 Task: Buy 3 Brake Pedal Position from Brake System section under best seller category for shipping address: Amanda Green, 1779 Jenna Lane, Cincinnati, Ohio 45202, Cell Number 5139250533. Pay from credit card ending with 6010, CVV 682
Action: Mouse moved to (290, 70)
Screenshot: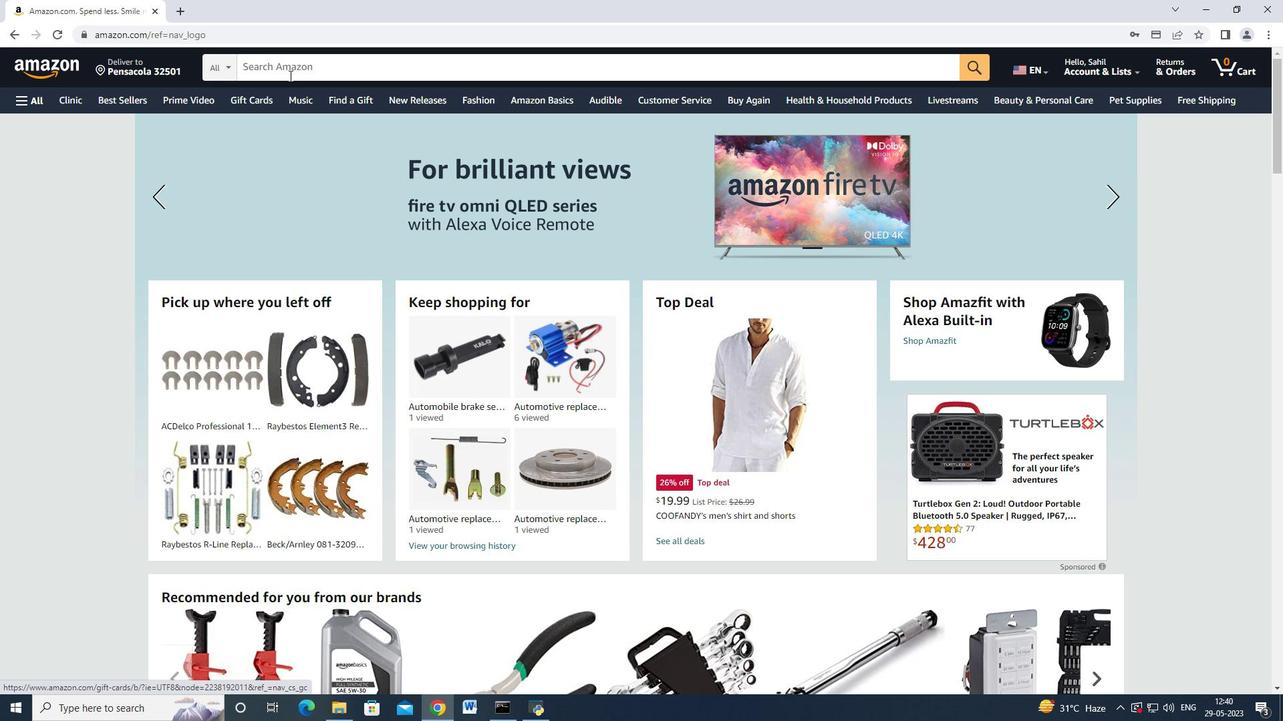 
Action: Mouse pressed left at (290, 70)
Screenshot: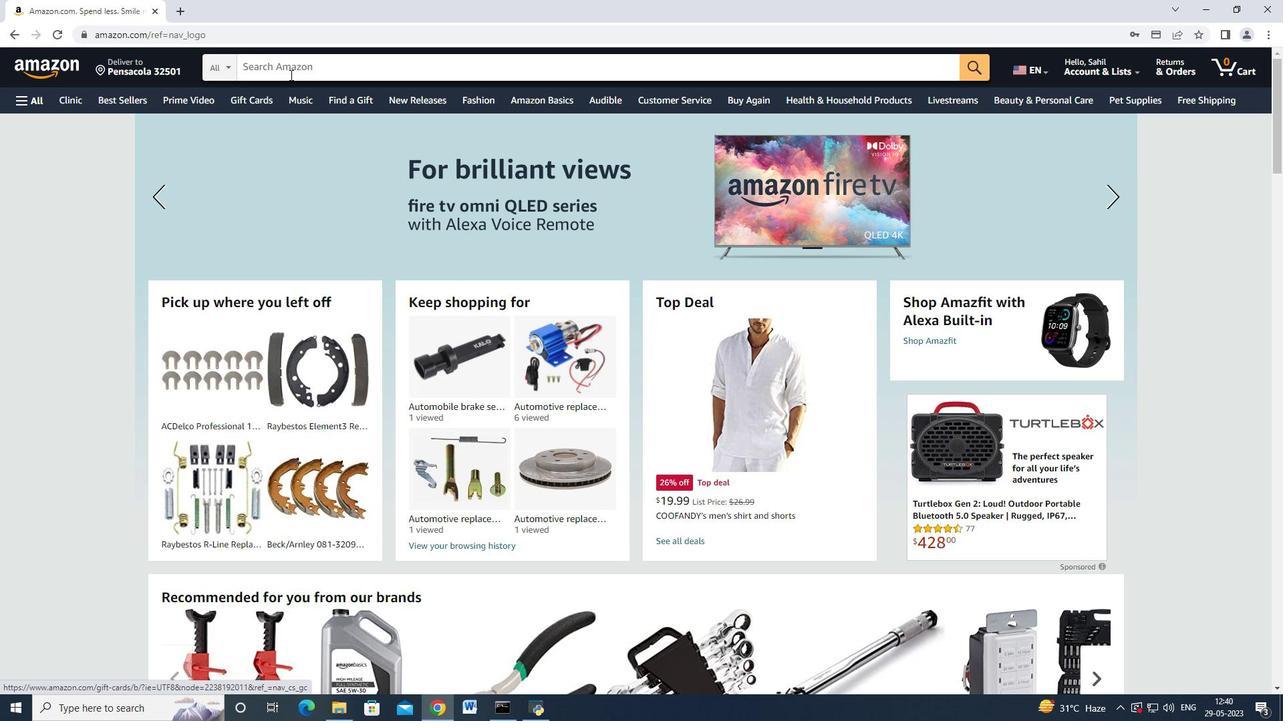 
Action: Mouse moved to (65, 144)
Screenshot: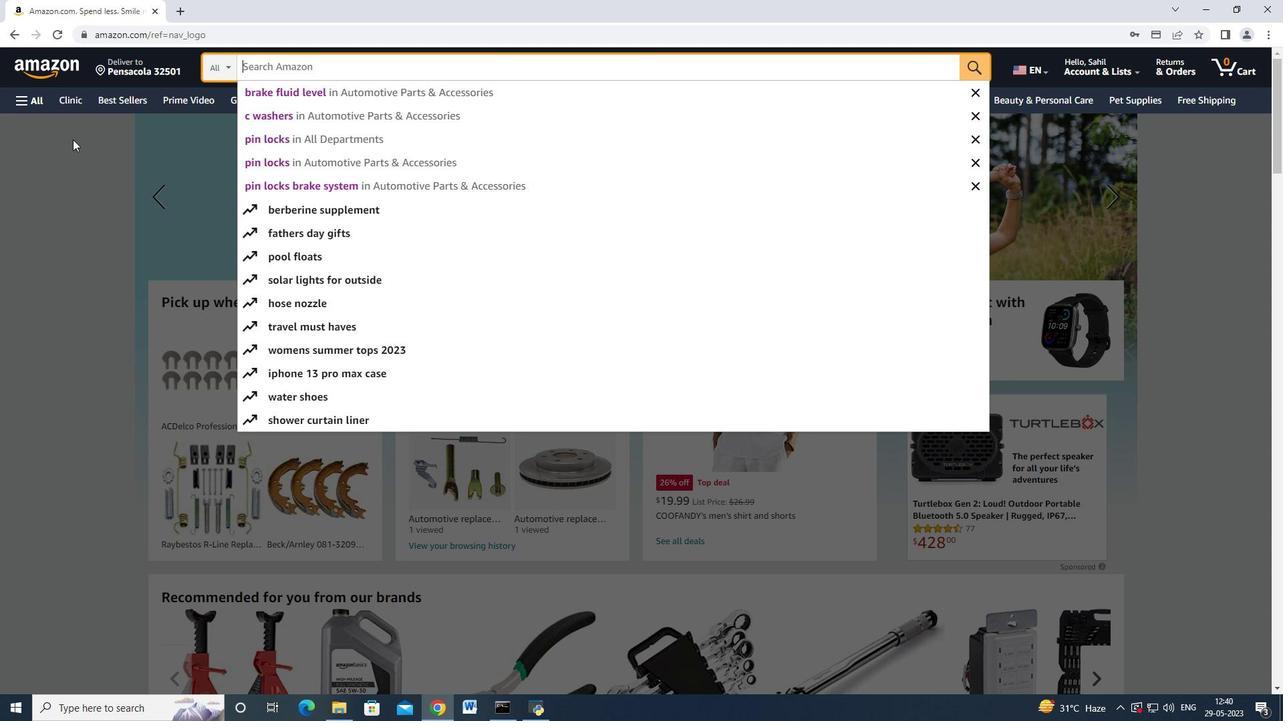
Action: Mouse pressed left at (65, 144)
Screenshot: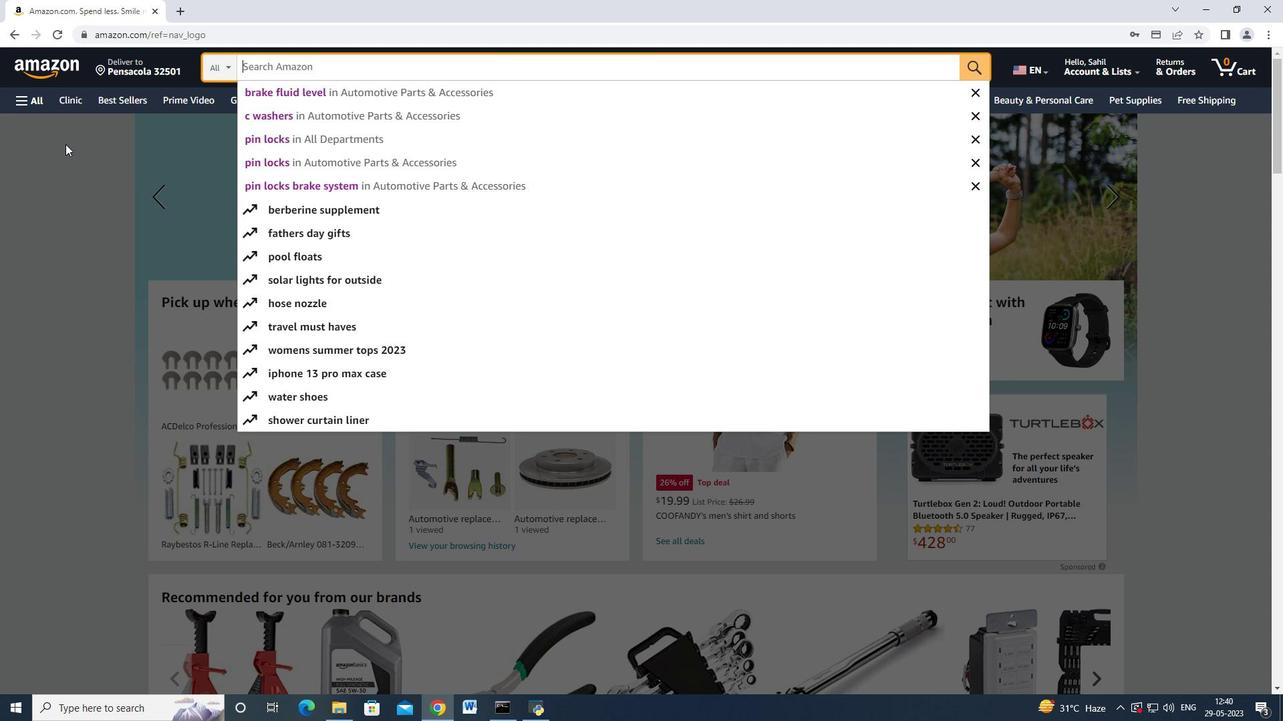 
Action: Mouse moved to (23, 102)
Screenshot: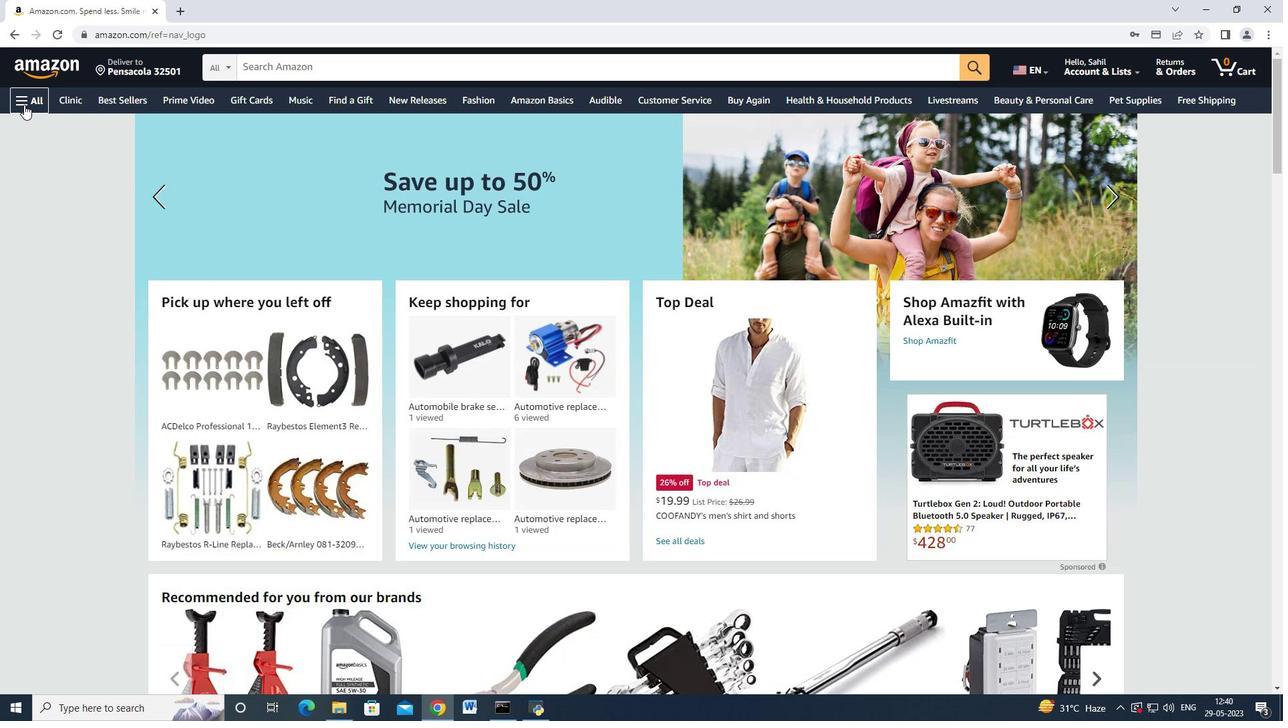 
Action: Mouse pressed left at (23, 102)
Screenshot: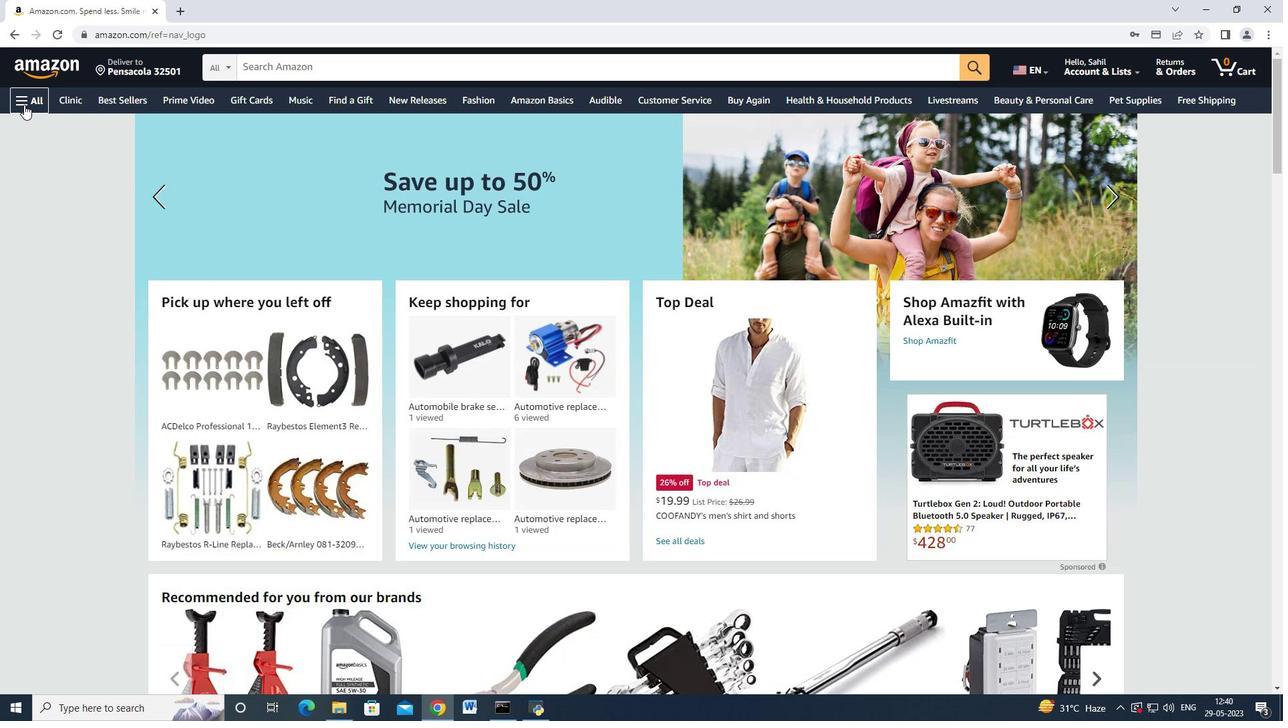
Action: Mouse moved to (88, 200)
Screenshot: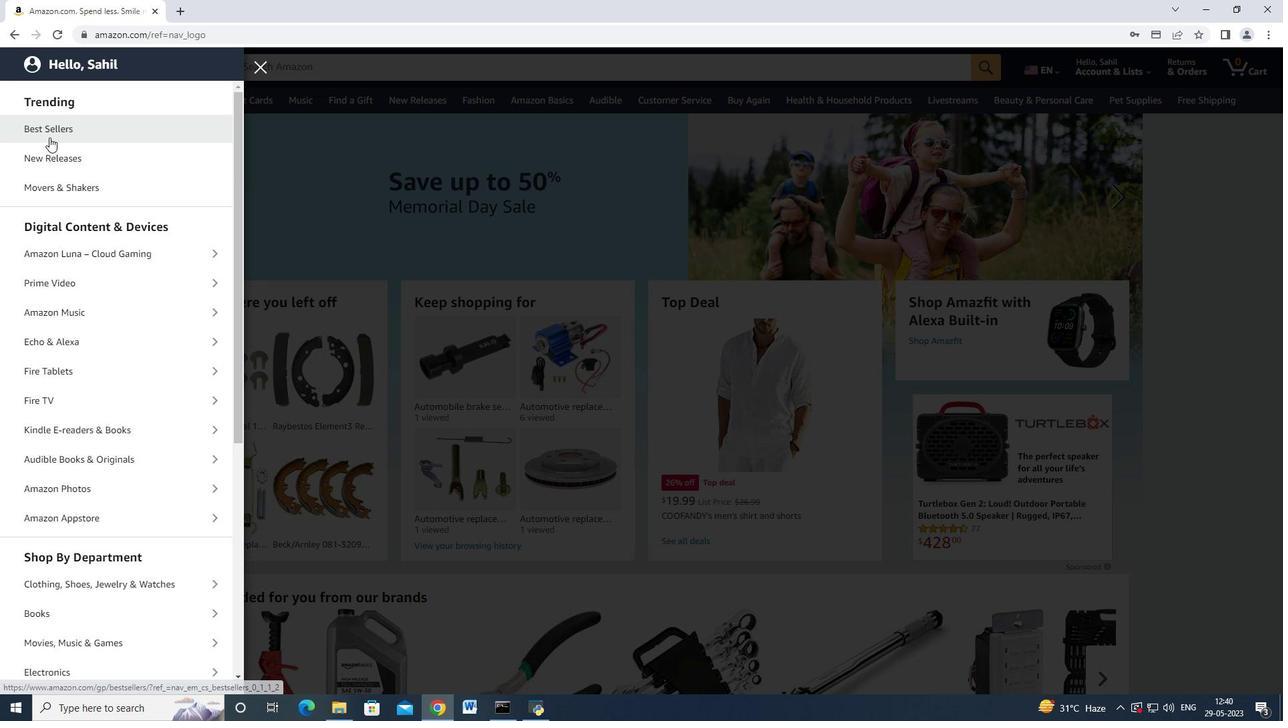 
Action: Mouse scrolled (88, 199) with delta (0, 0)
Screenshot: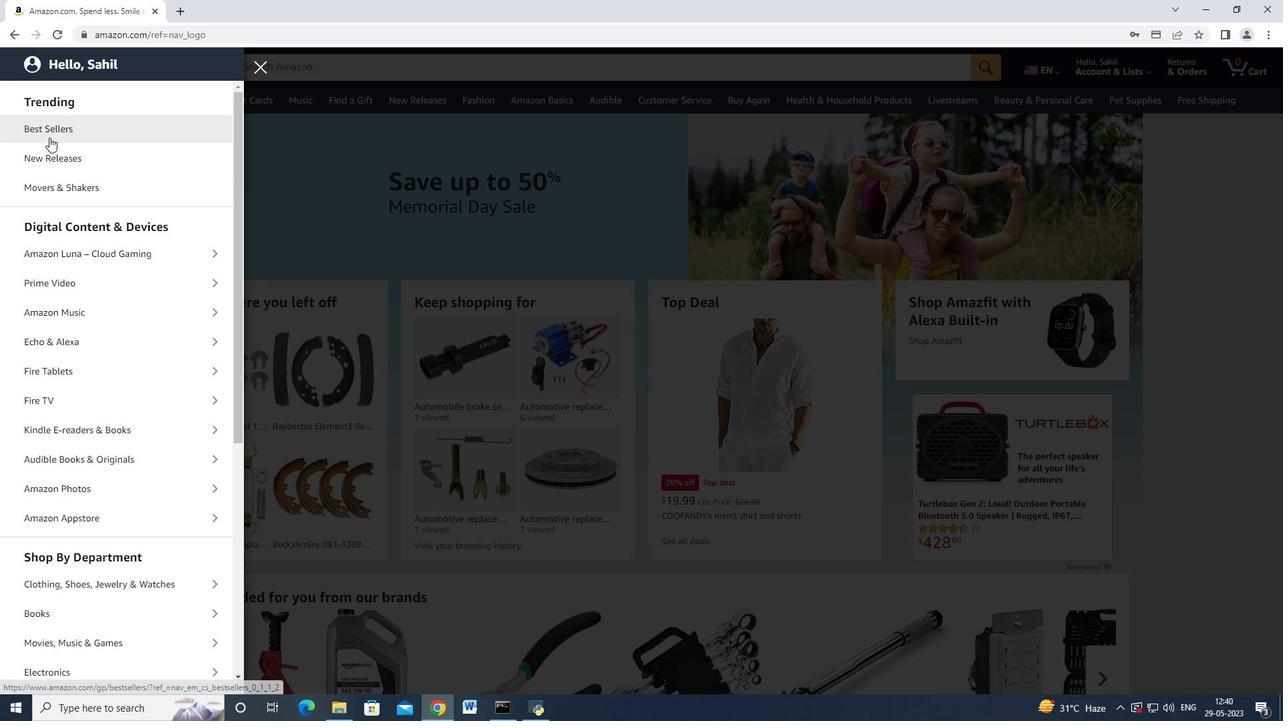 
Action: Mouse moved to (91, 230)
Screenshot: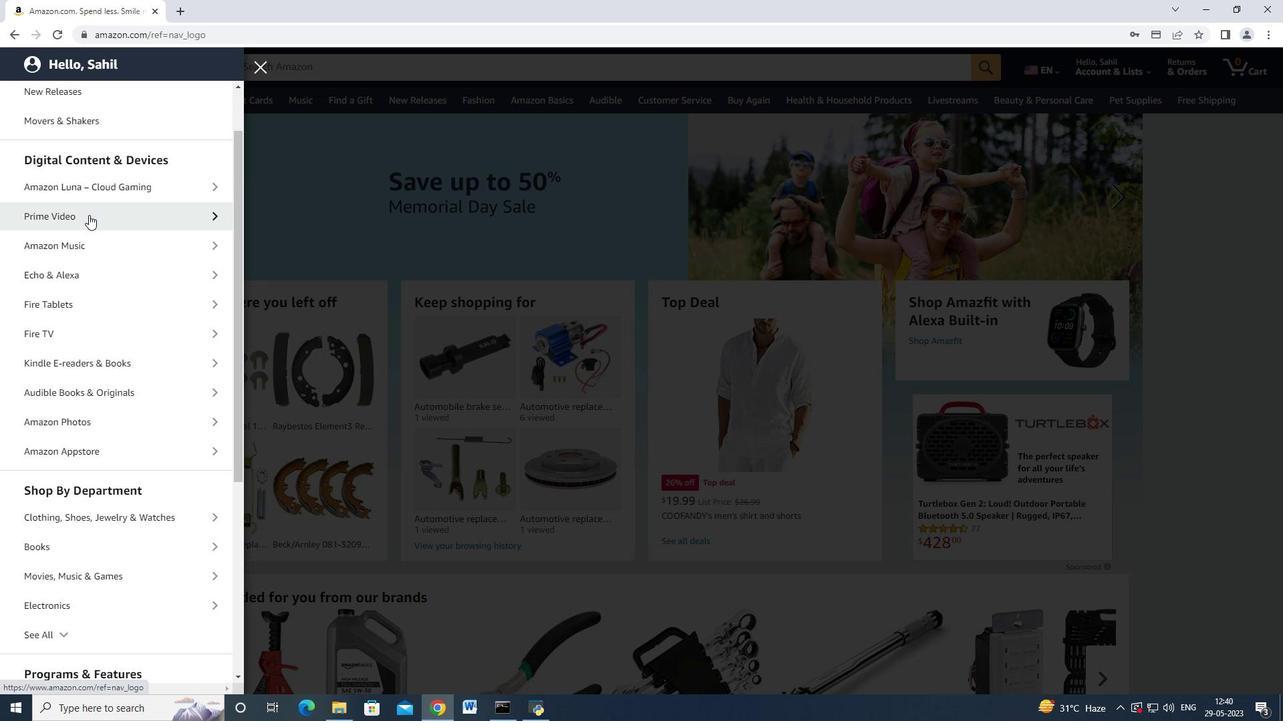 
Action: Mouse scrolled (91, 229) with delta (0, 0)
Screenshot: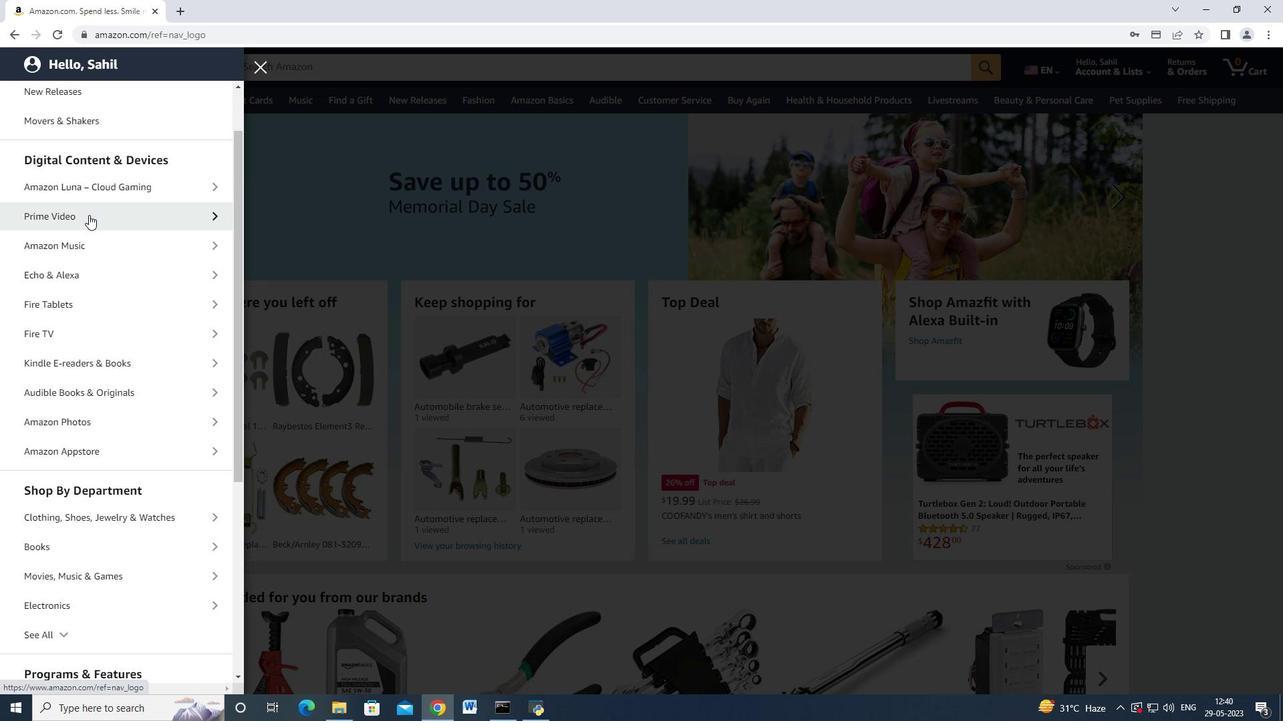
Action: Mouse moved to (91, 231)
Screenshot: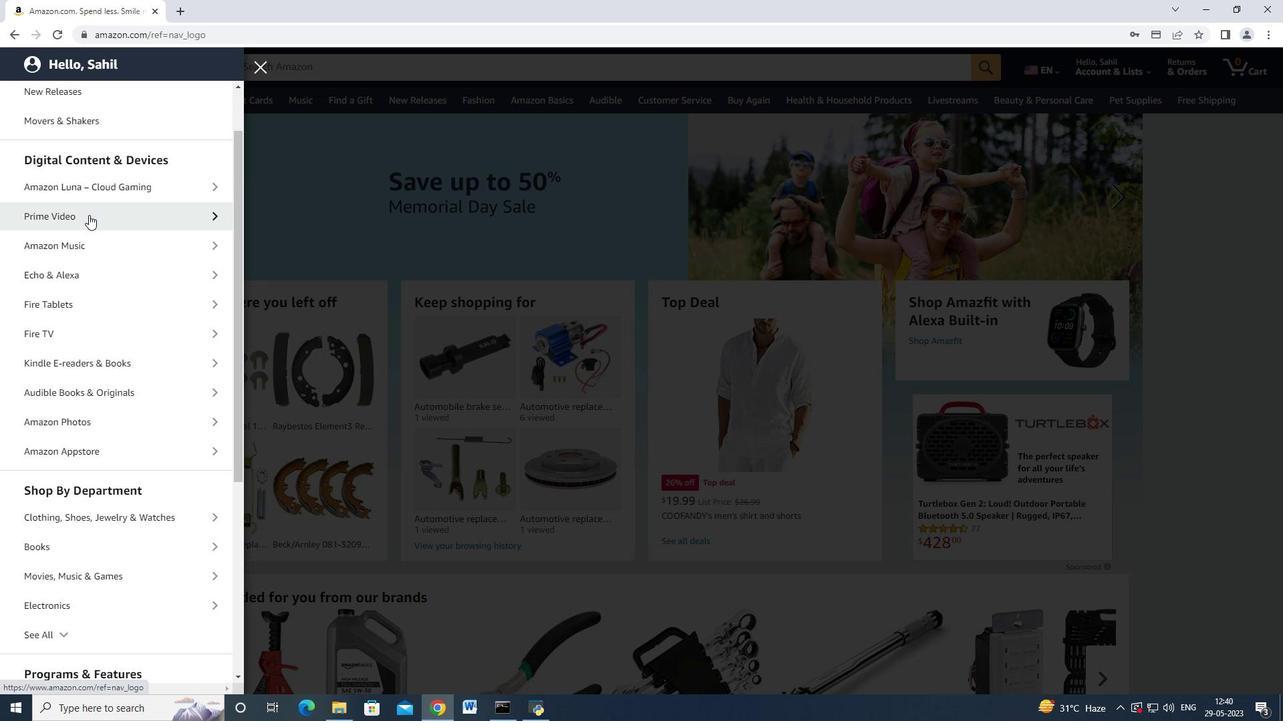 
Action: Mouse scrolled (91, 230) with delta (0, 0)
Screenshot: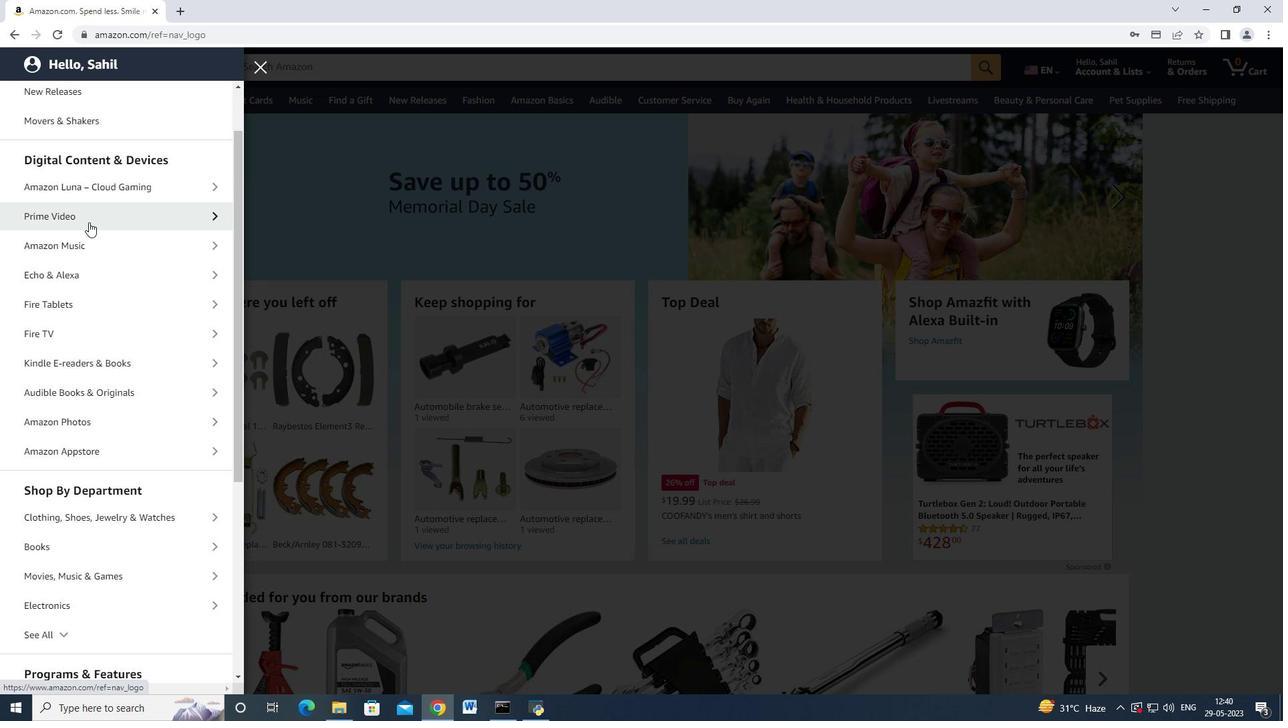 
Action: Mouse moved to (91, 237)
Screenshot: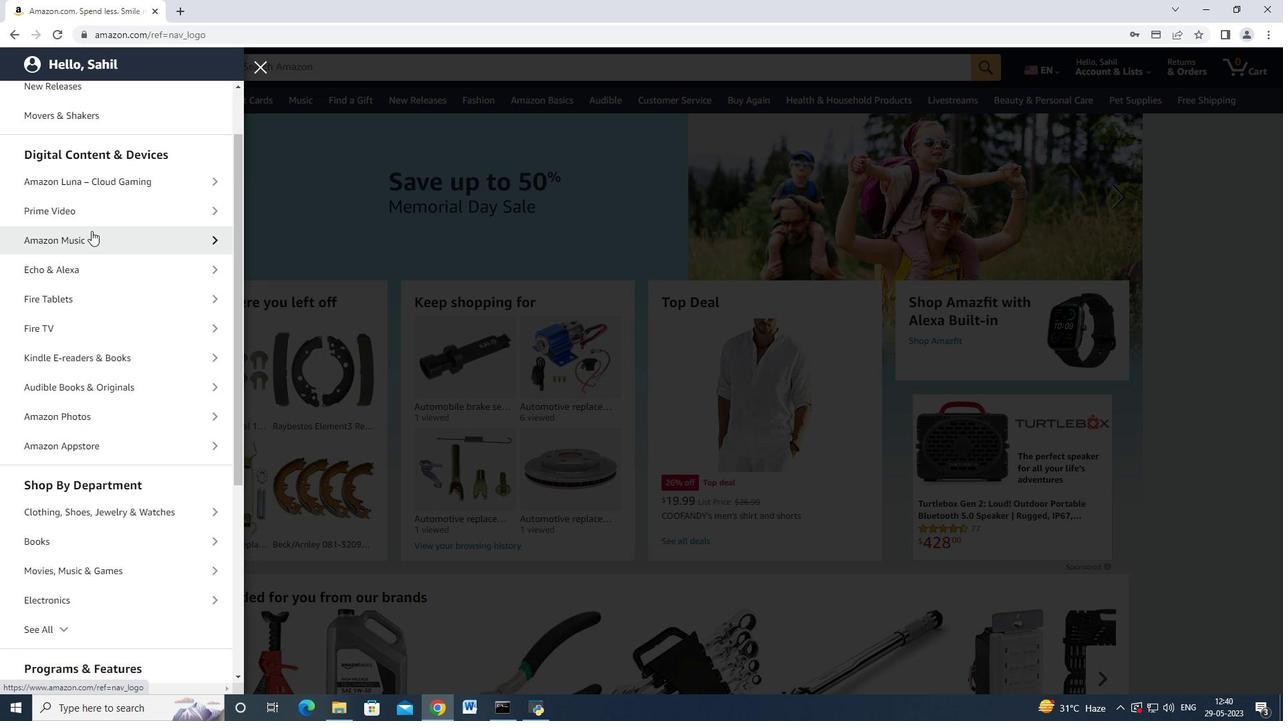 
Action: Mouse scrolled (91, 237) with delta (0, 0)
Screenshot: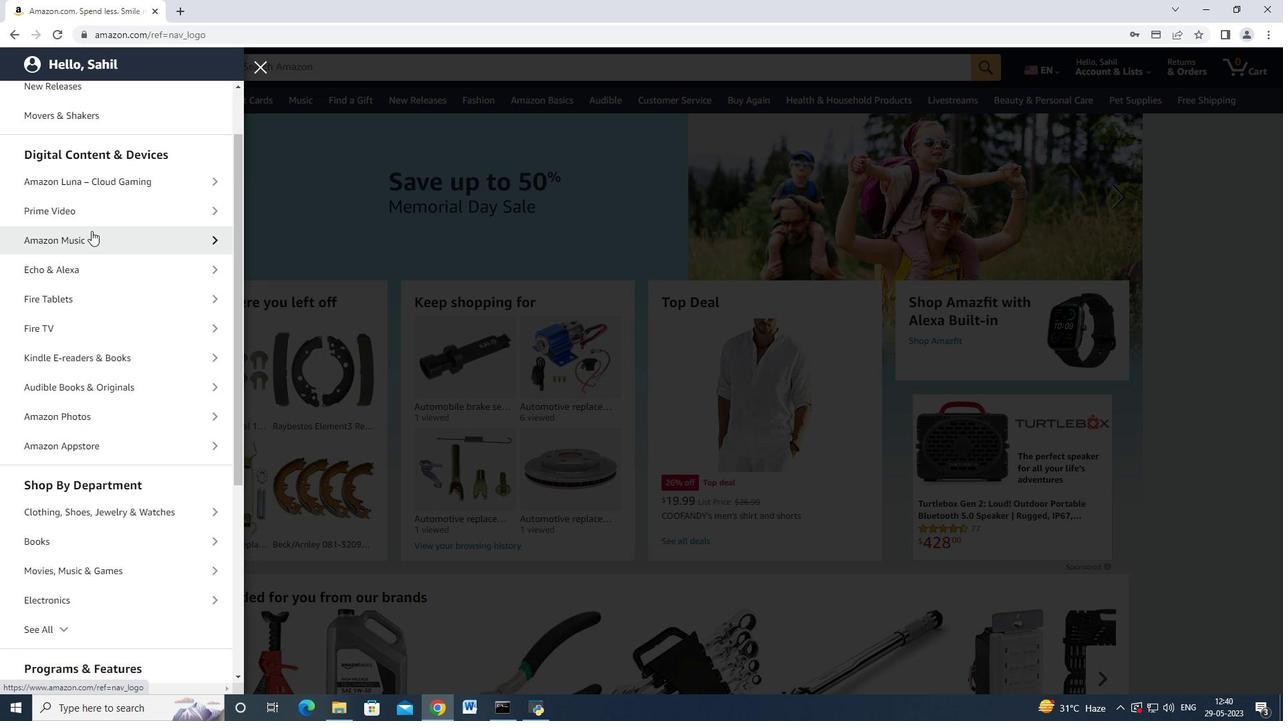 
Action: Mouse moved to (91, 243)
Screenshot: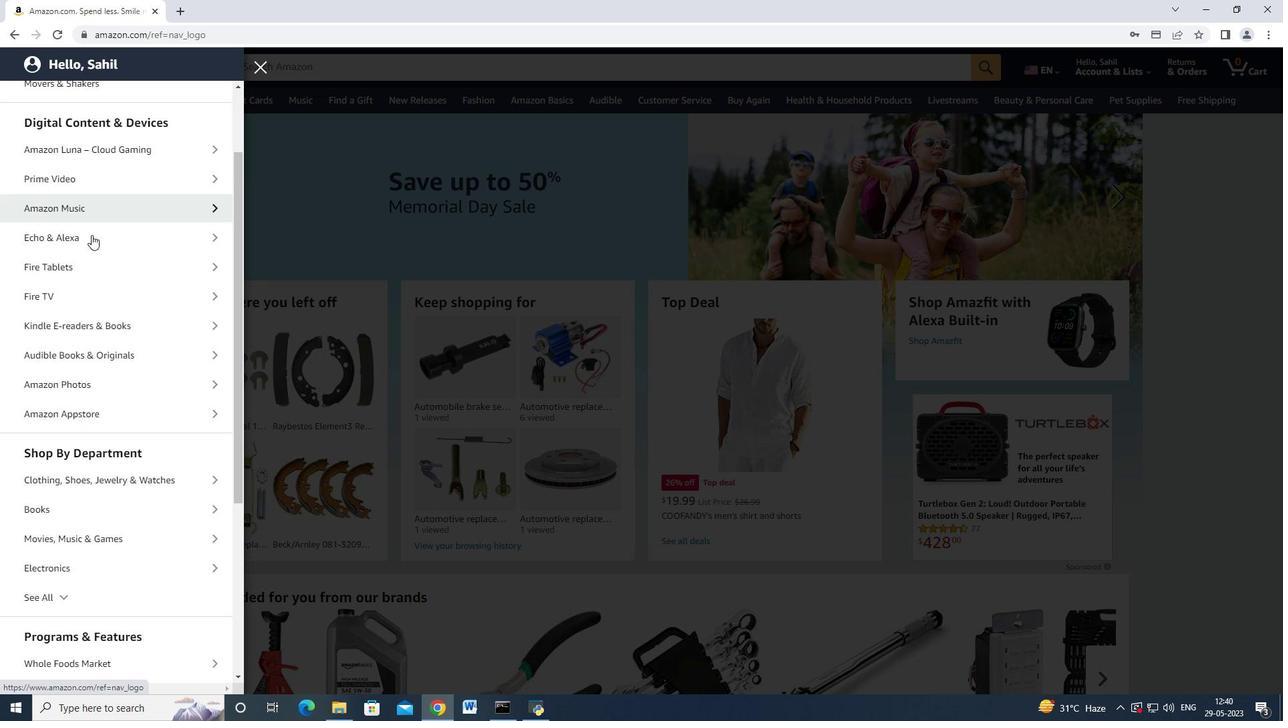 
Action: Mouse scrolled (91, 242) with delta (0, 0)
Screenshot: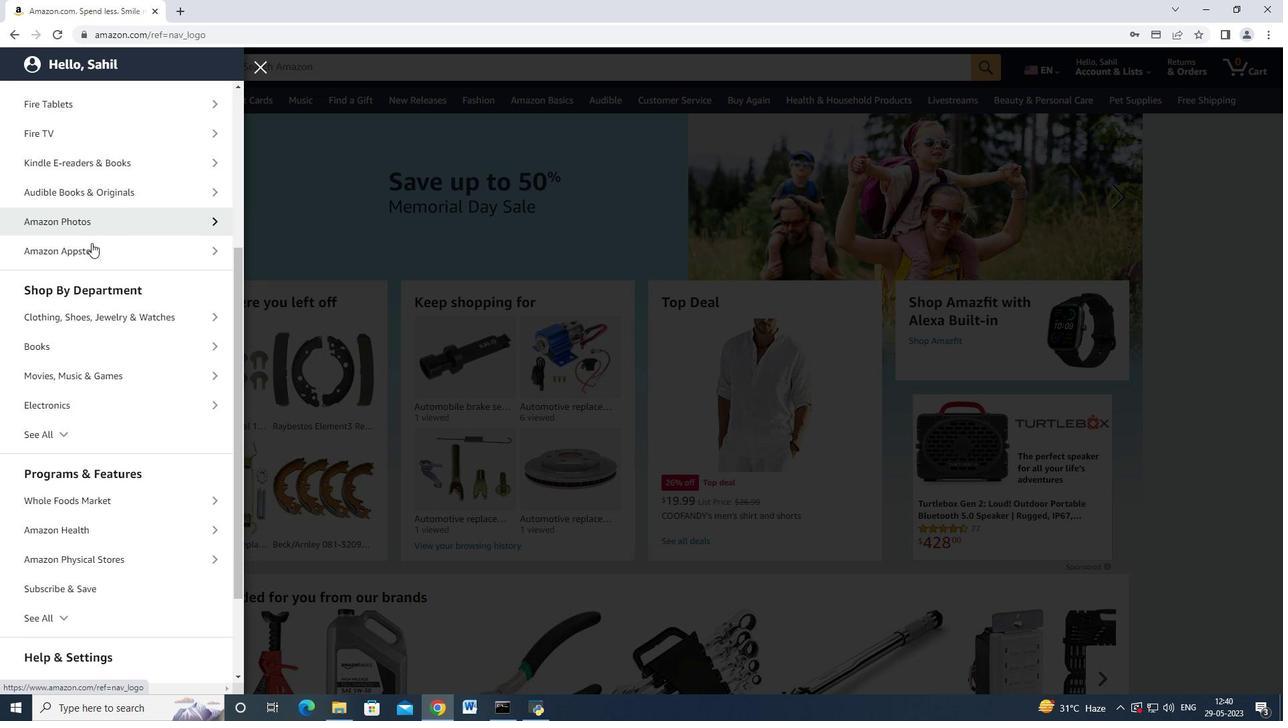 
Action: Mouse scrolled (91, 242) with delta (0, 0)
Screenshot: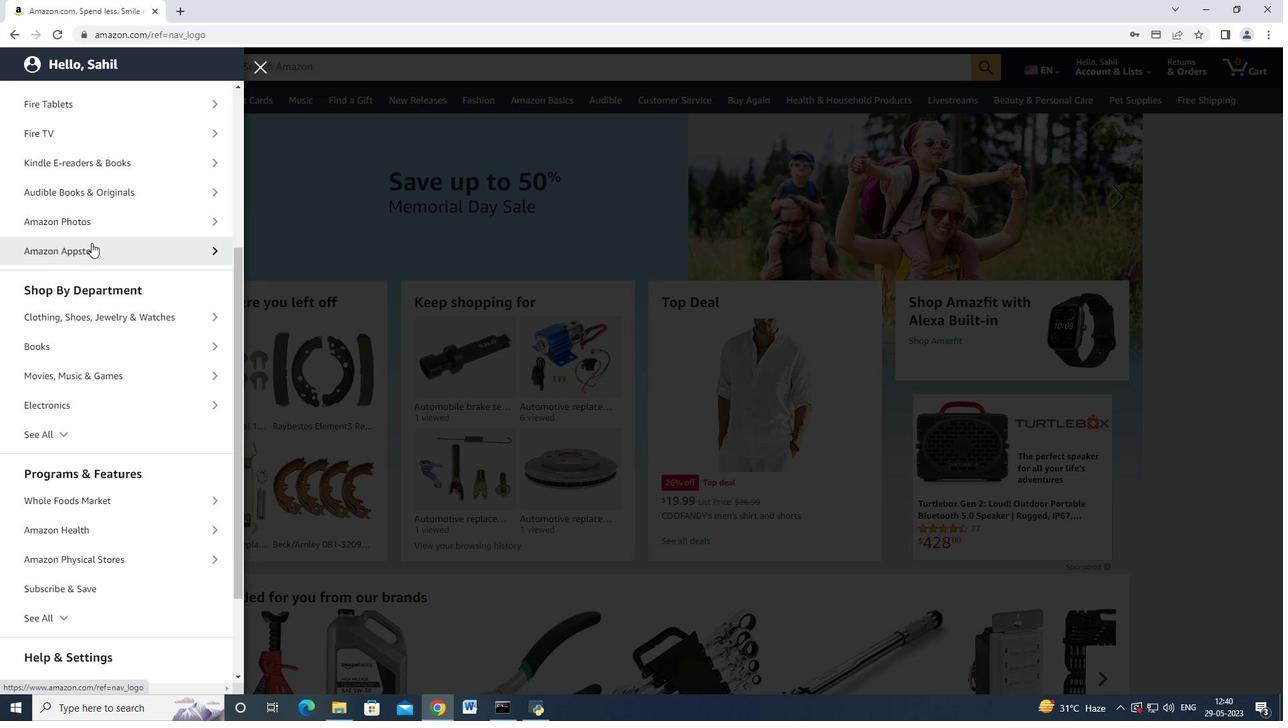 
Action: Mouse scrolled (91, 242) with delta (0, 0)
Screenshot: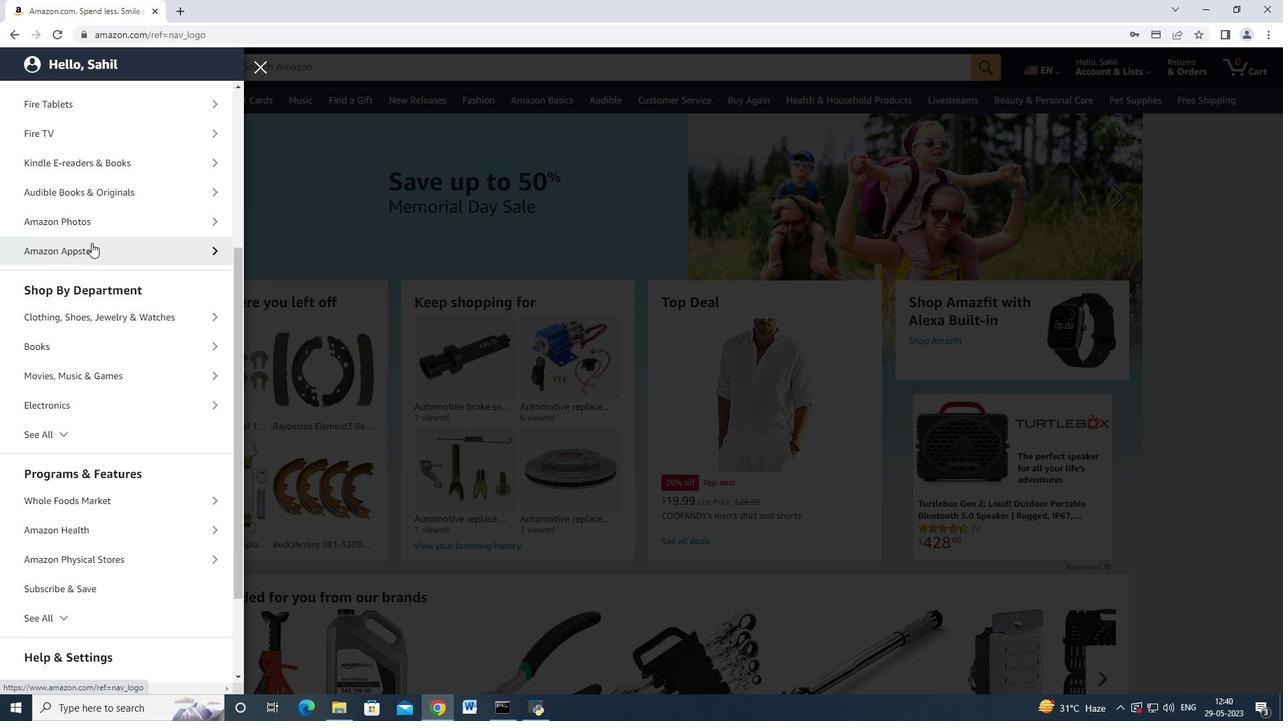
Action: Mouse moved to (52, 307)
Screenshot: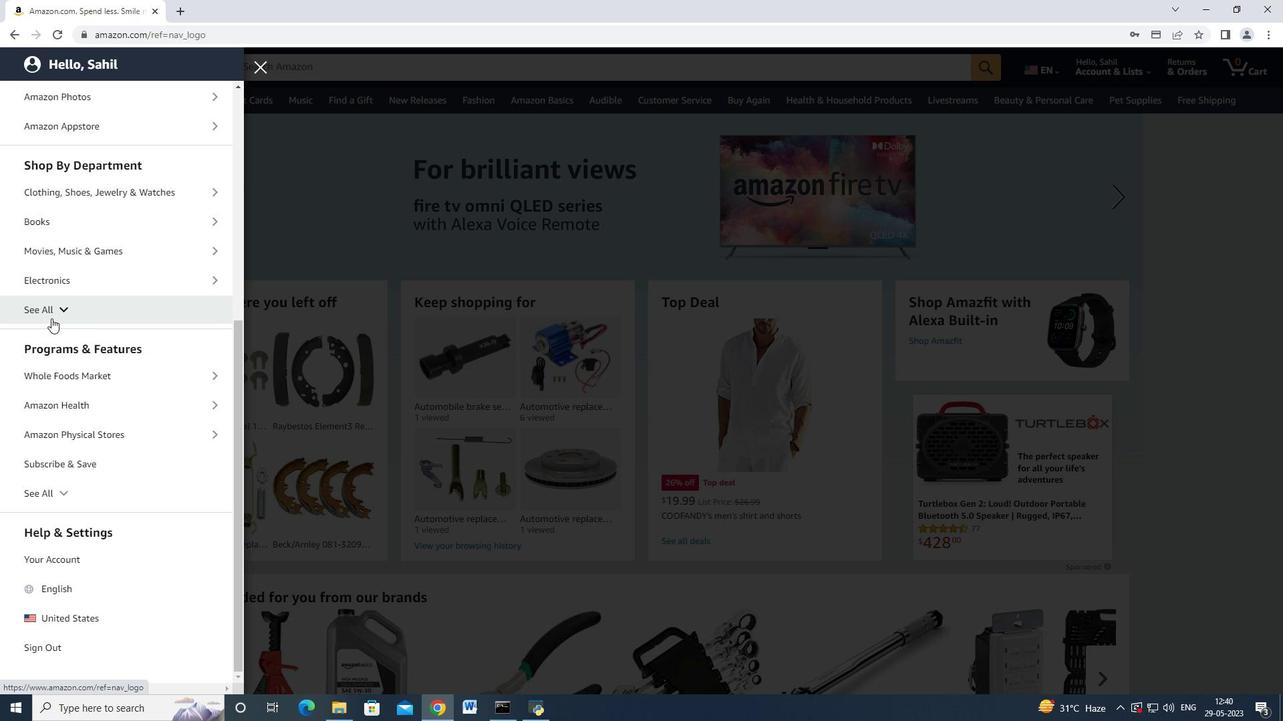 
Action: Mouse pressed left at (52, 307)
Screenshot: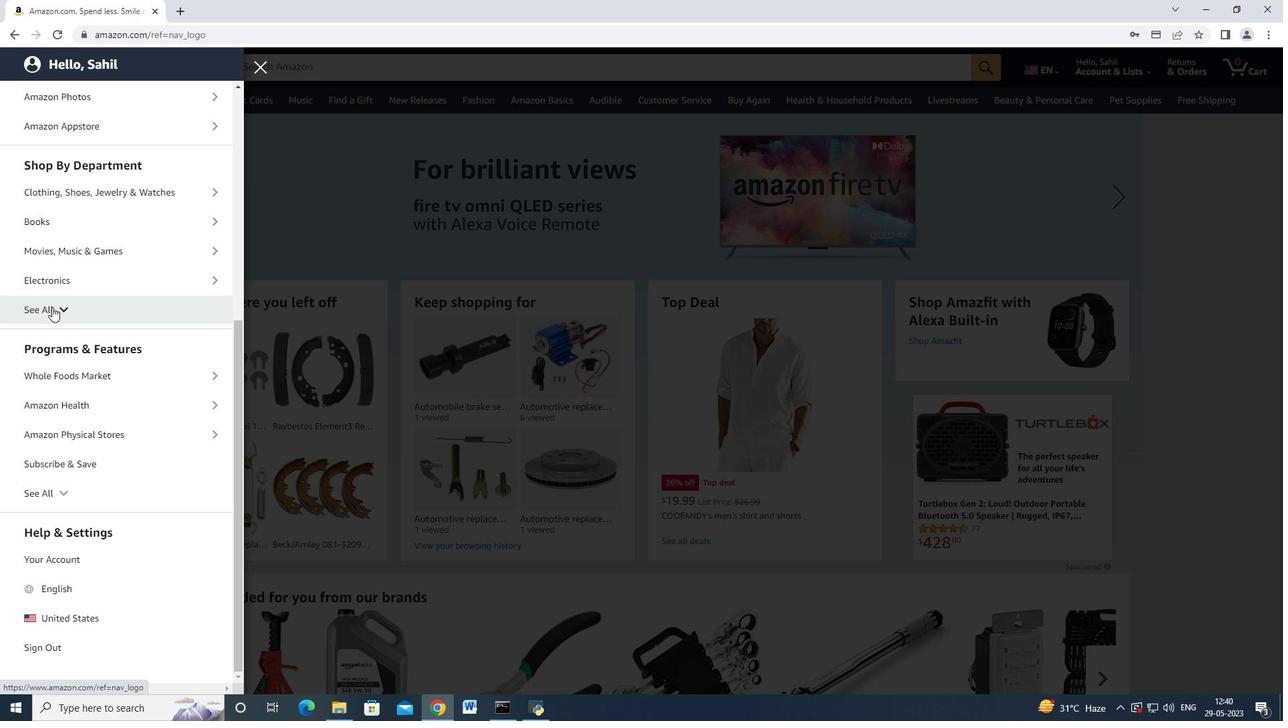 
Action: Mouse moved to (52, 307)
Screenshot: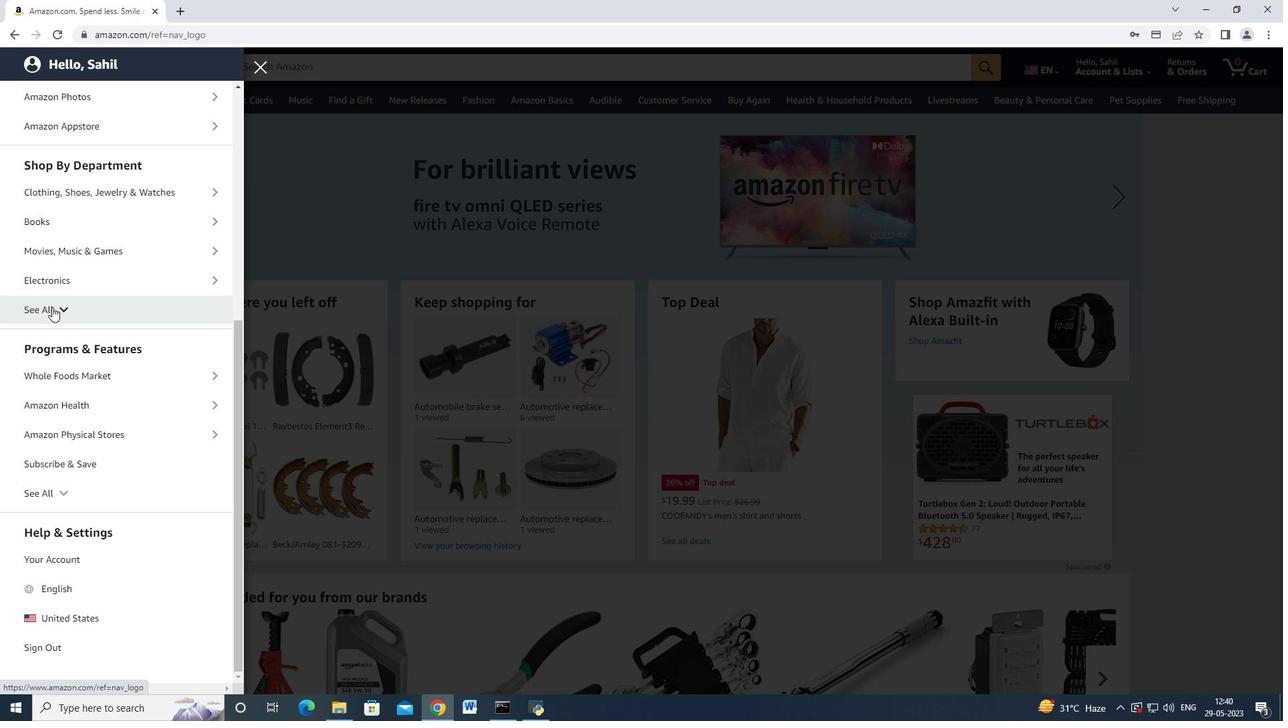 
Action: Mouse scrolled (52, 306) with delta (0, 0)
Screenshot: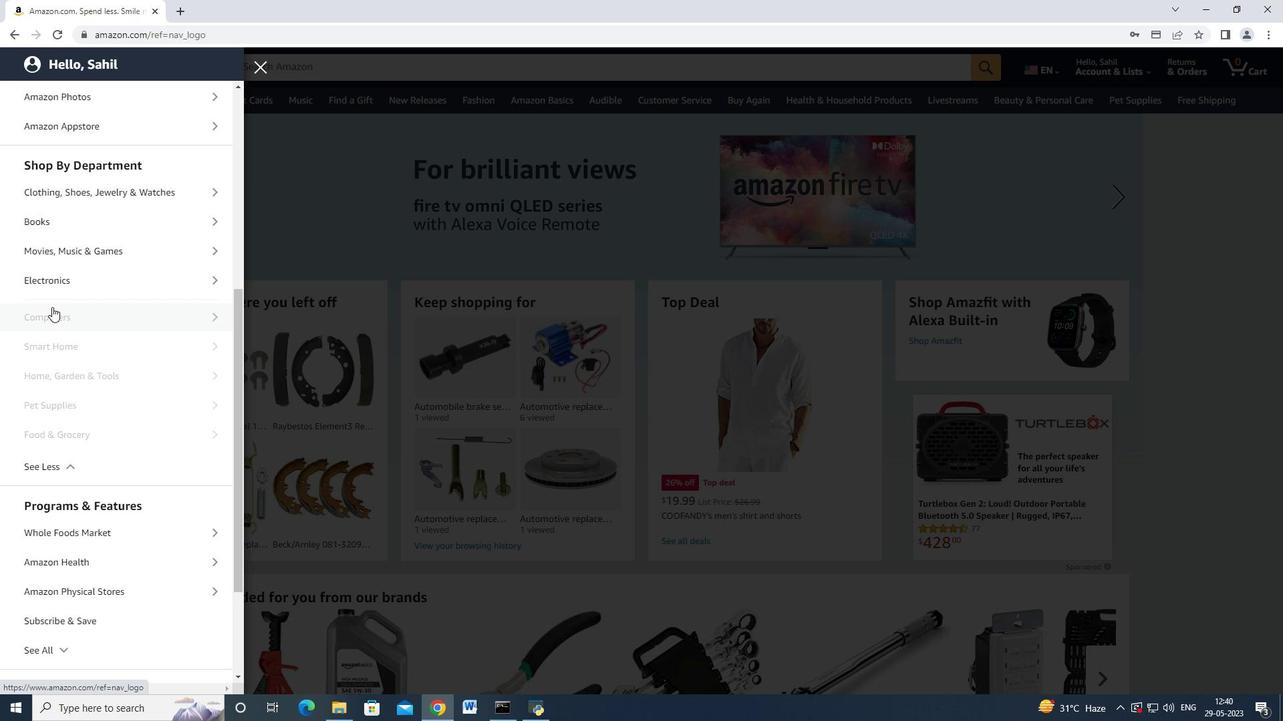 
Action: Mouse moved to (52, 309)
Screenshot: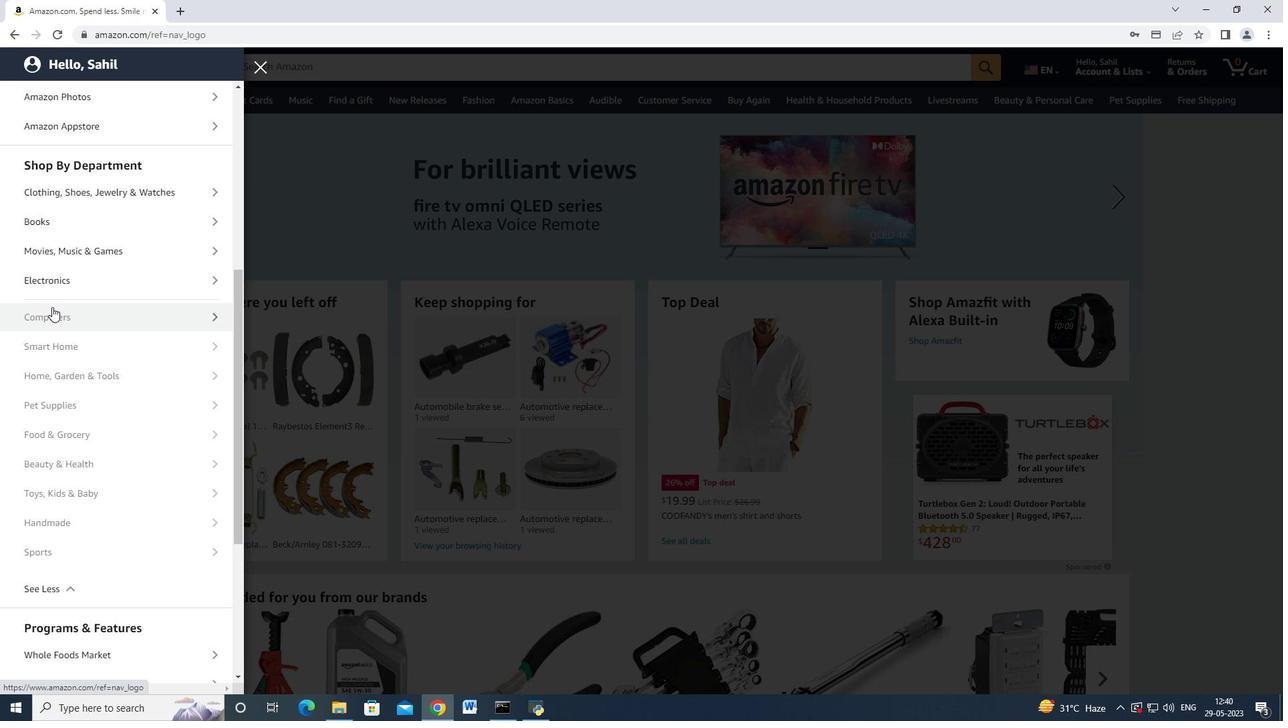 
Action: Mouse scrolled (52, 308) with delta (0, 0)
Screenshot: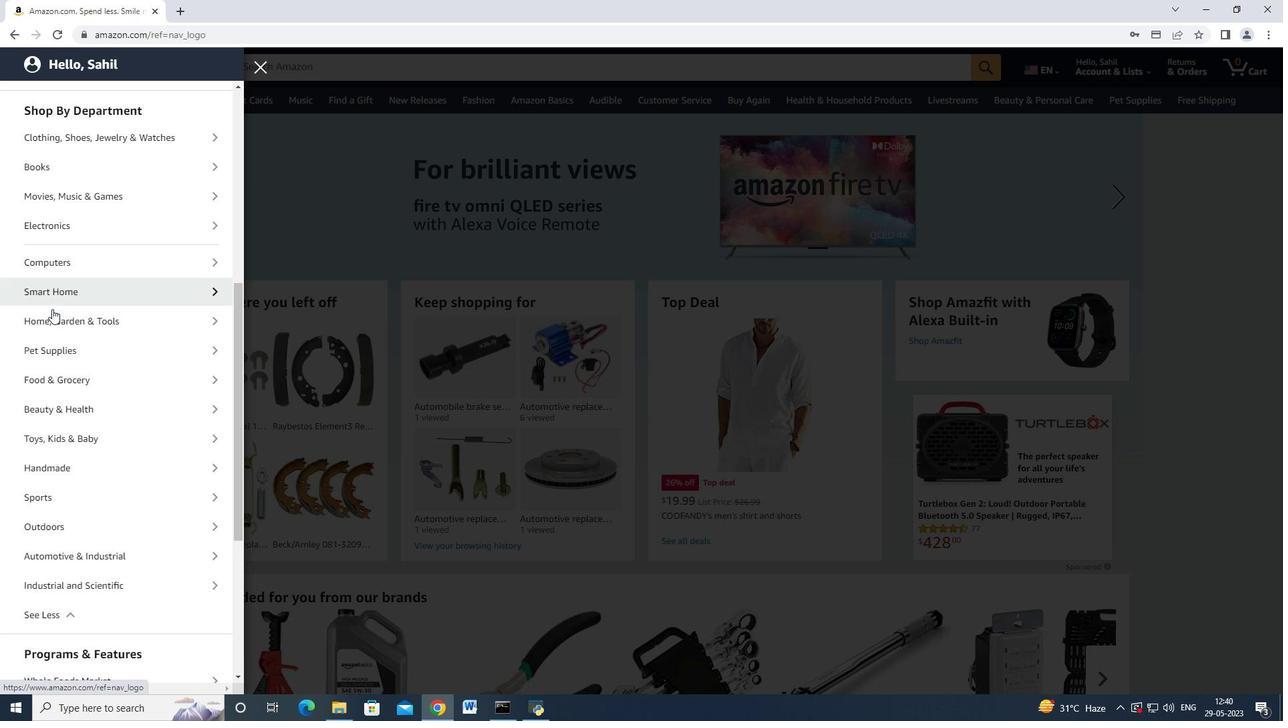 
Action: Mouse moved to (52, 311)
Screenshot: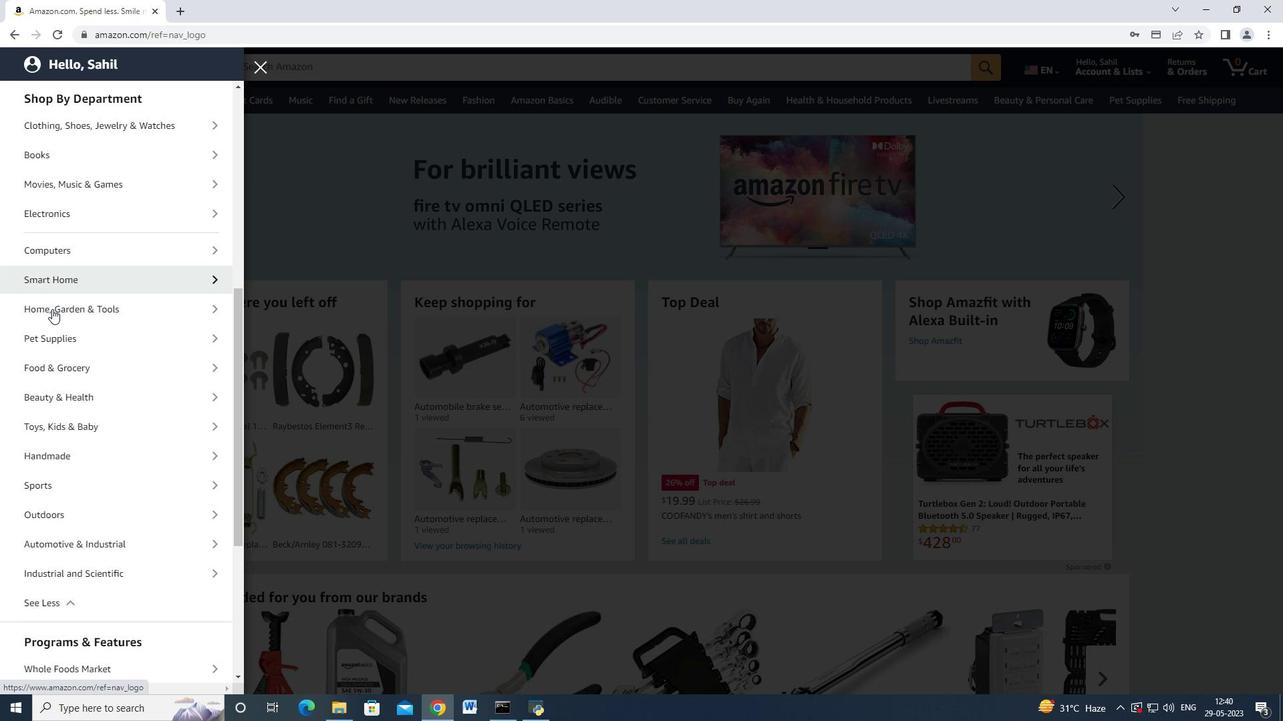 
Action: Mouse scrolled (52, 310) with delta (0, 0)
Screenshot: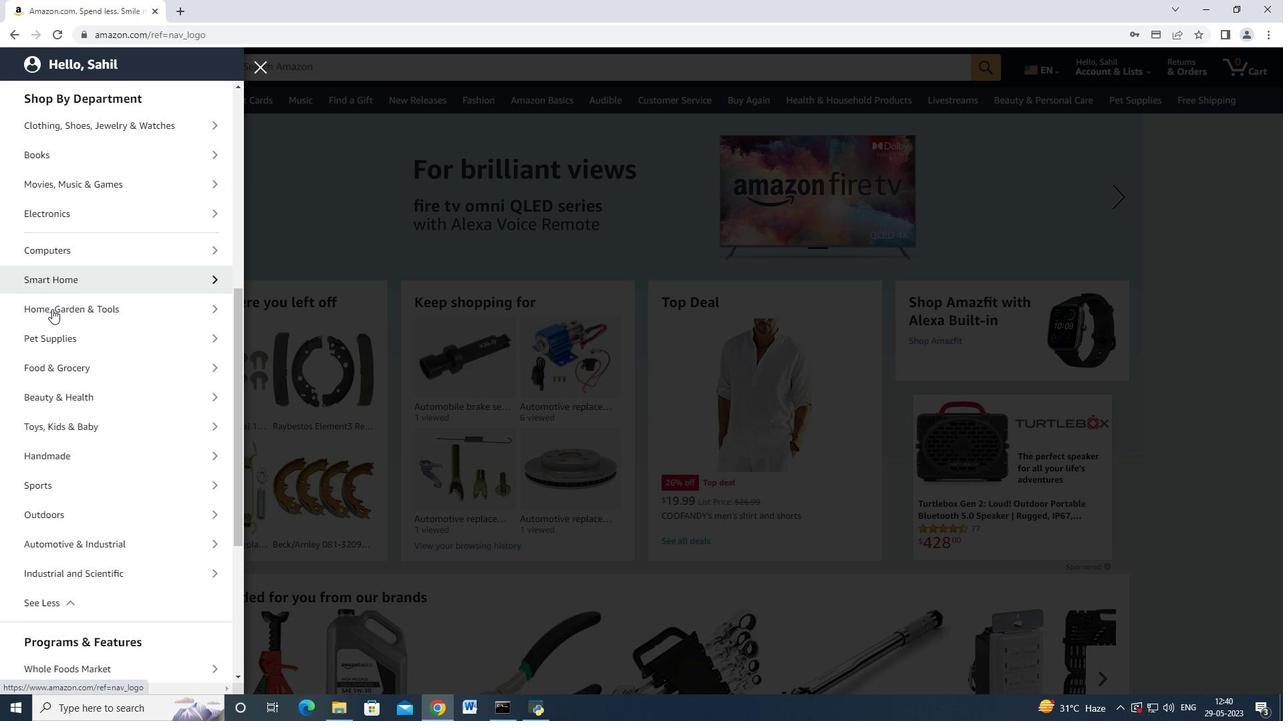 
Action: Mouse scrolled (52, 310) with delta (0, 0)
Screenshot: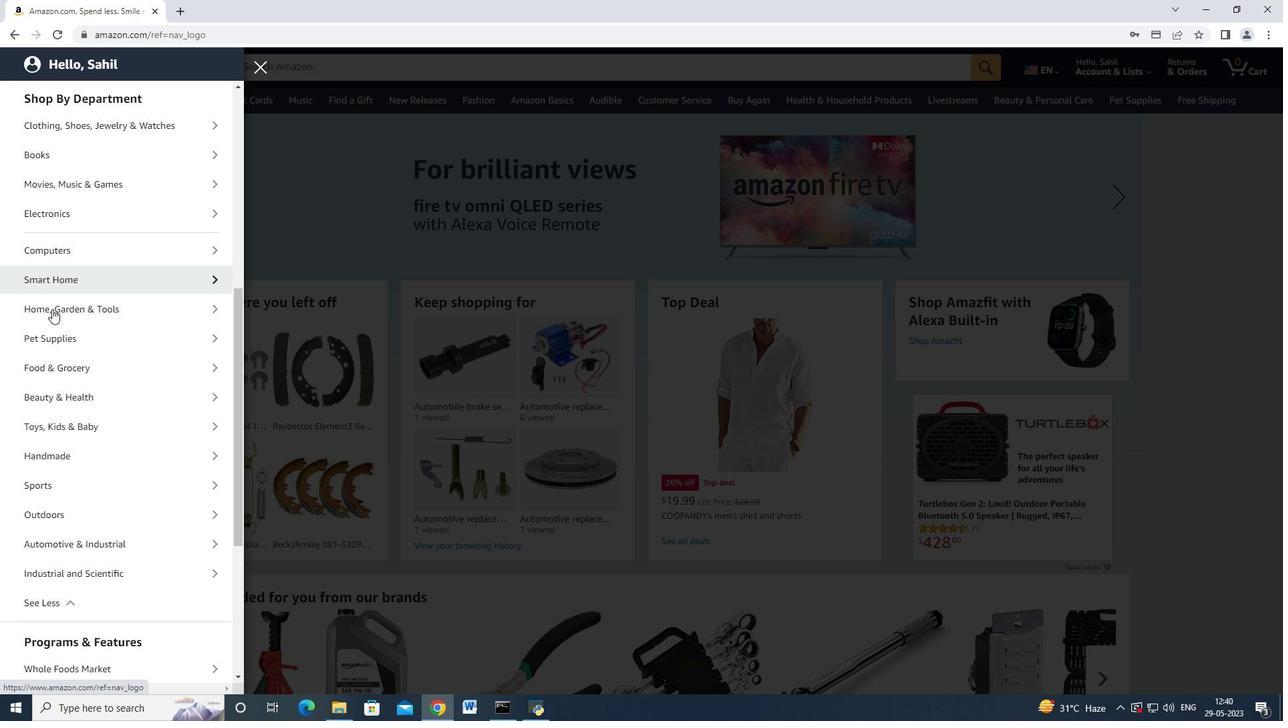 
Action: Mouse moved to (75, 336)
Screenshot: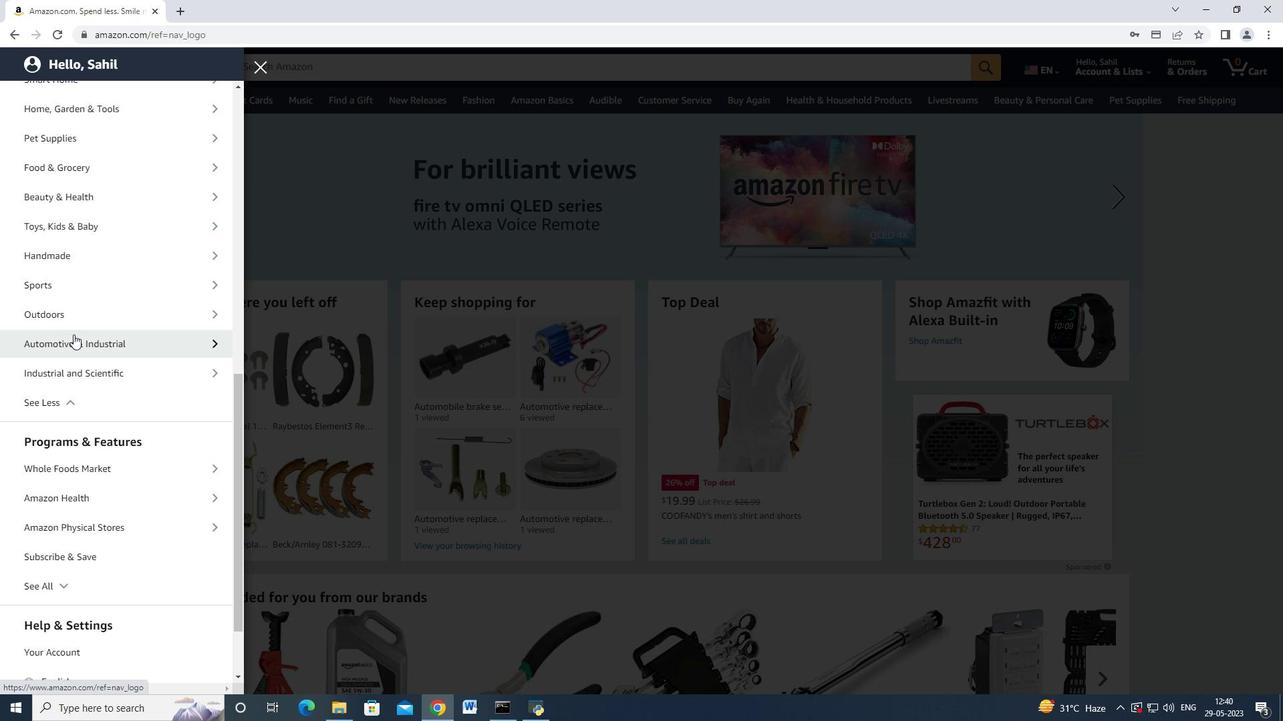 
Action: Mouse pressed left at (75, 336)
Screenshot: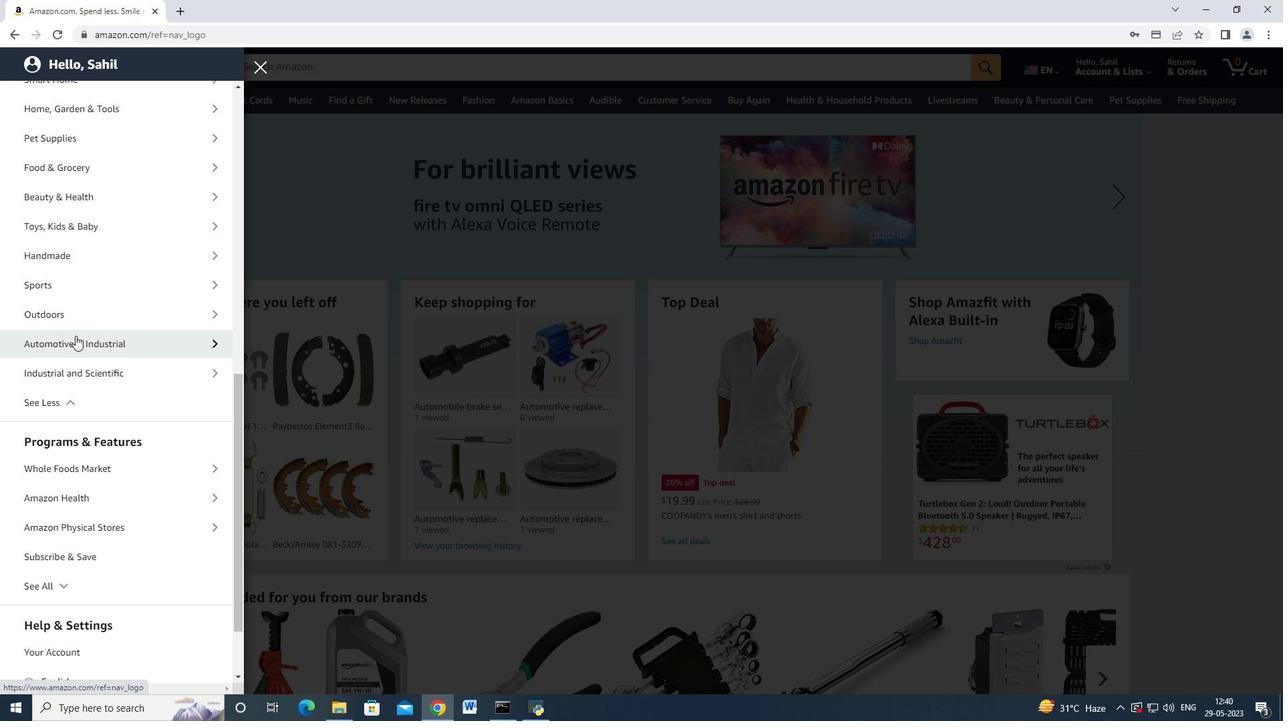 
Action: Mouse moved to (88, 167)
Screenshot: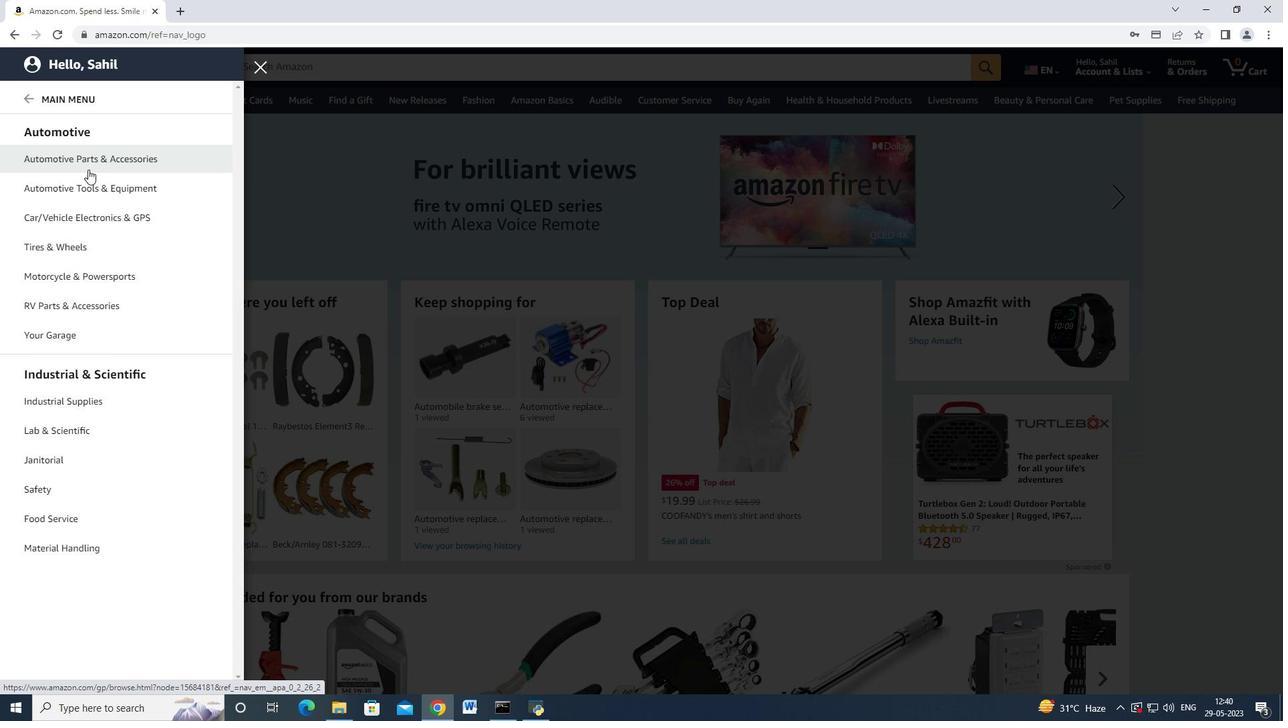 
Action: Mouse pressed left at (88, 167)
Screenshot: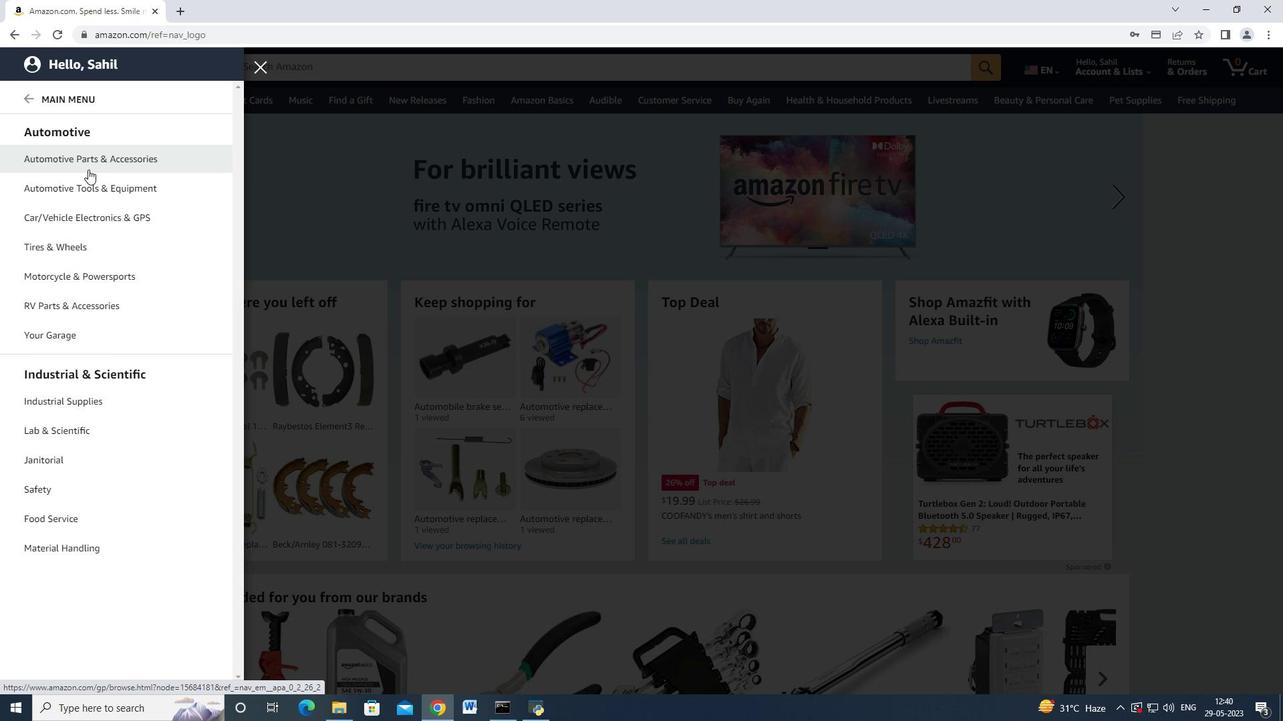 
Action: Mouse moved to (217, 124)
Screenshot: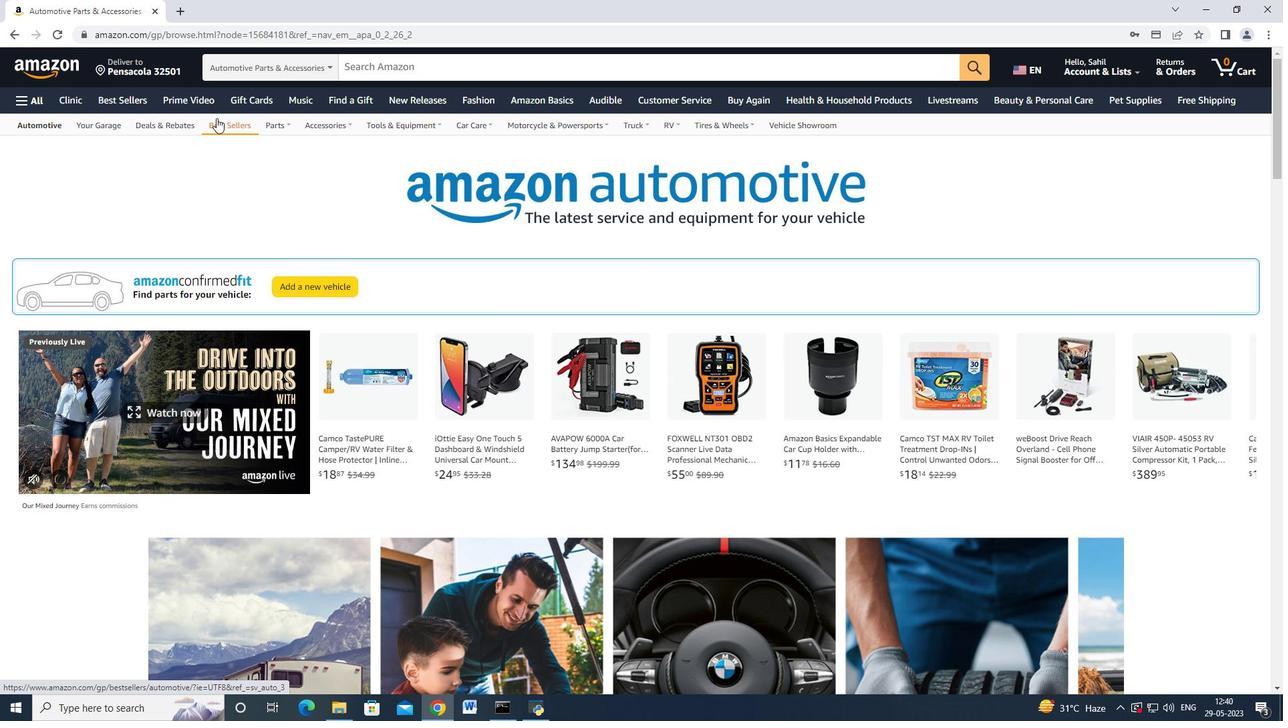 
Action: Mouse pressed left at (217, 124)
Screenshot: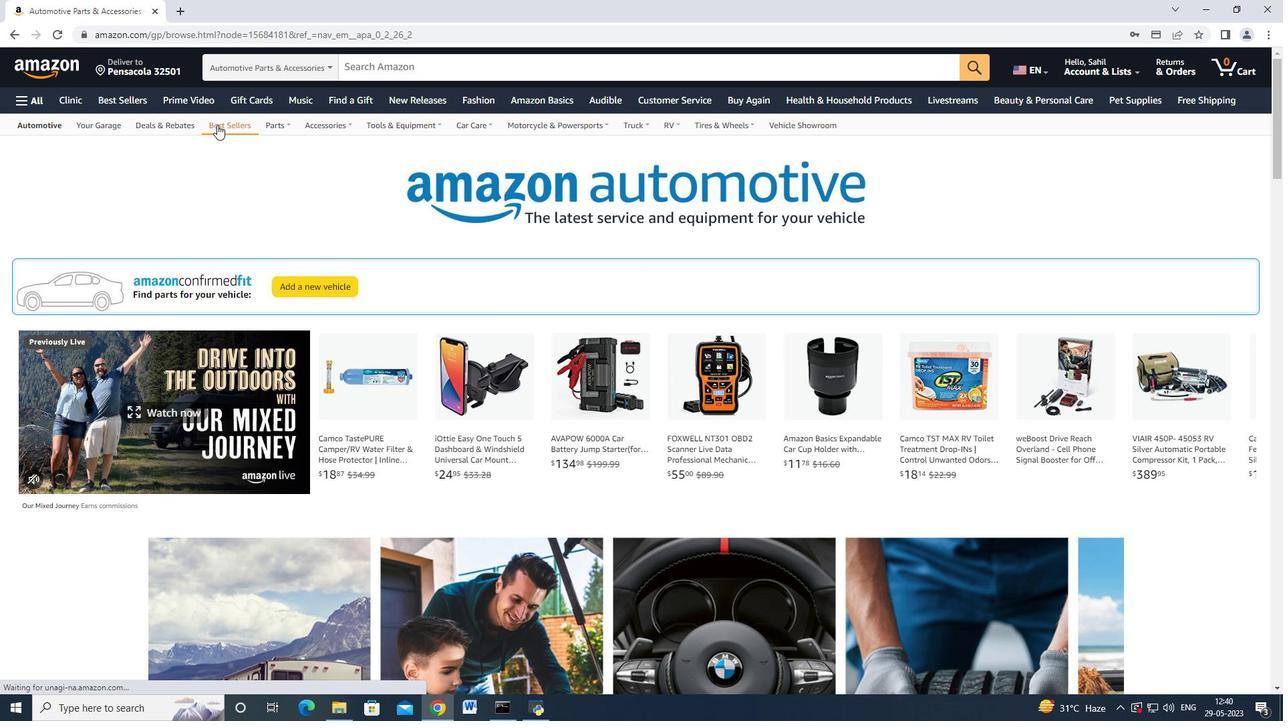 
Action: Mouse moved to (204, 227)
Screenshot: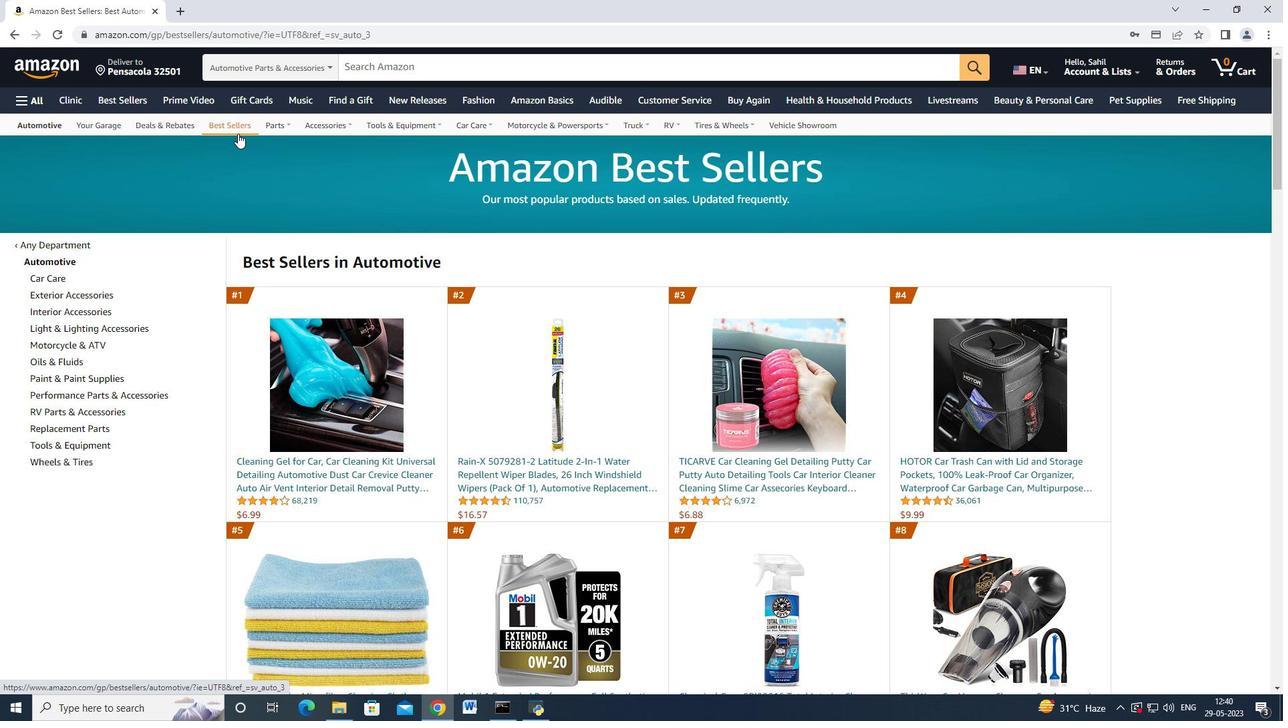 
Action: Mouse scrolled (250, 158) with delta (0, 0)
Screenshot: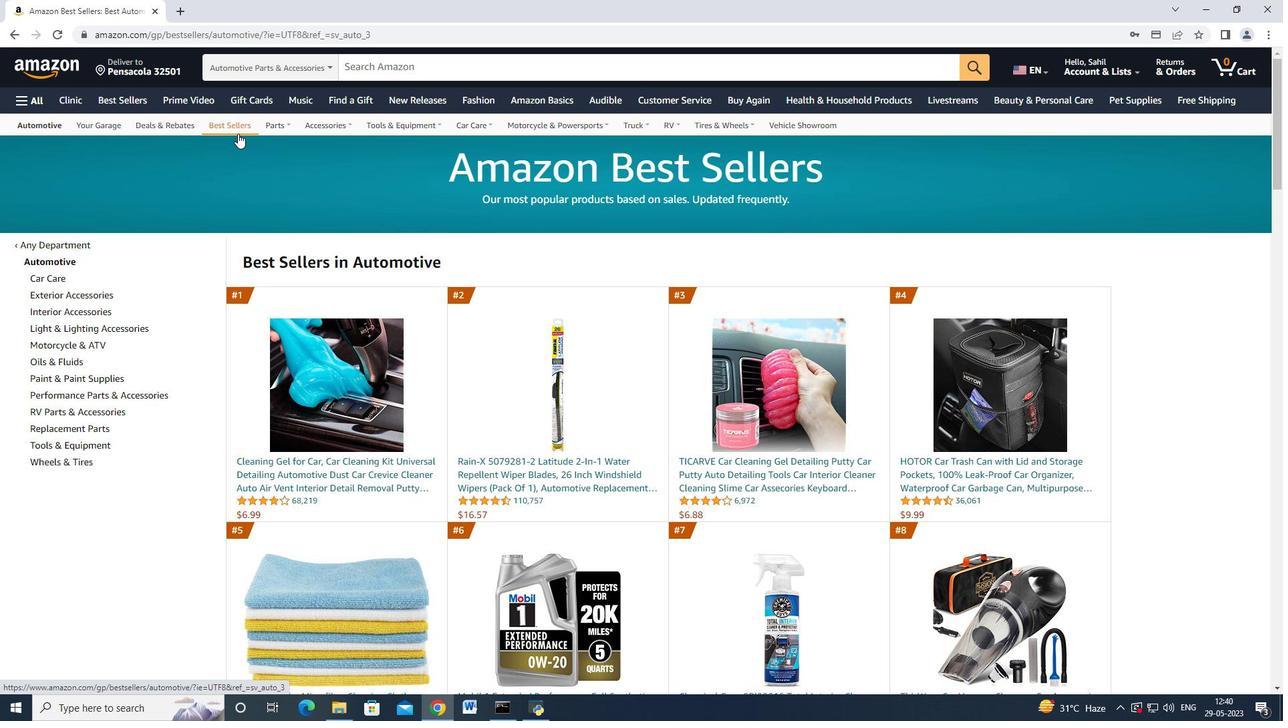 
Action: Mouse moved to (78, 365)
Screenshot: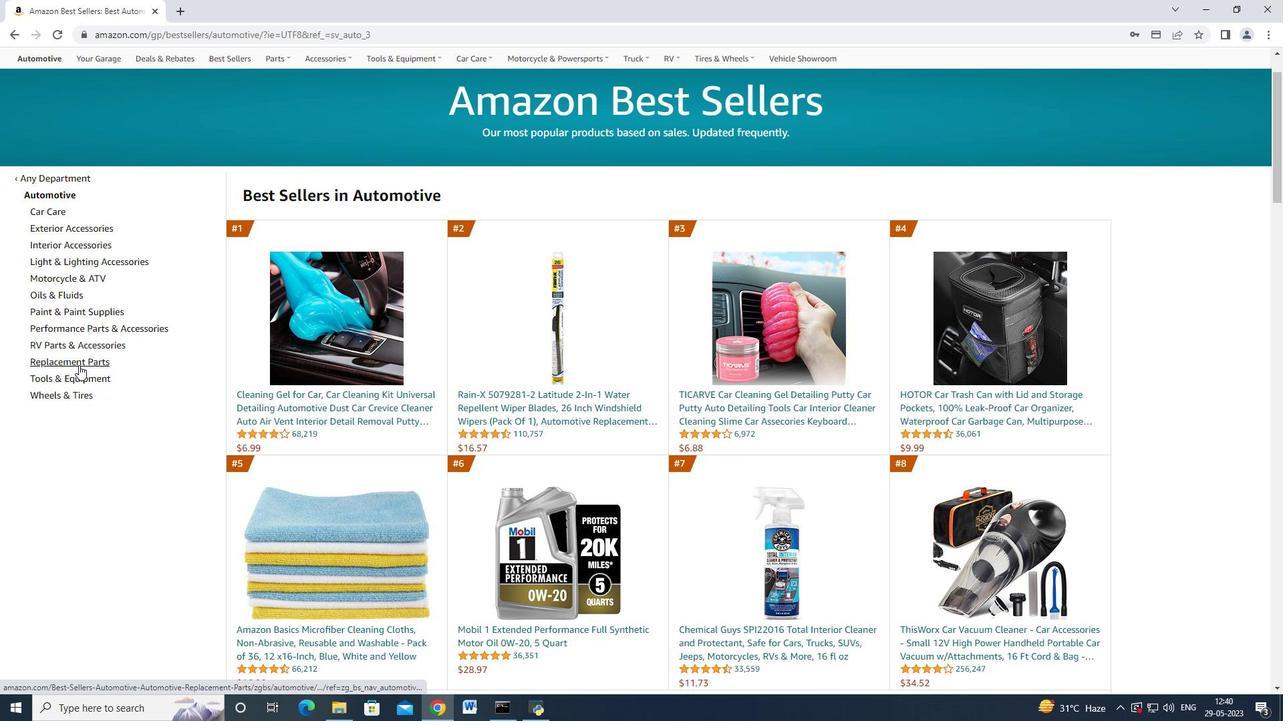 
Action: Mouse pressed left at (78, 365)
Screenshot: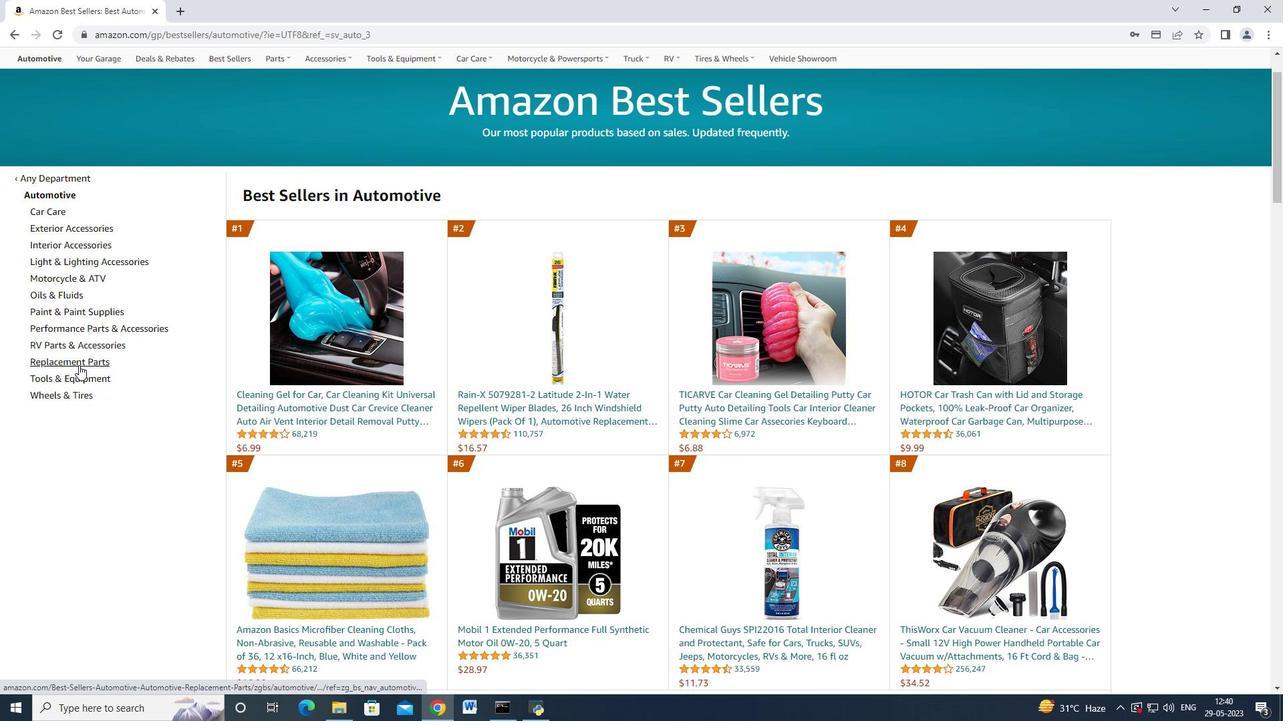 
Action: Mouse moved to (397, 340)
Screenshot: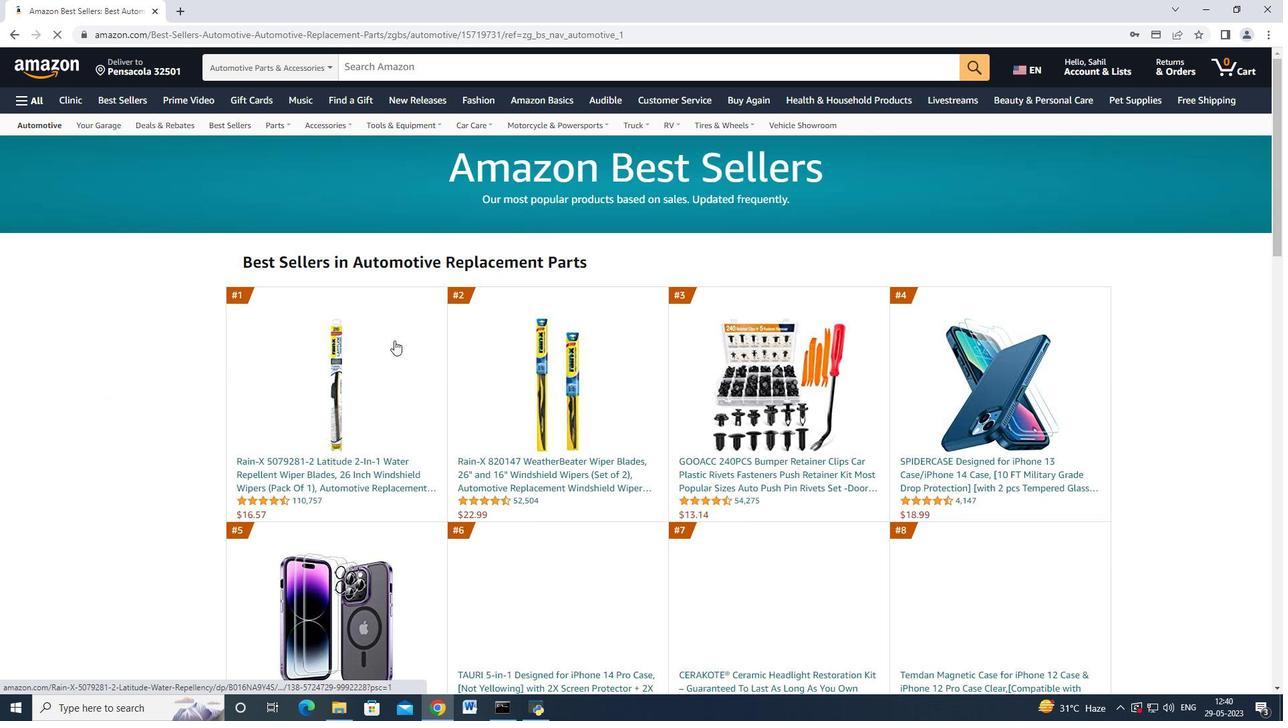 
Action: Mouse scrolled (397, 339) with delta (0, 0)
Screenshot: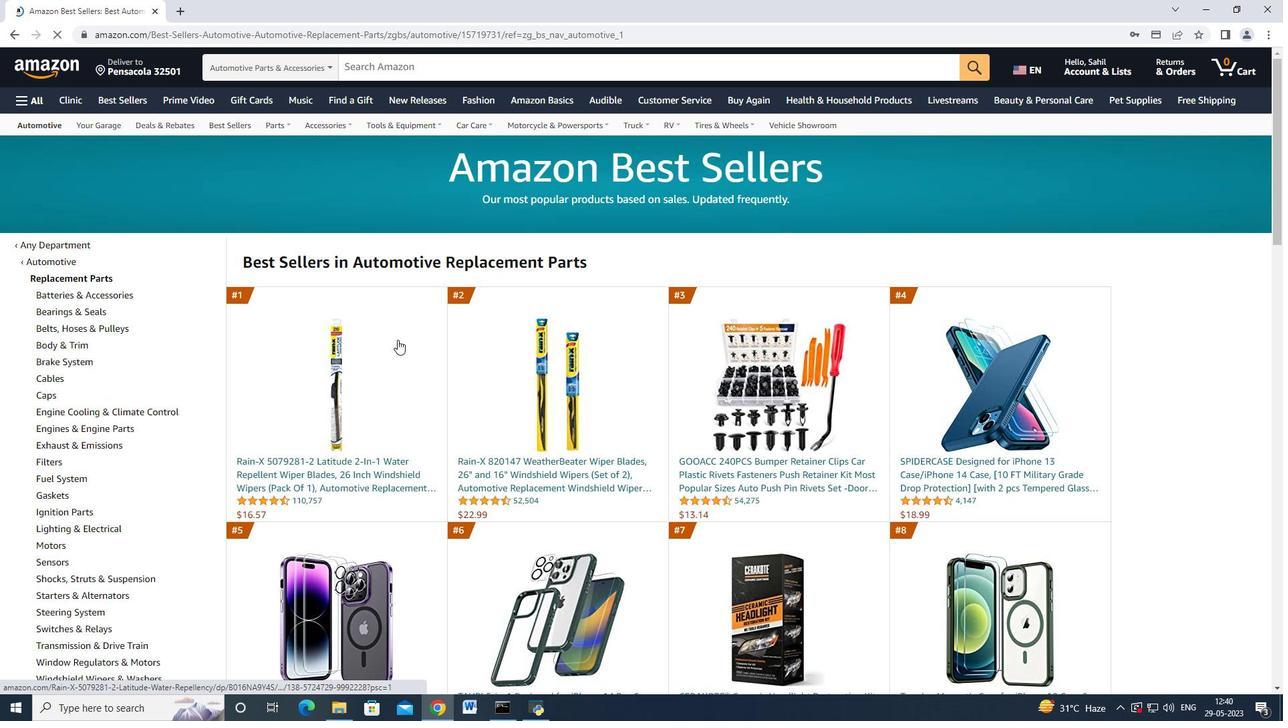 
Action: Mouse moved to (394, 342)
Screenshot: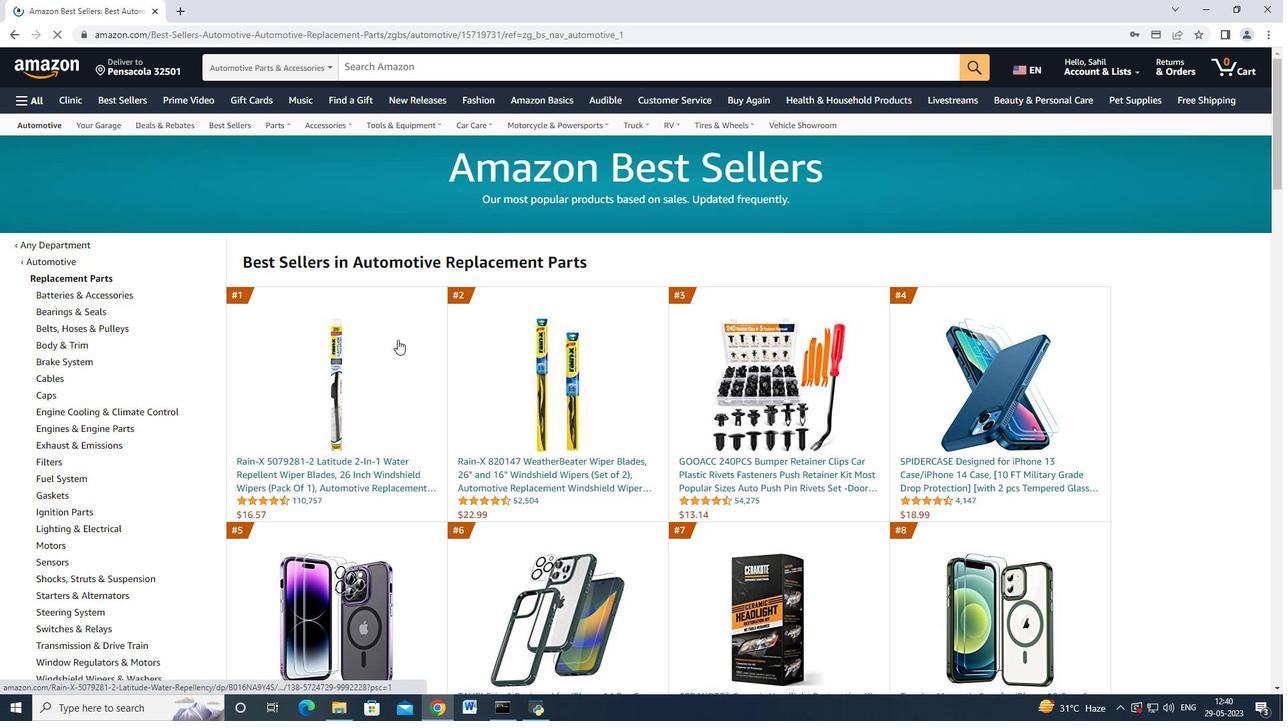 
Action: Mouse scrolled (394, 342) with delta (0, 0)
Screenshot: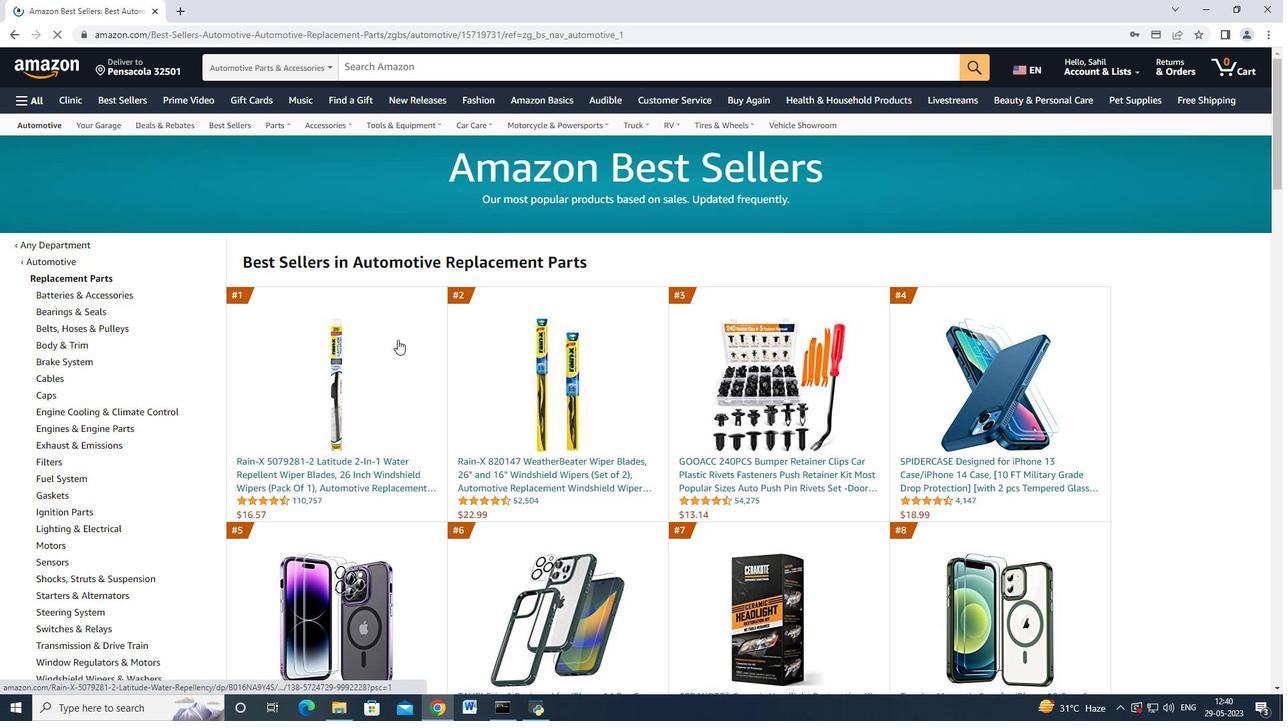 
Action: Mouse moved to (390, 344)
Screenshot: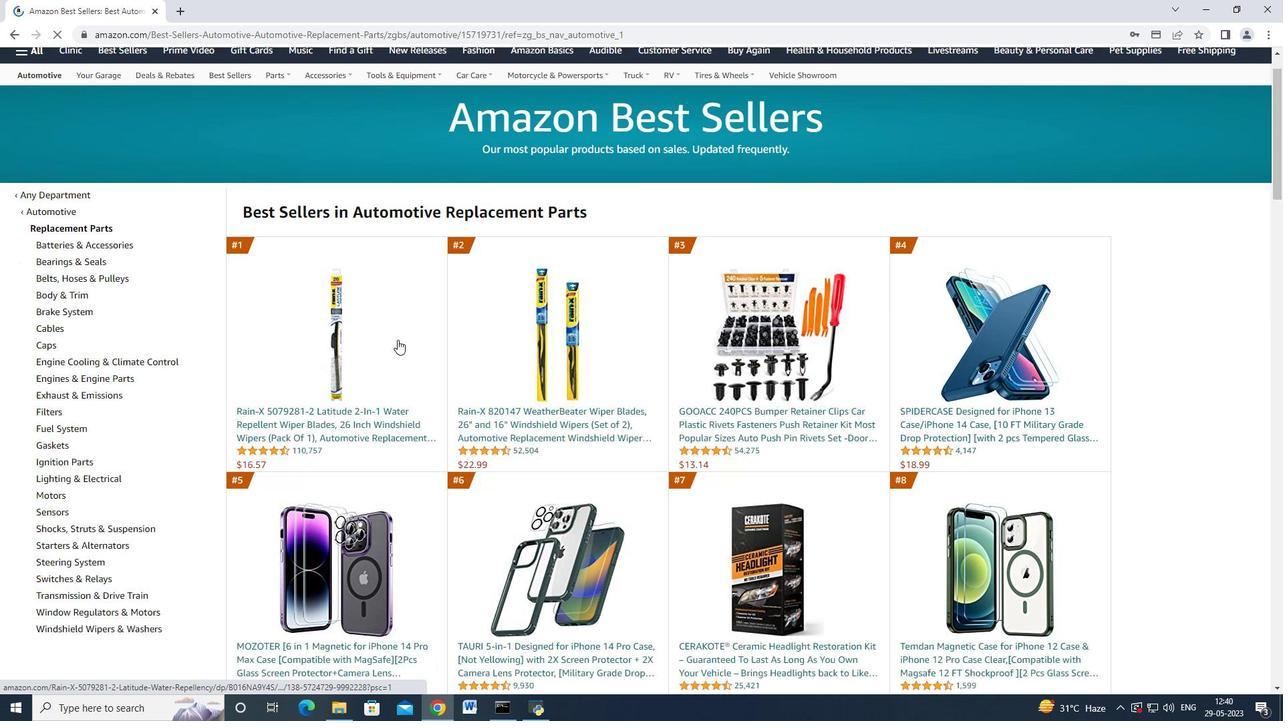 
Action: Mouse scrolled (390, 343) with delta (0, 0)
Screenshot: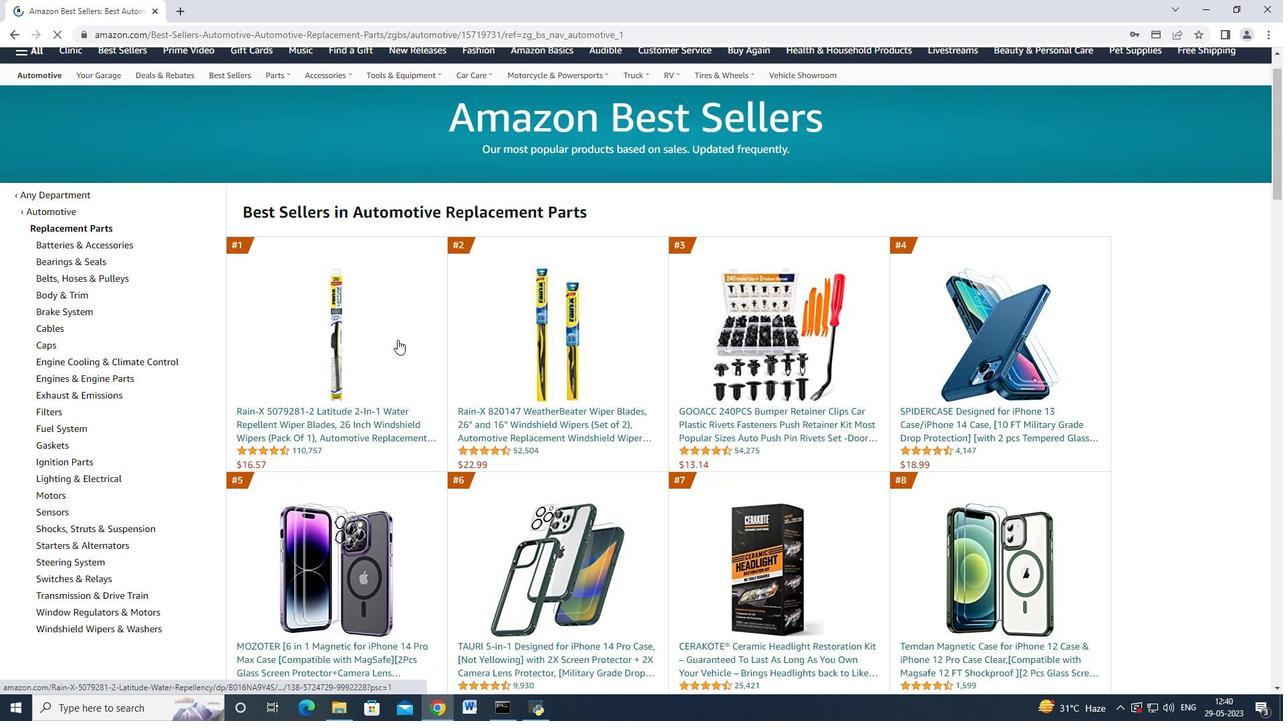 
Action: Mouse moved to (68, 159)
Screenshot: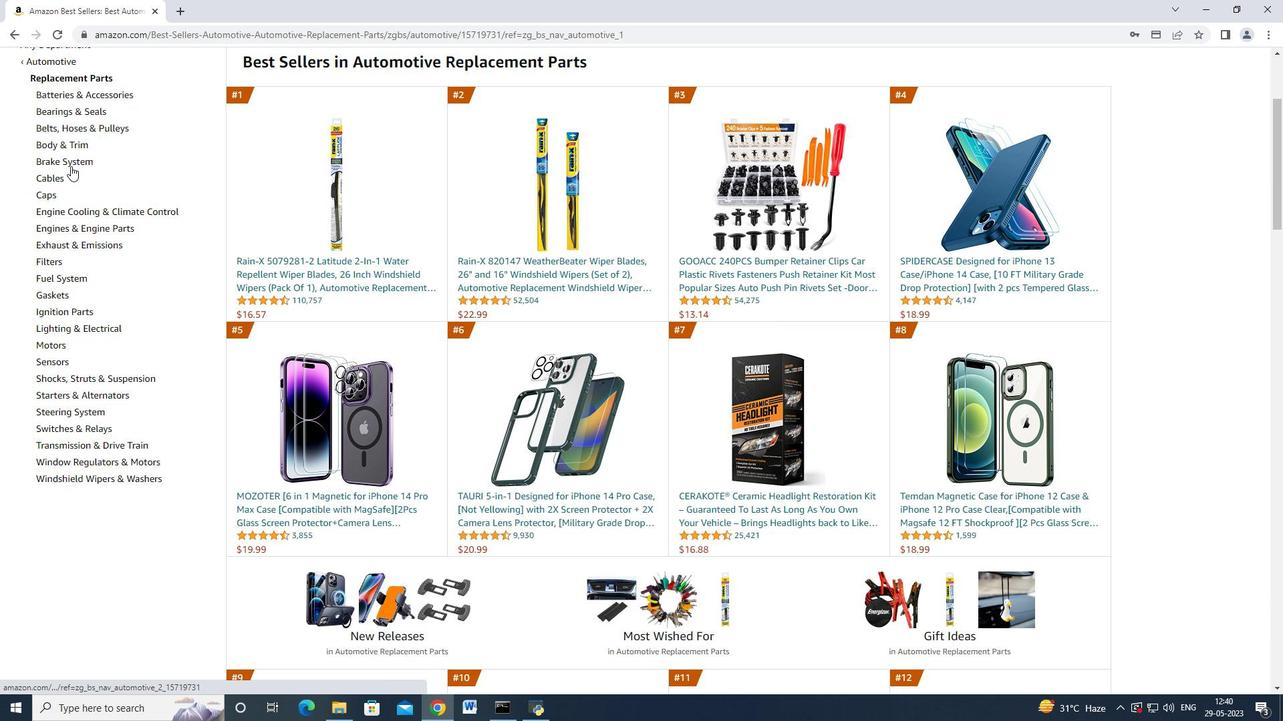 
Action: Mouse pressed left at (68, 159)
Screenshot: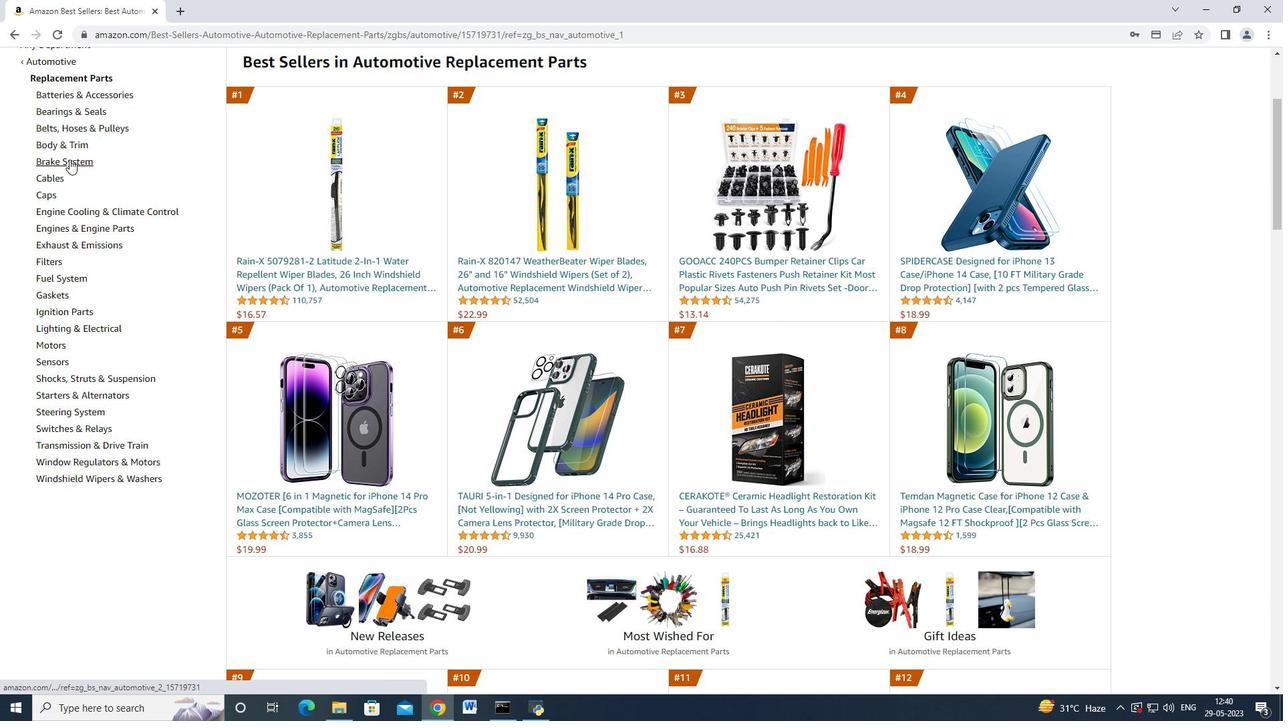 
Action: Mouse moved to (406, 235)
Screenshot: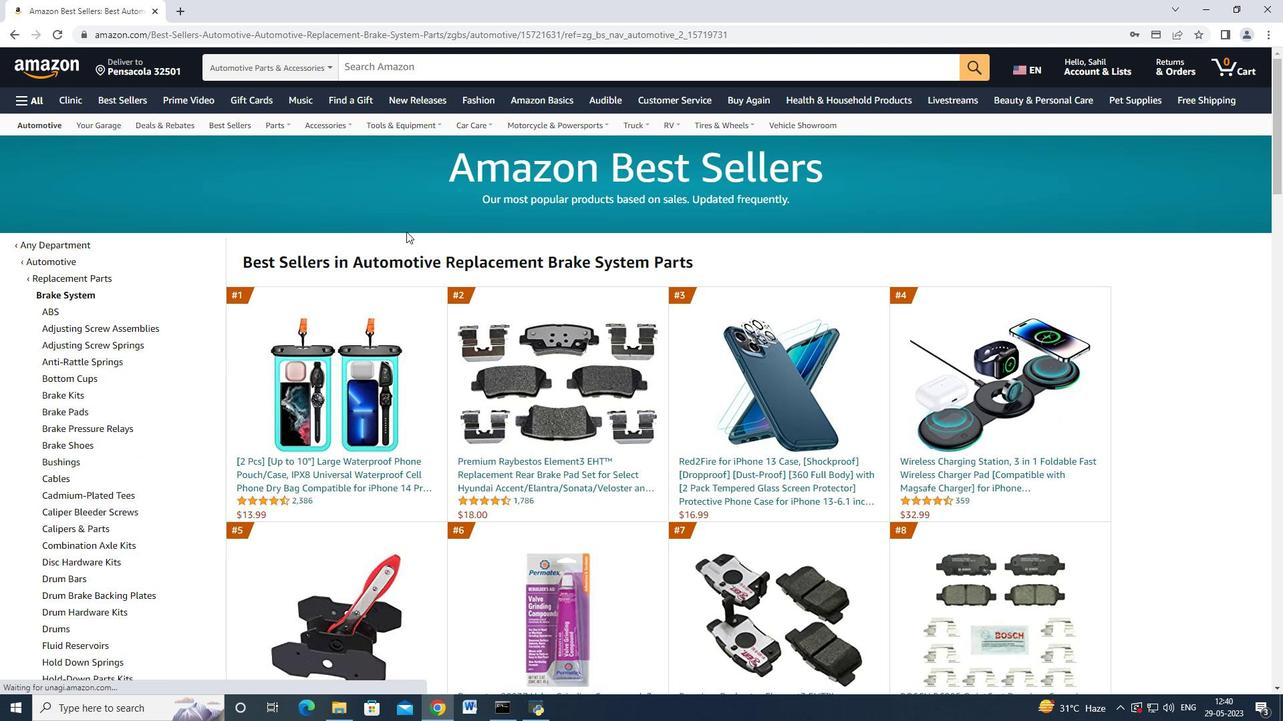 
Action: Mouse scrolled (406, 234) with delta (0, 0)
Screenshot: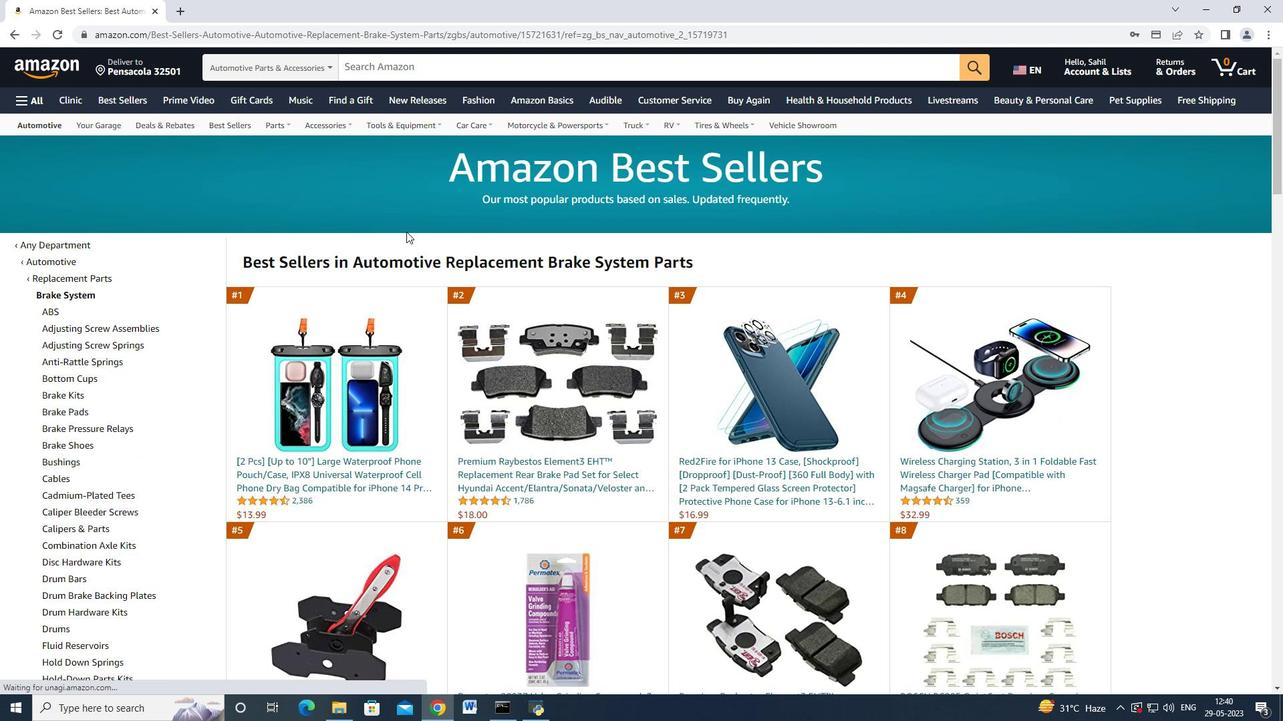 
Action: Mouse moved to (404, 235)
Screenshot: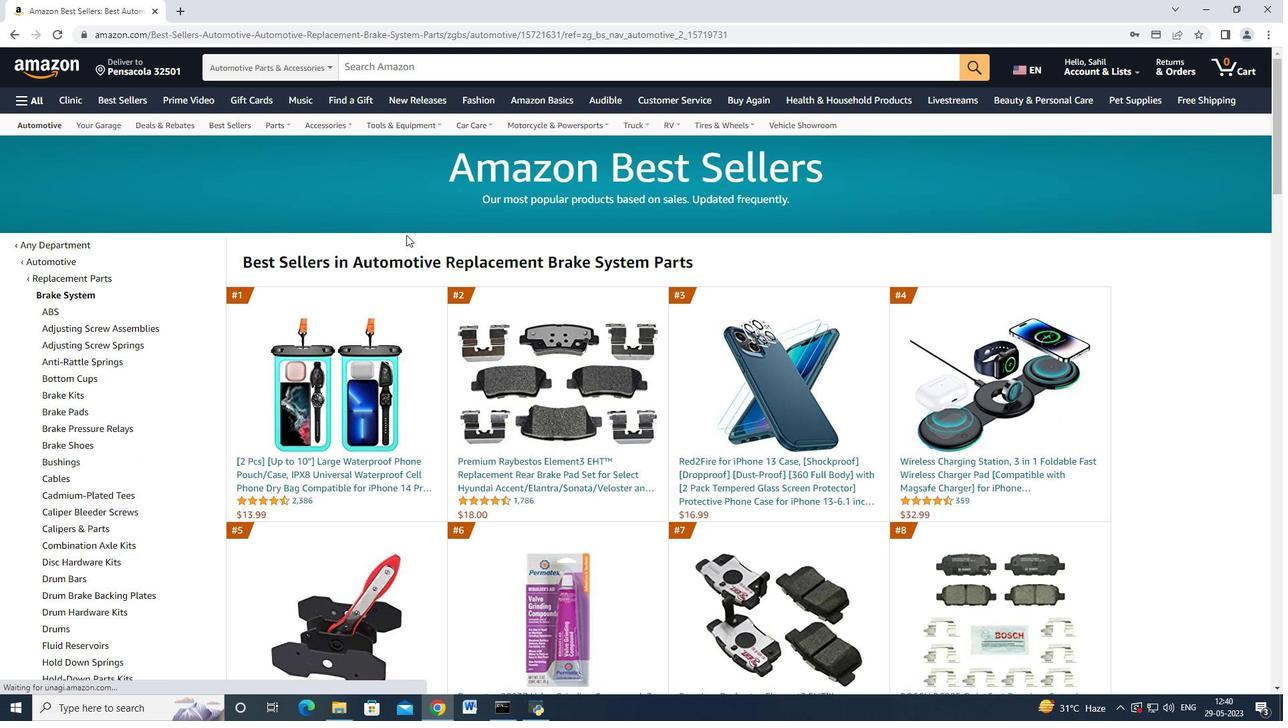 
Action: Mouse scrolled (404, 235) with delta (0, 0)
Screenshot: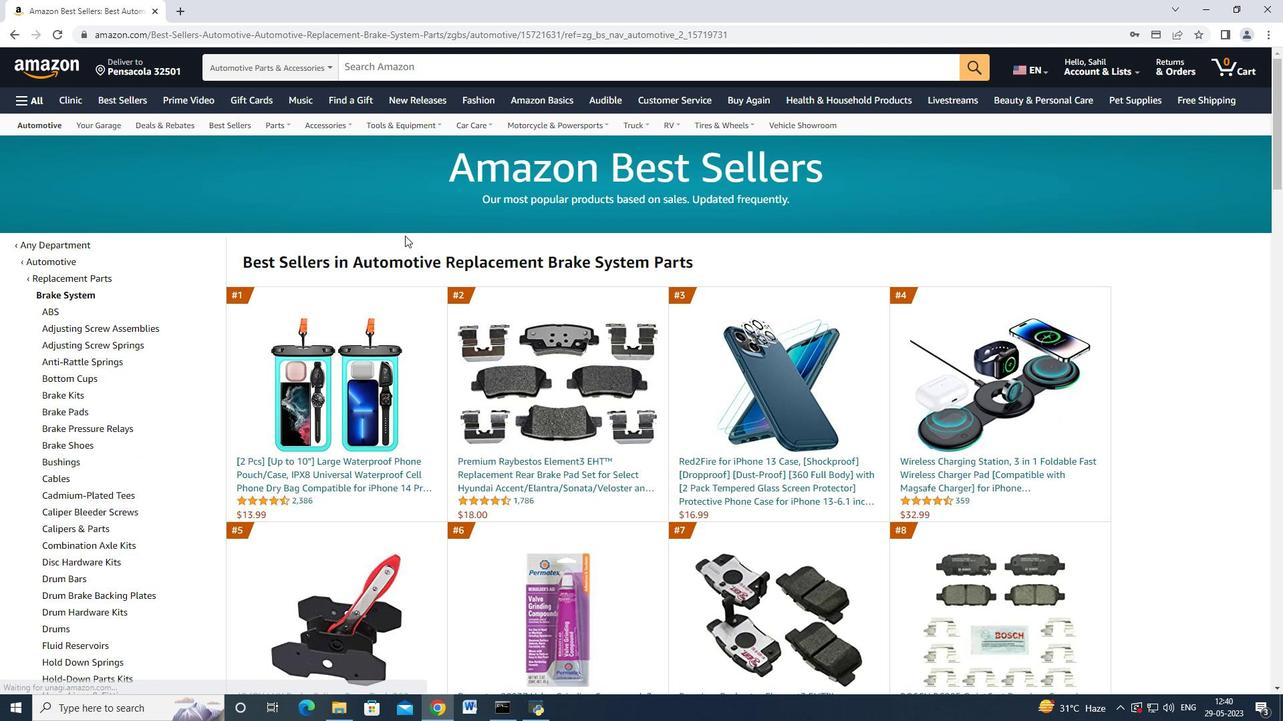 
Action: Mouse moved to (42, 303)
Screenshot: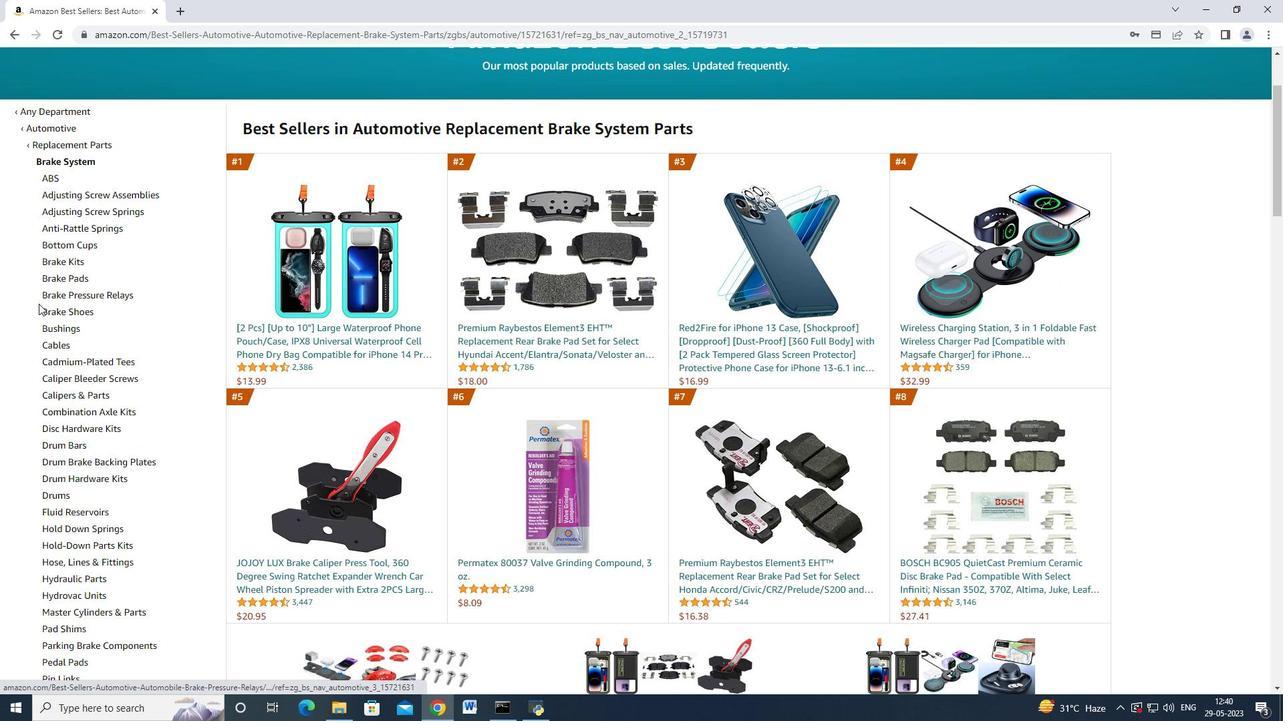 
Action: Mouse scrolled (42, 302) with delta (0, 0)
Screenshot: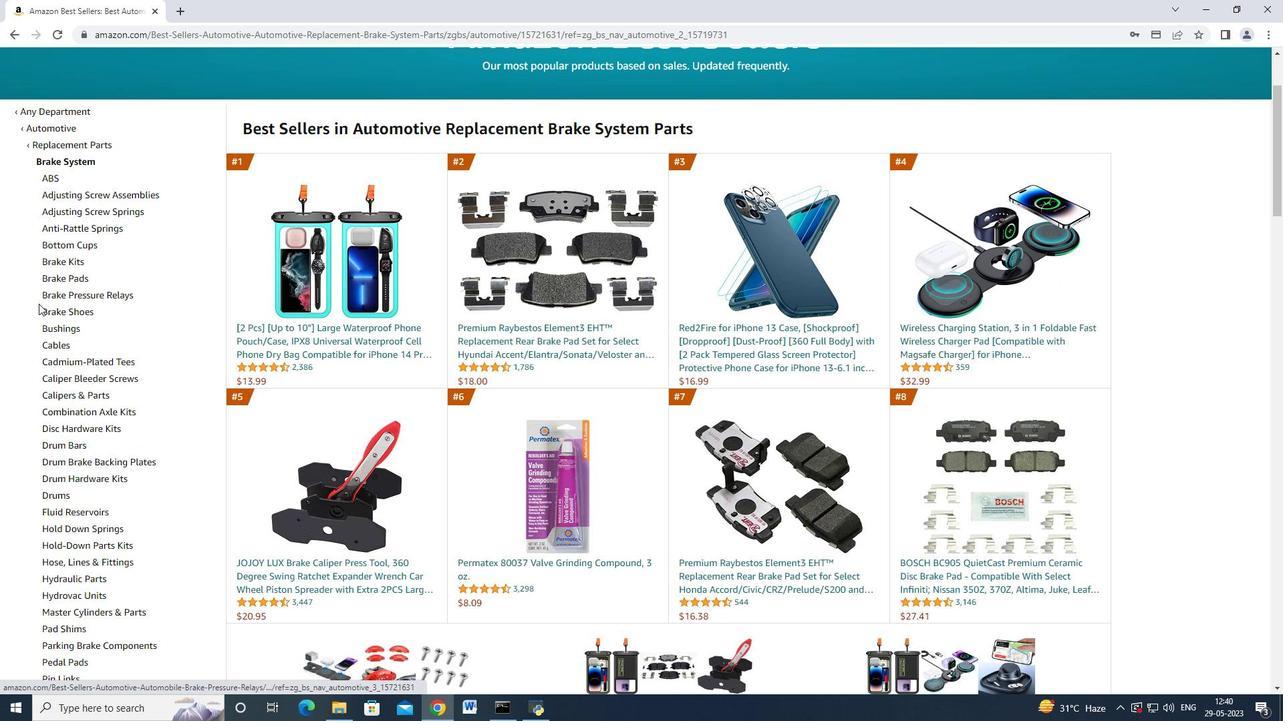 
Action: Mouse moved to (52, 301)
Screenshot: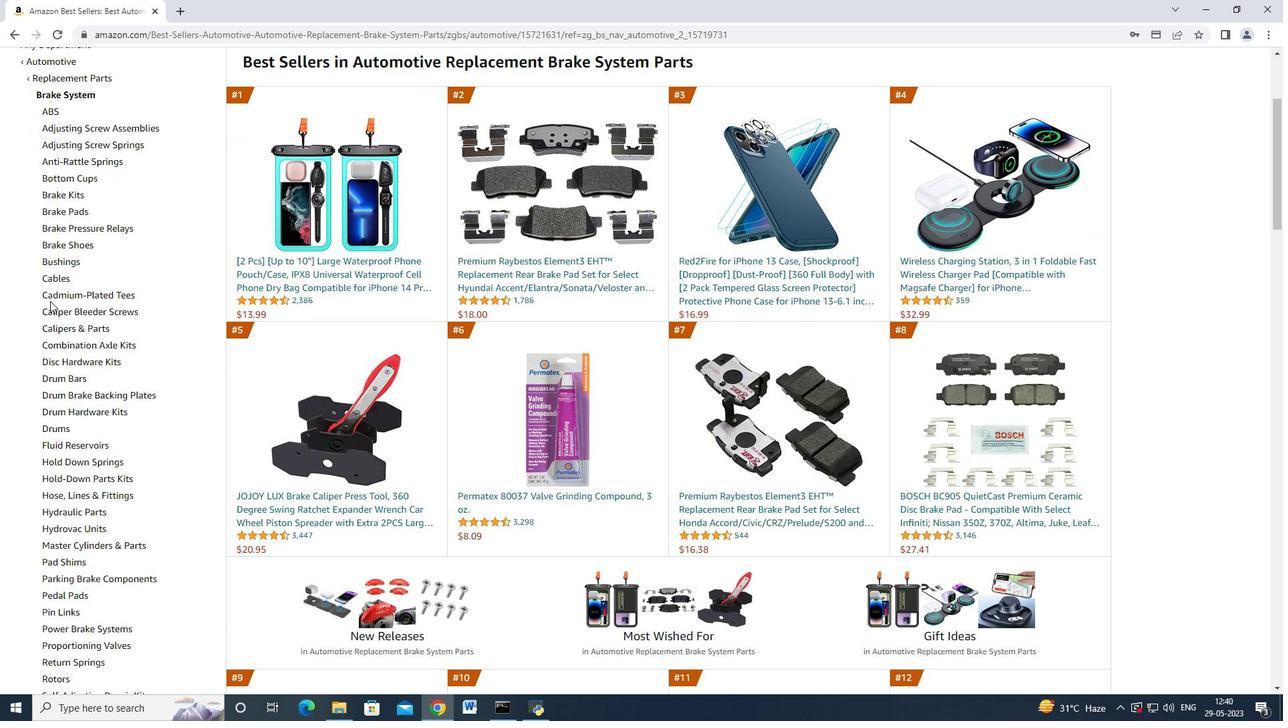 
Action: Mouse scrolled (52, 300) with delta (0, 0)
Screenshot: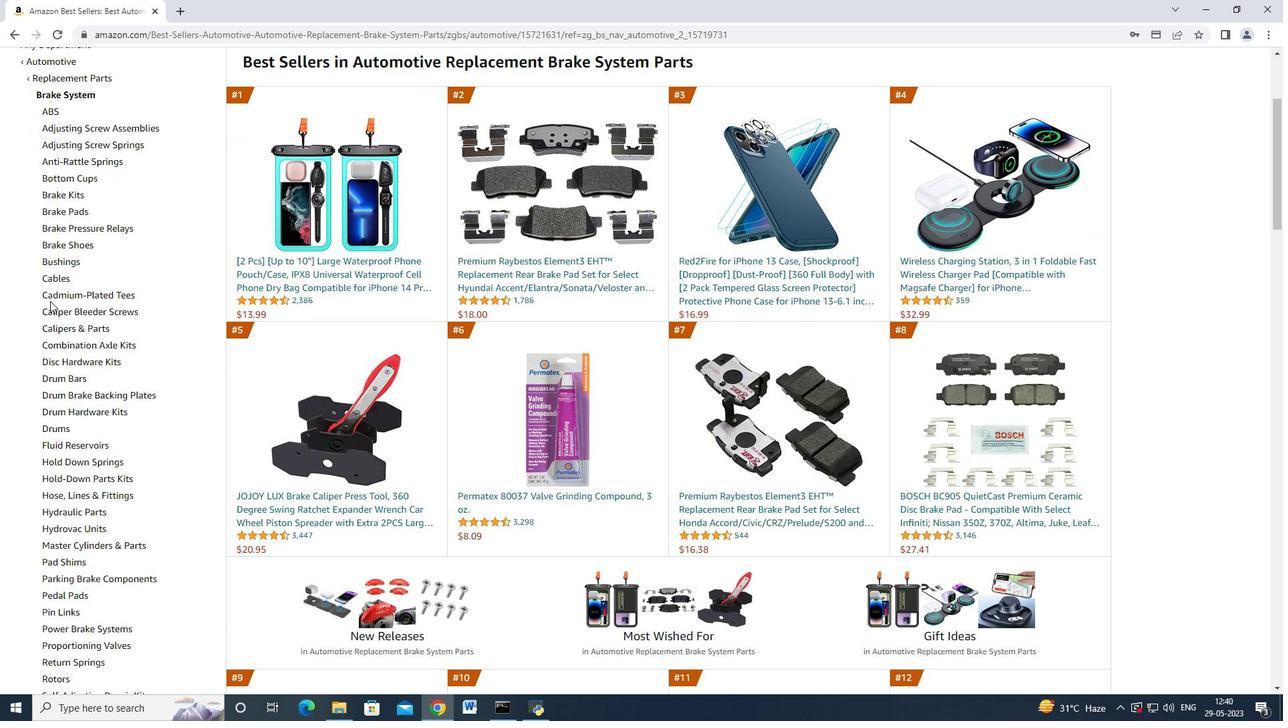 
Action: Mouse moved to (80, 308)
Screenshot: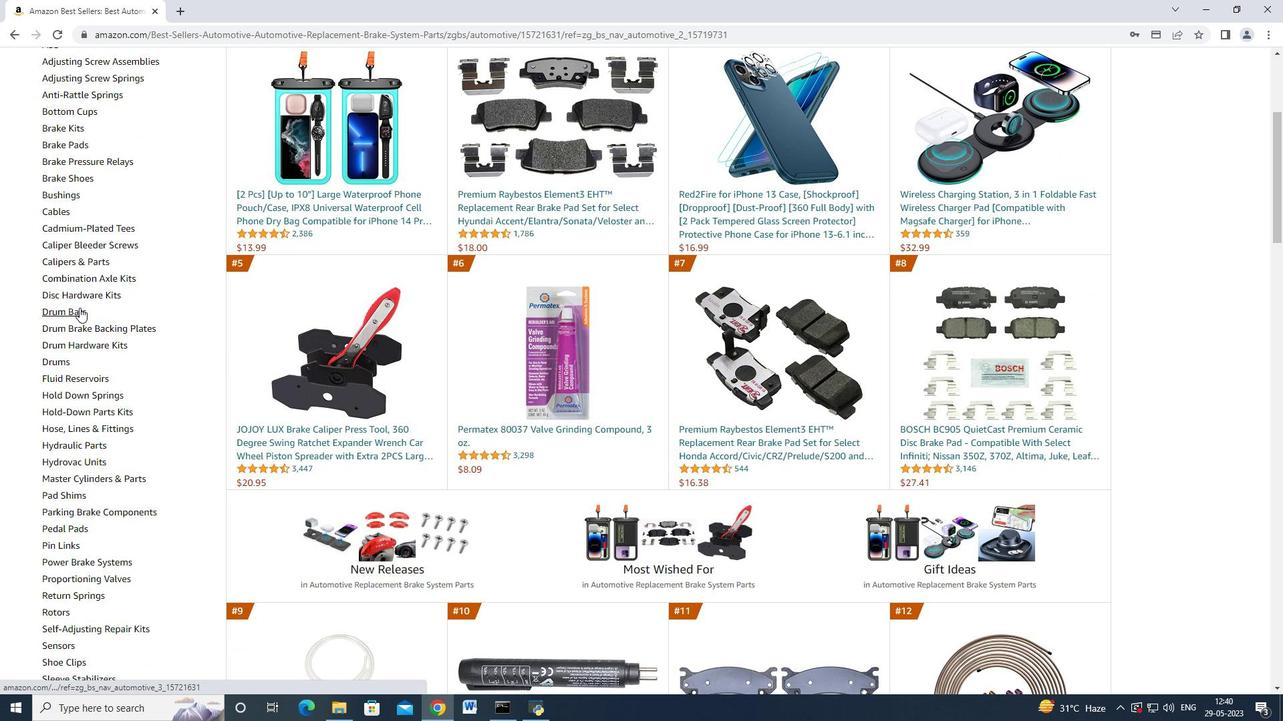 
Action: Mouse scrolled (80, 307) with delta (0, 0)
Screenshot: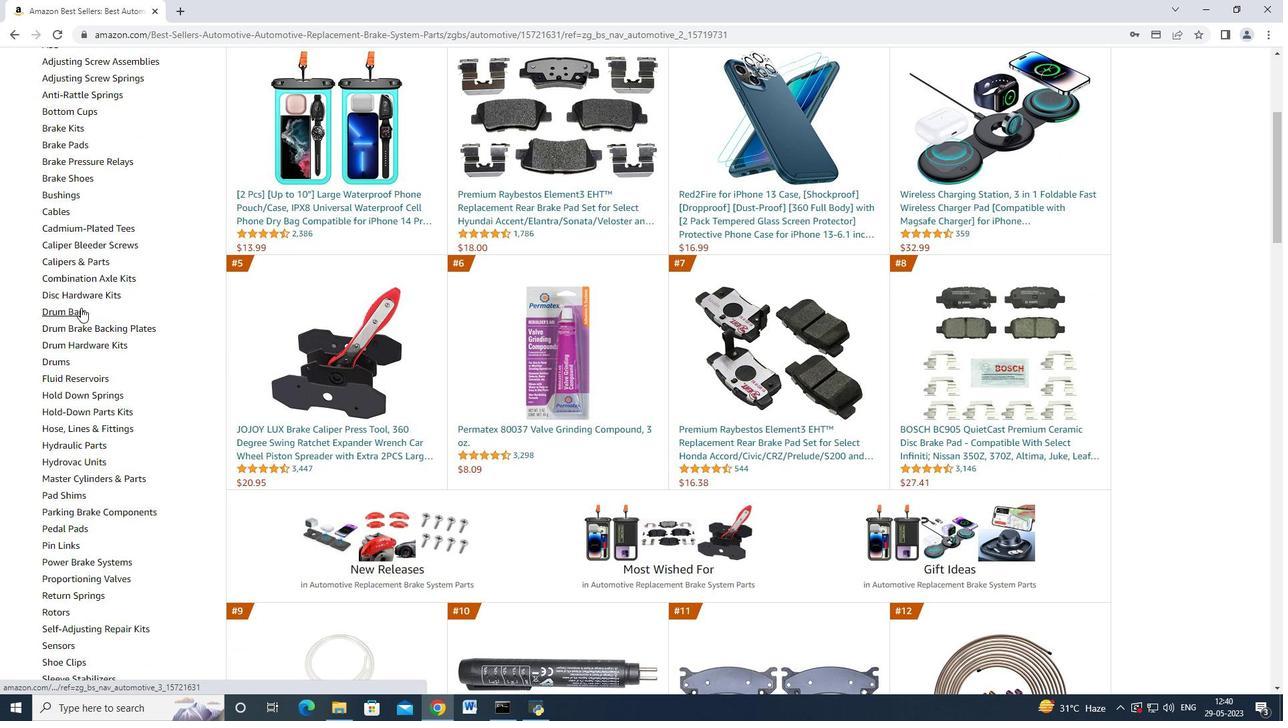 
Action: Mouse scrolled (80, 307) with delta (0, 0)
Screenshot: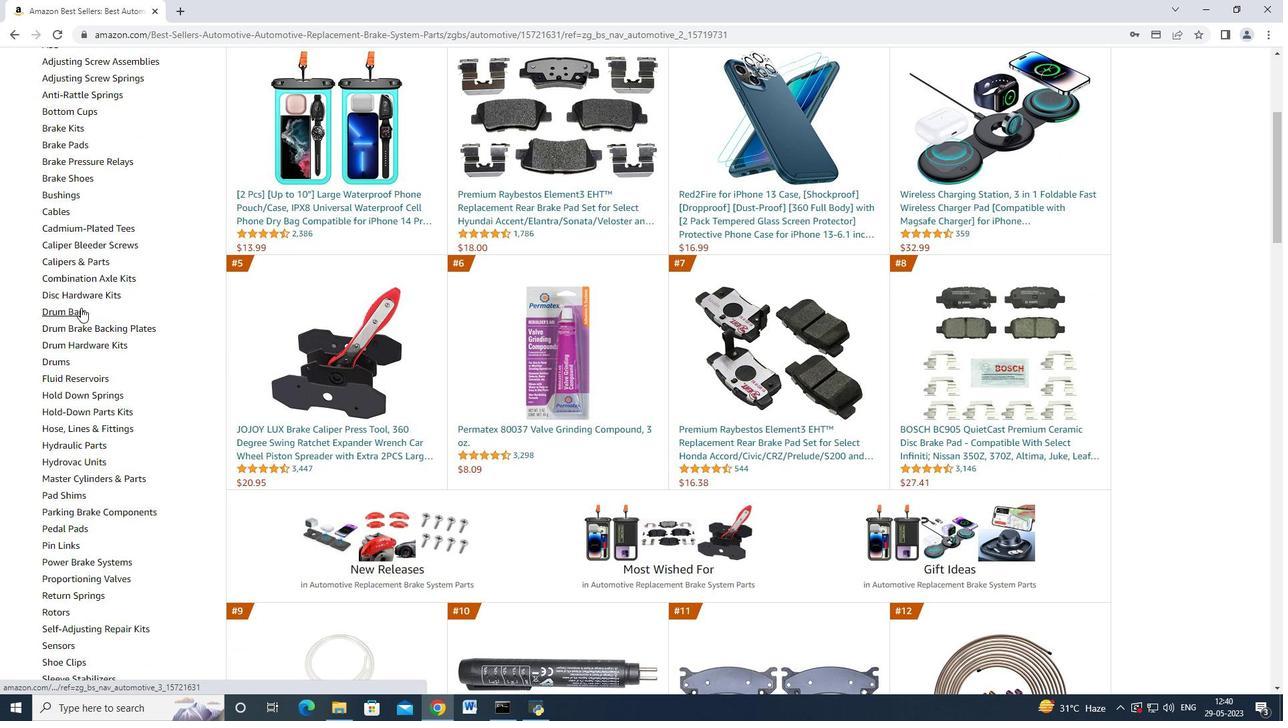 
Action: Mouse scrolled (80, 308) with delta (0, 0)
Screenshot: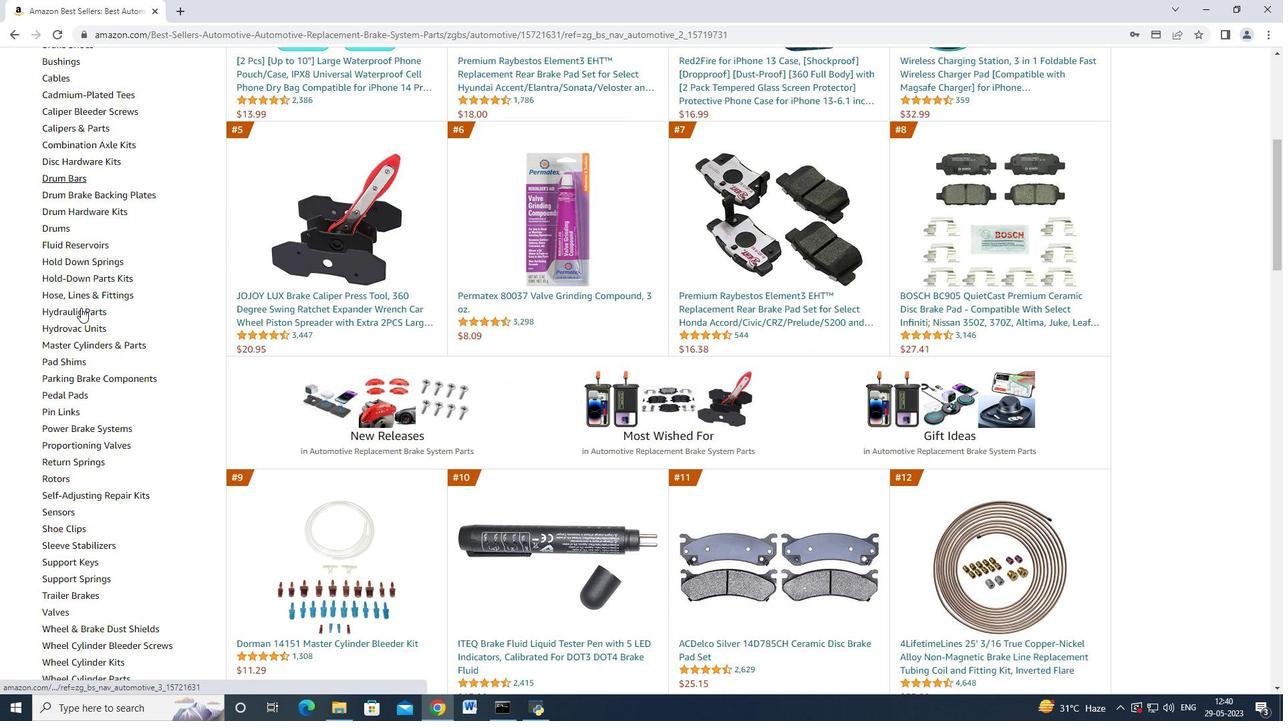 
Action: Mouse scrolled (80, 308) with delta (0, 0)
Screenshot: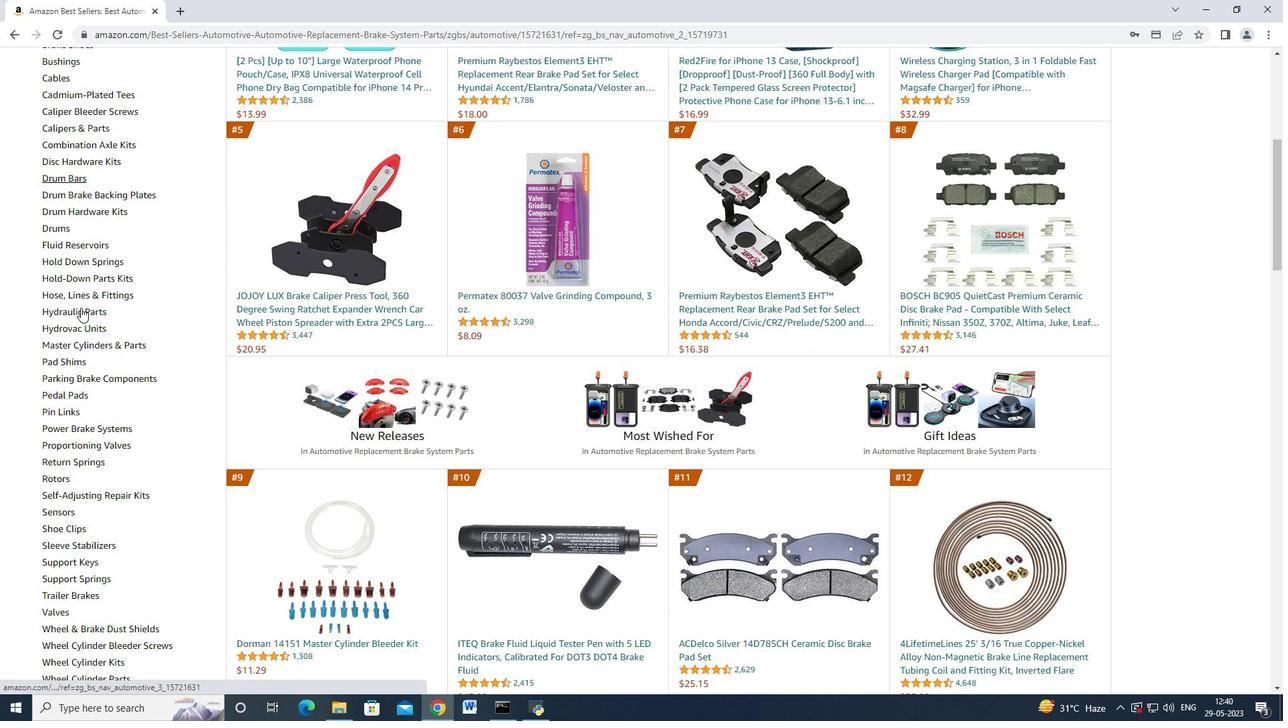 
Action: Mouse moved to (94, 213)
Screenshot: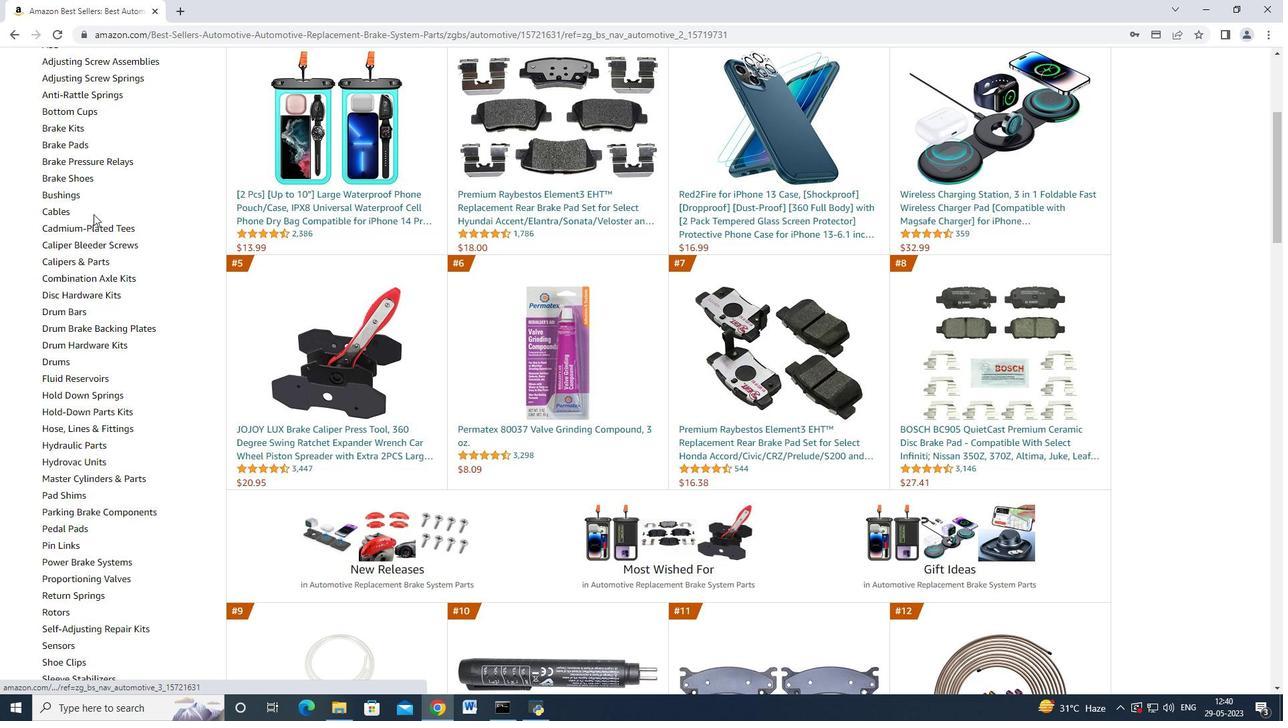 
Action: Mouse scrolled (94, 214) with delta (0, 0)
Screenshot: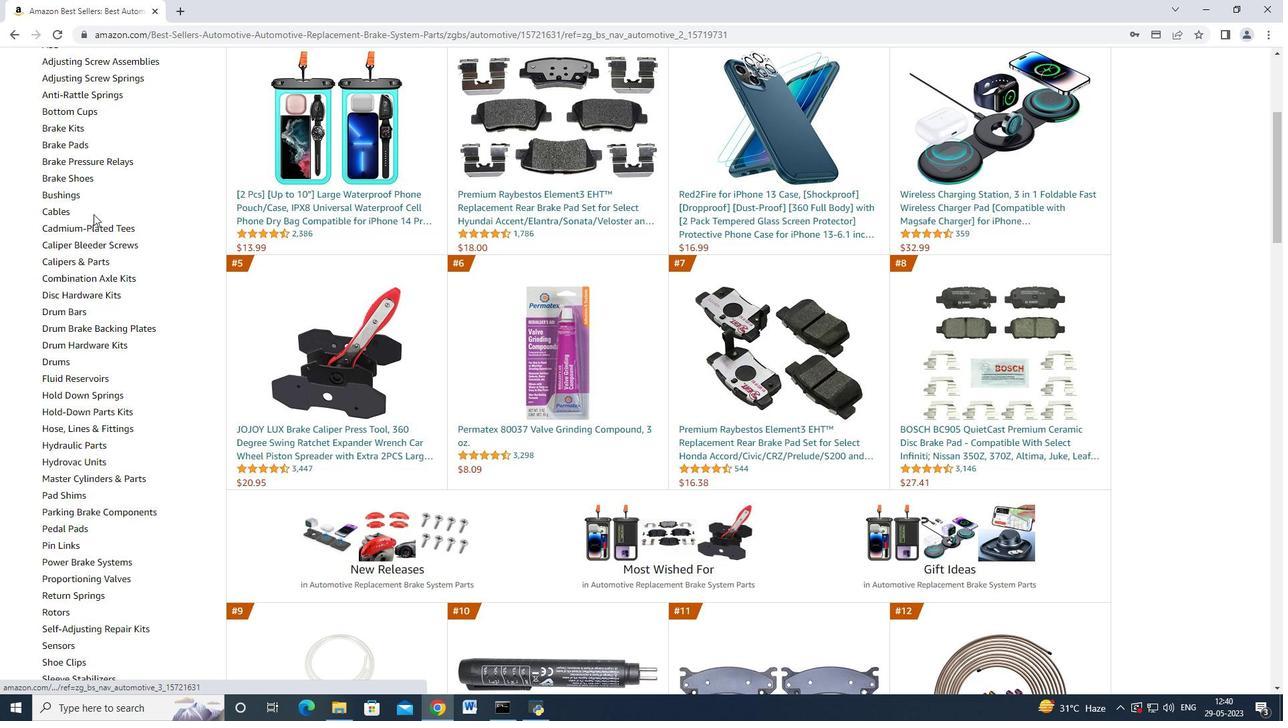
Action: Mouse moved to (94, 215)
Screenshot: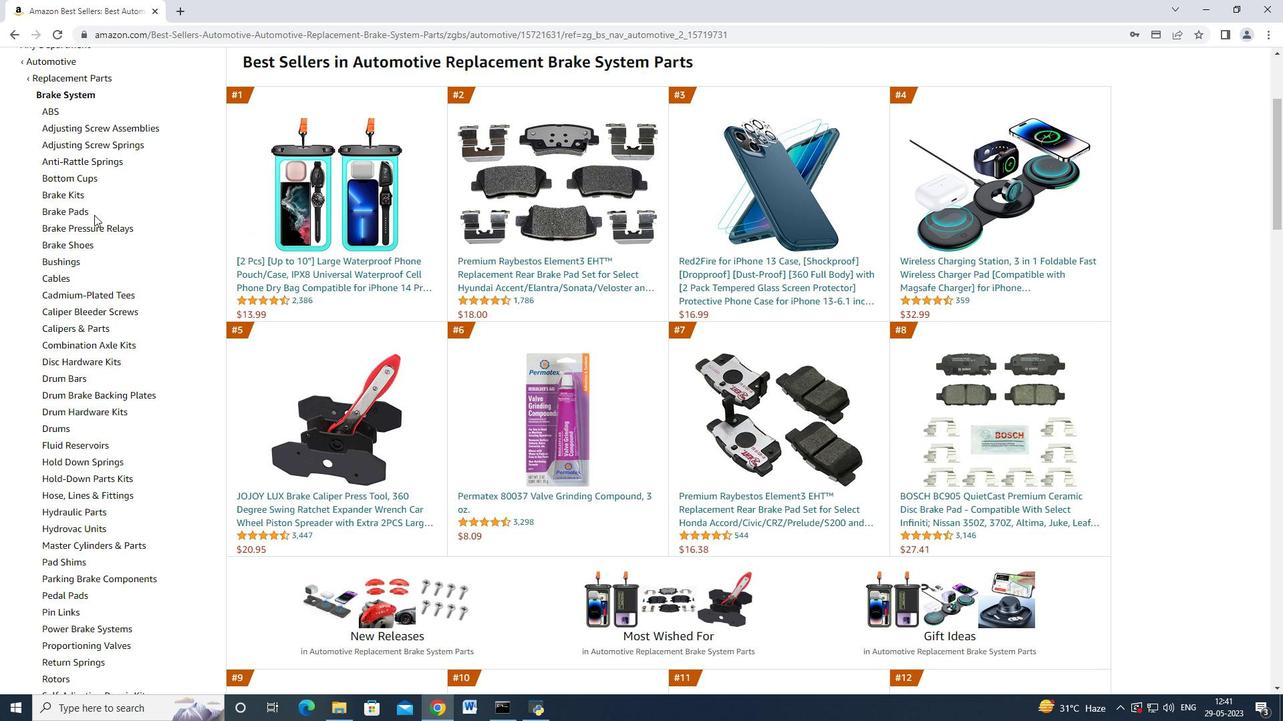 
Action: Mouse scrolled (94, 214) with delta (0, 0)
Screenshot: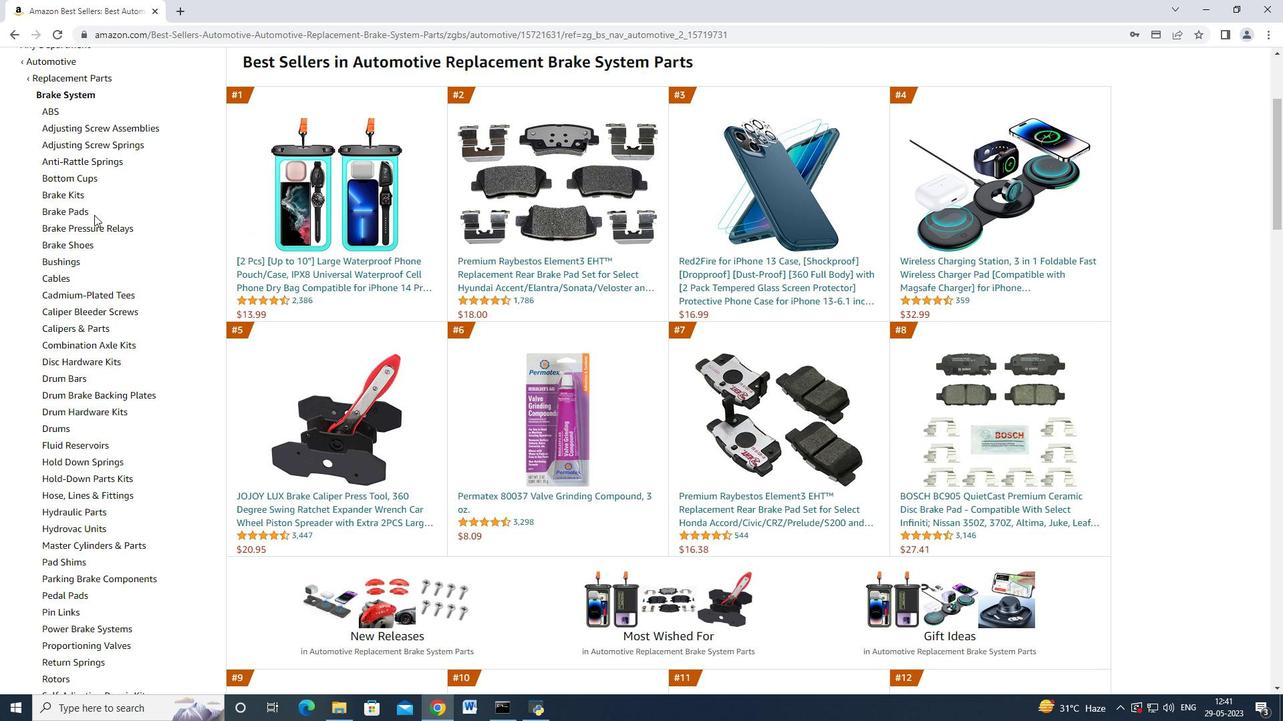 
Action: Mouse moved to (95, 215)
Screenshot: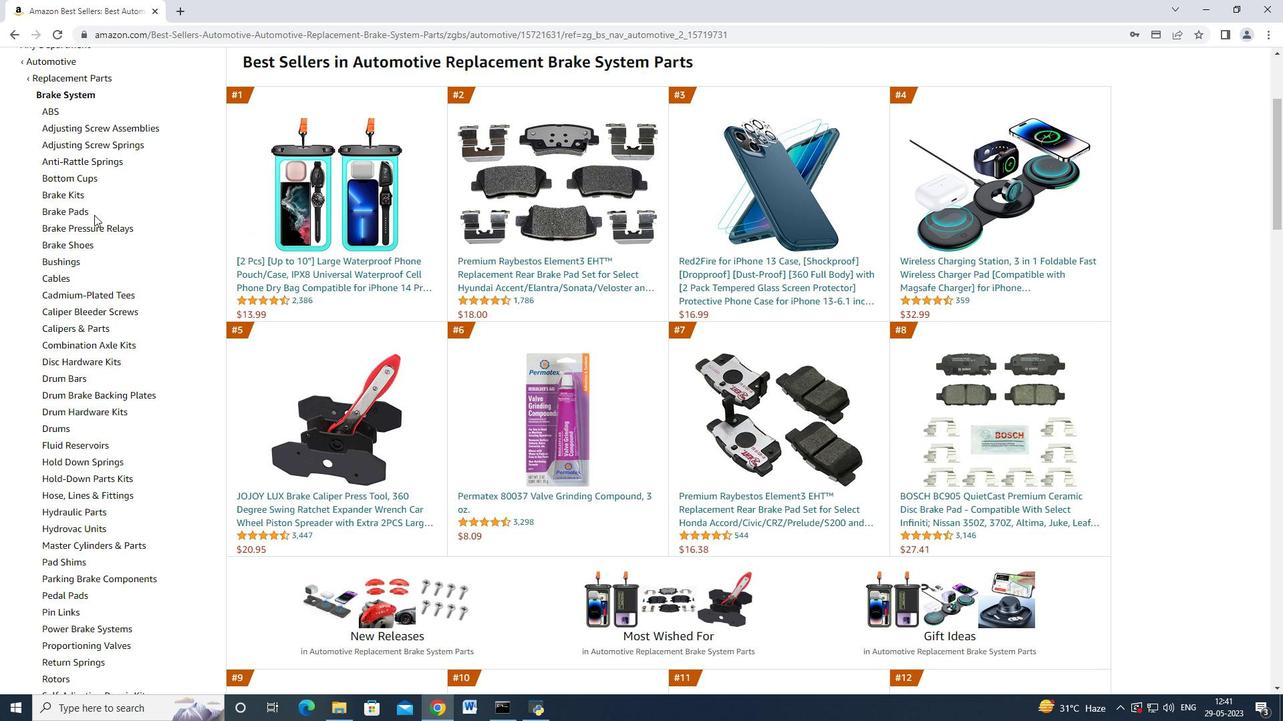 
Action: Mouse scrolled (95, 215) with delta (0, 0)
Screenshot: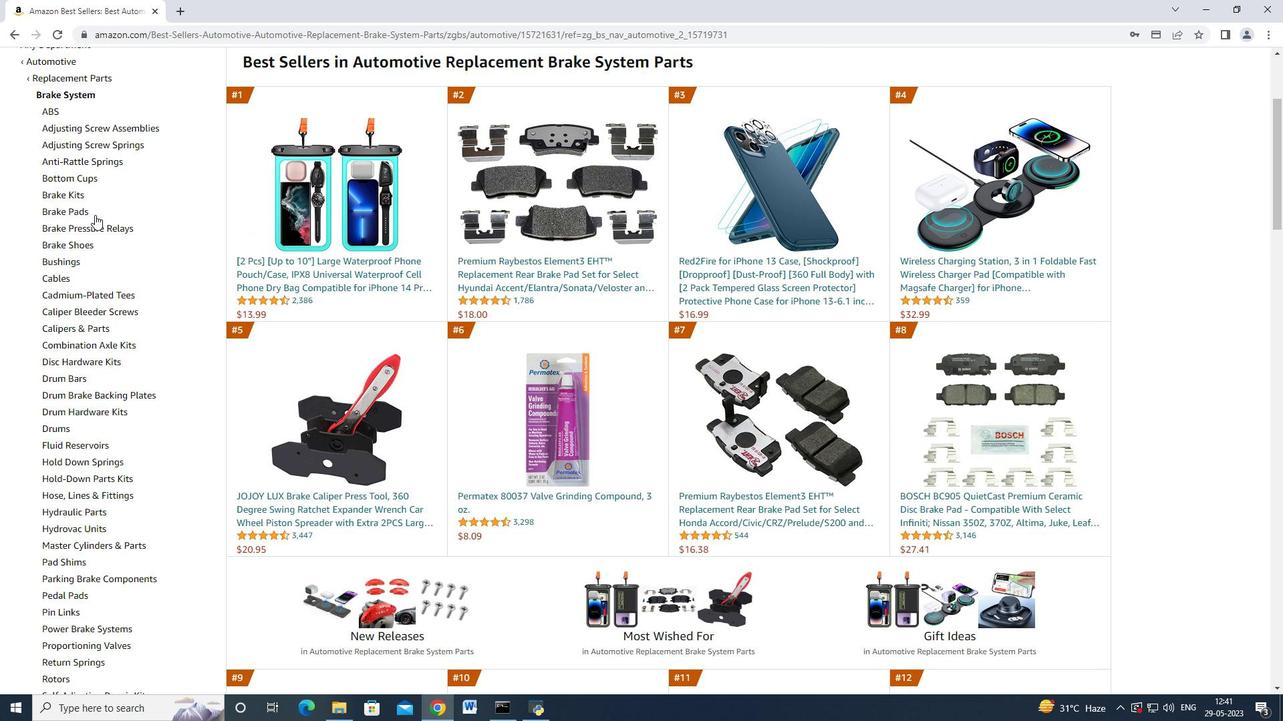 
Action: Mouse moved to (78, 461)
Screenshot: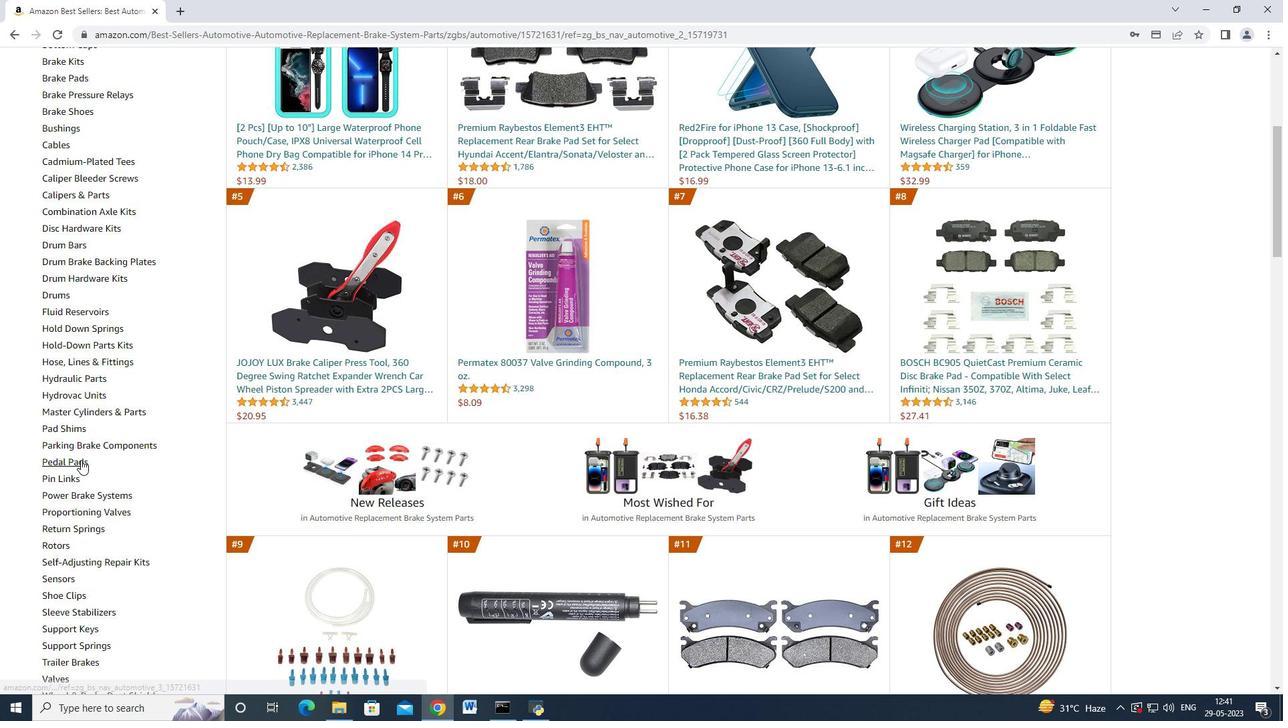 
Action: Mouse pressed left at (78, 461)
Screenshot: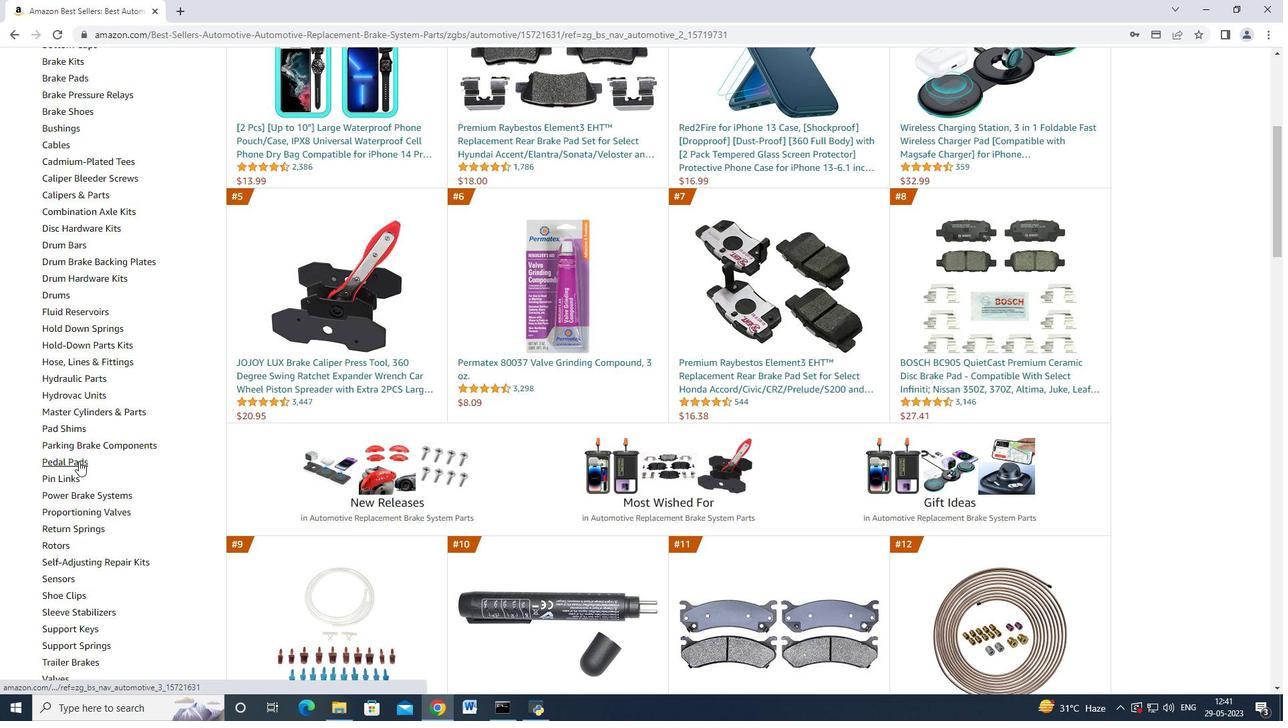 
Action: Mouse moved to (494, 394)
Screenshot: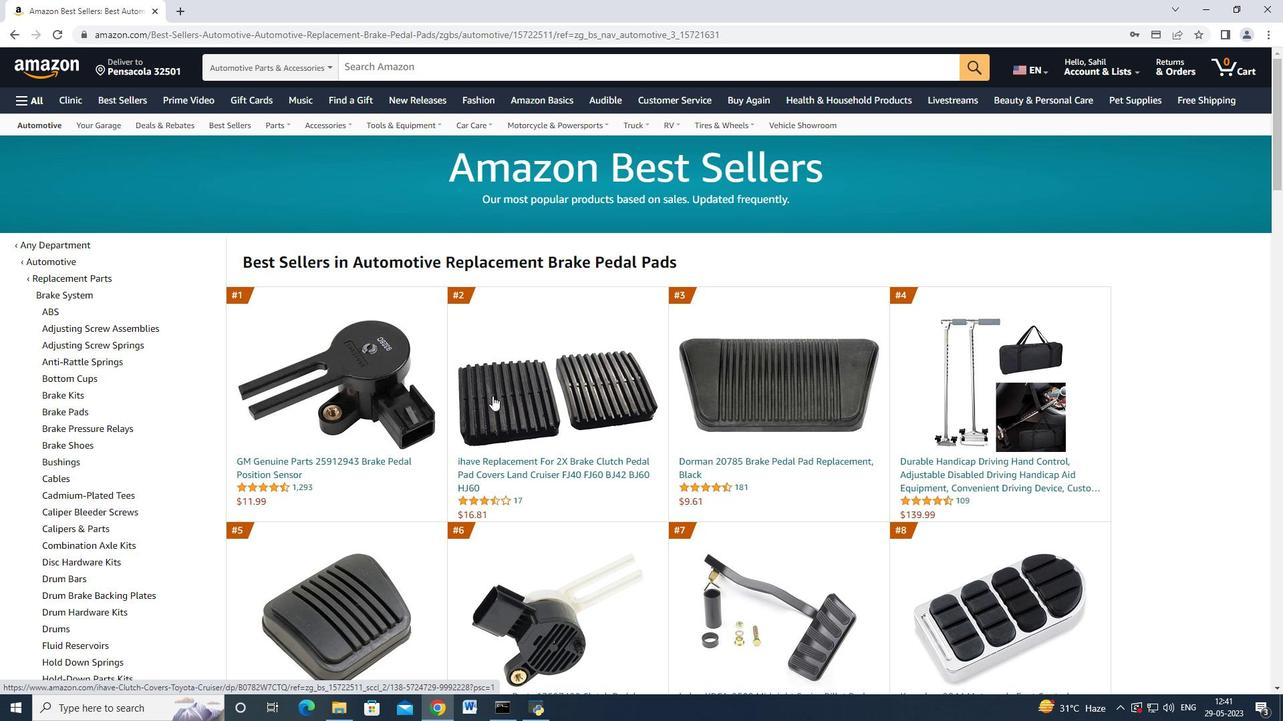 
Action: Mouse scrolled (494, 394) with delta (0, 0)
Screenshot: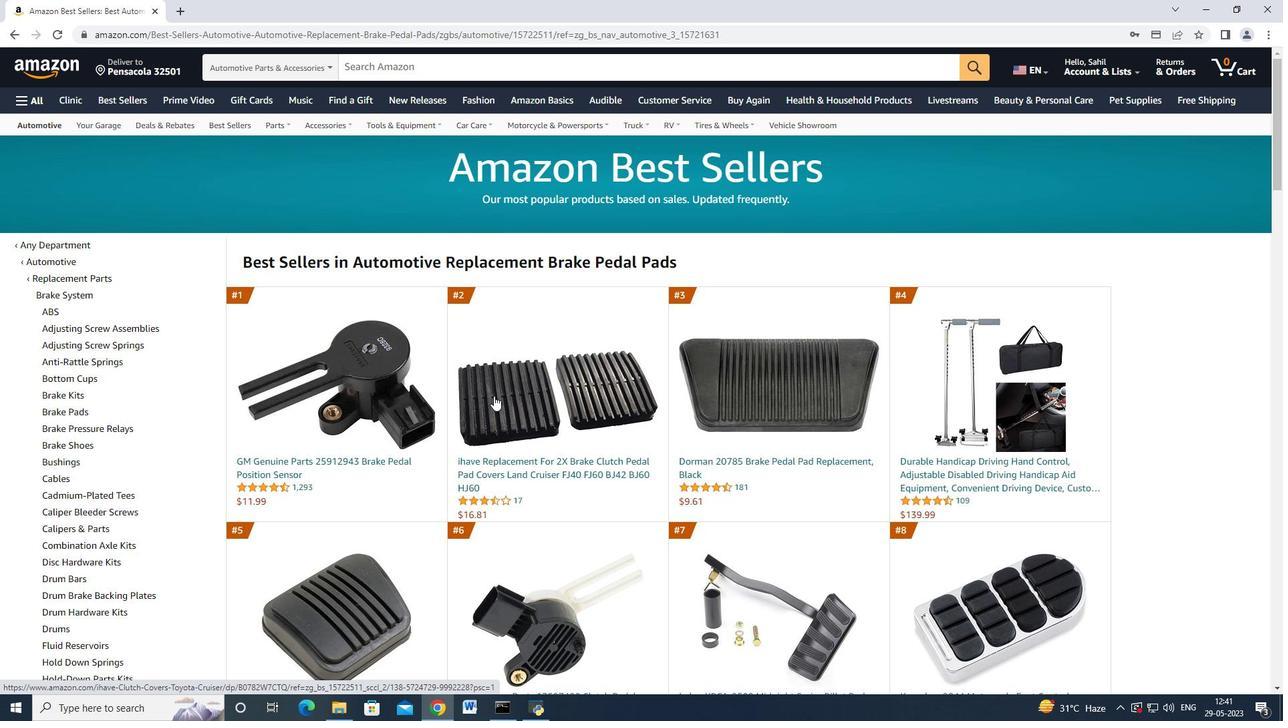 
Action: Mouse moved to (387, 400)
Screenshot: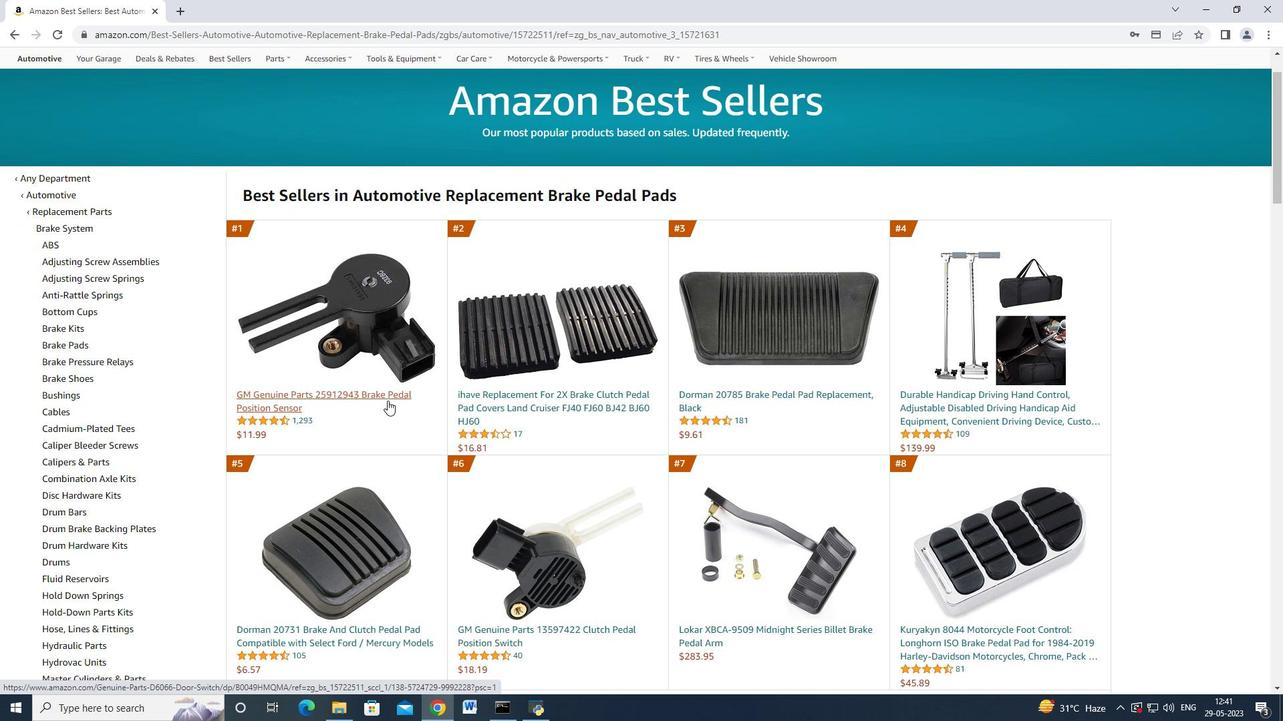 
Action: Mouse pressed left at (387, 400)
Screenshot: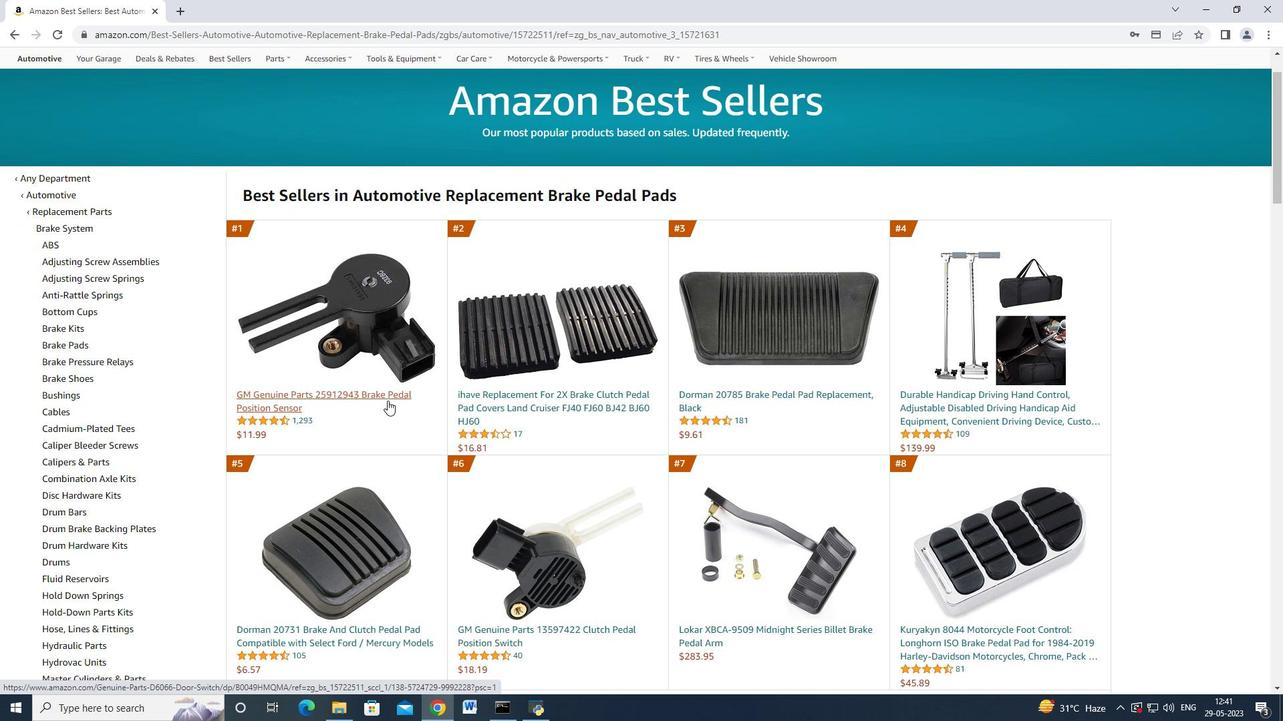 
Action: Mouse moved to (1008, 509)
Screenshot: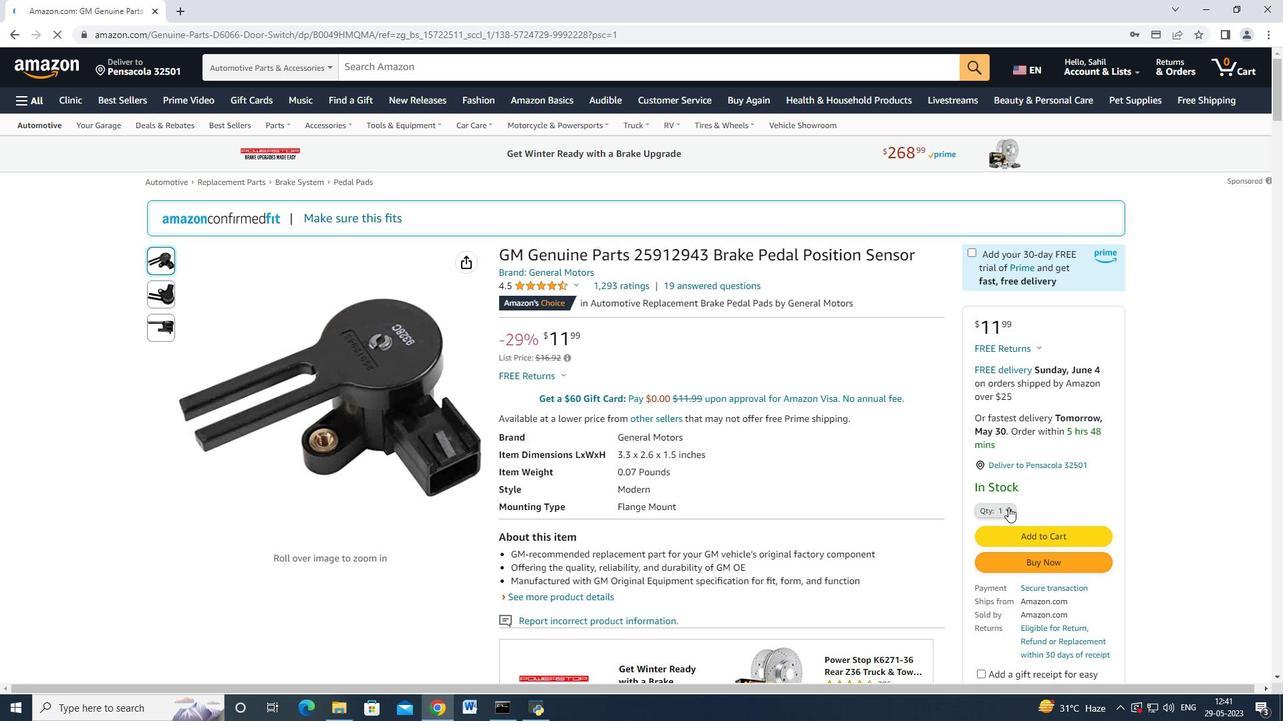 
Action: Mouse pressed left at (1008, 509)
Screenshot: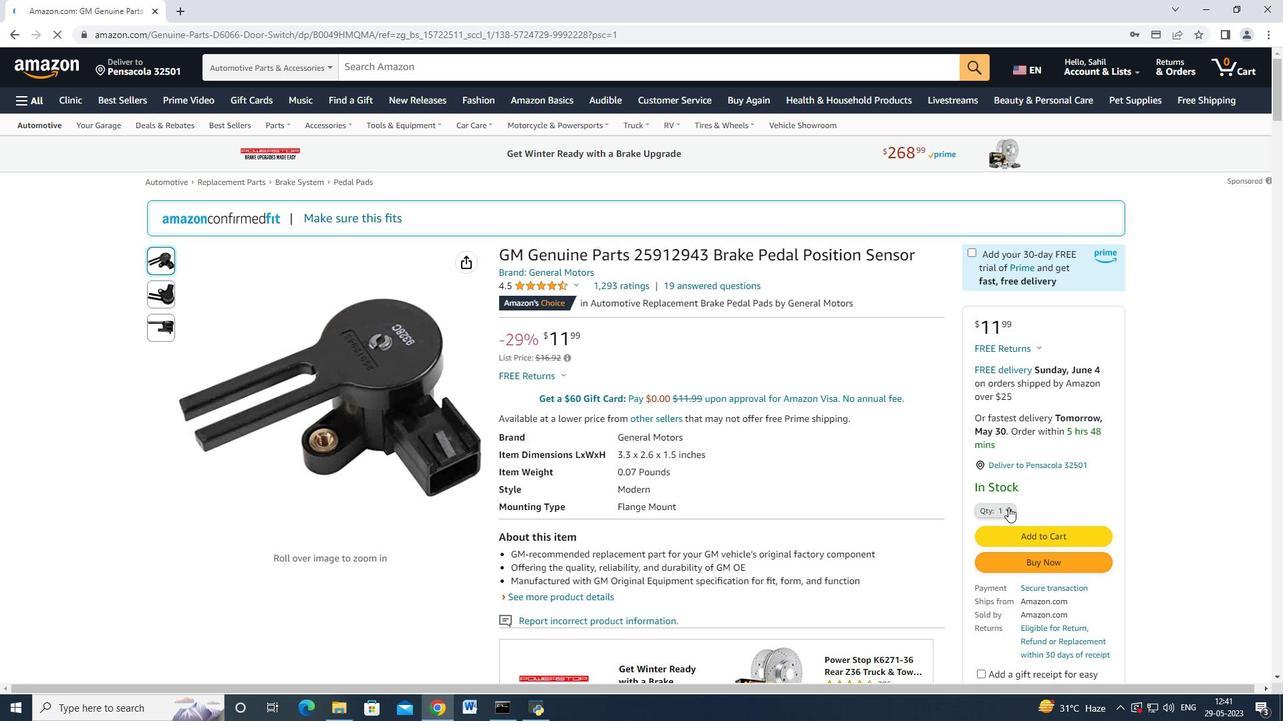 
Action: Mouse moved to (982, 105)
Screenshot: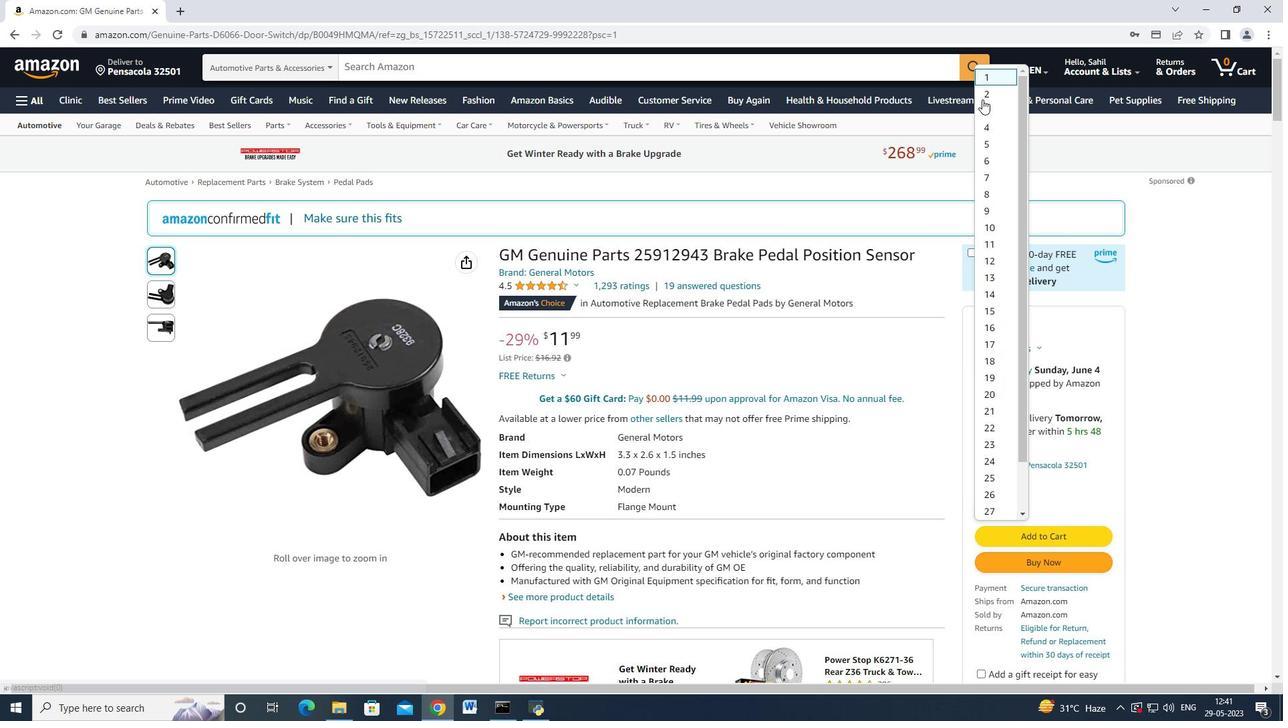 
Action: Mouse pressed left at (982, 105)
Screenshot: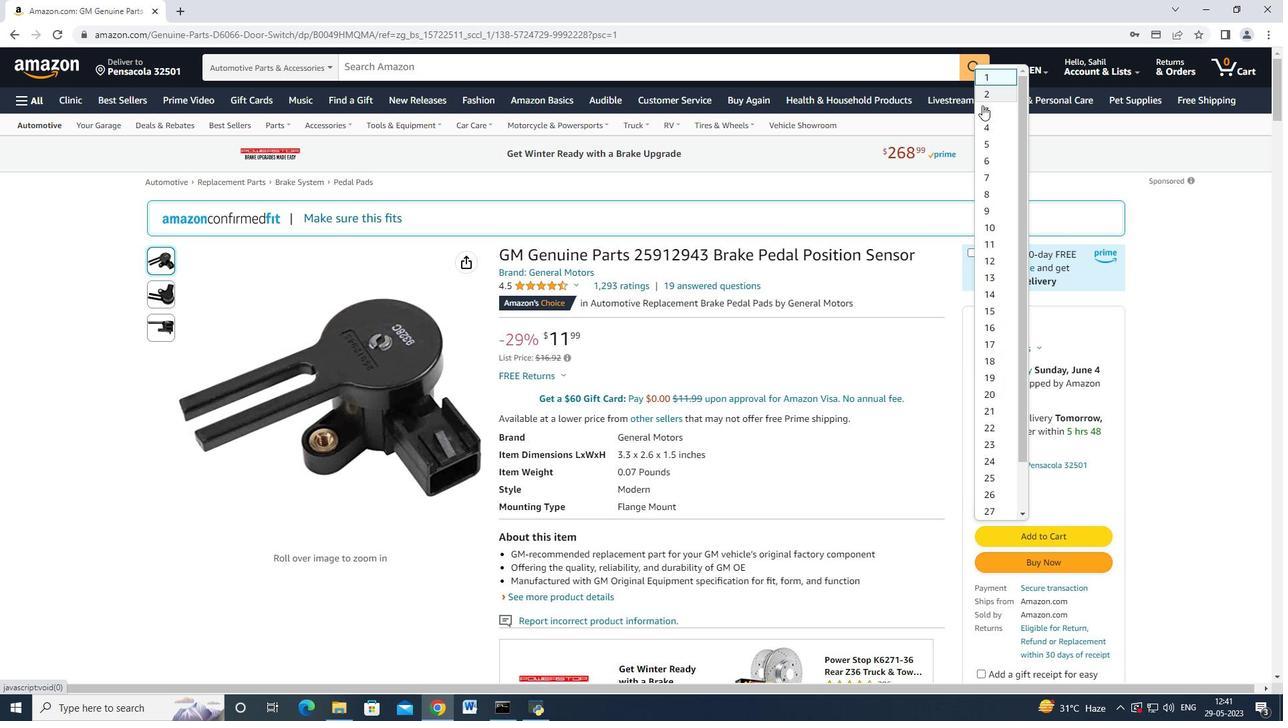 
Action: Mouse moved to (1029, 514)
Screenshot: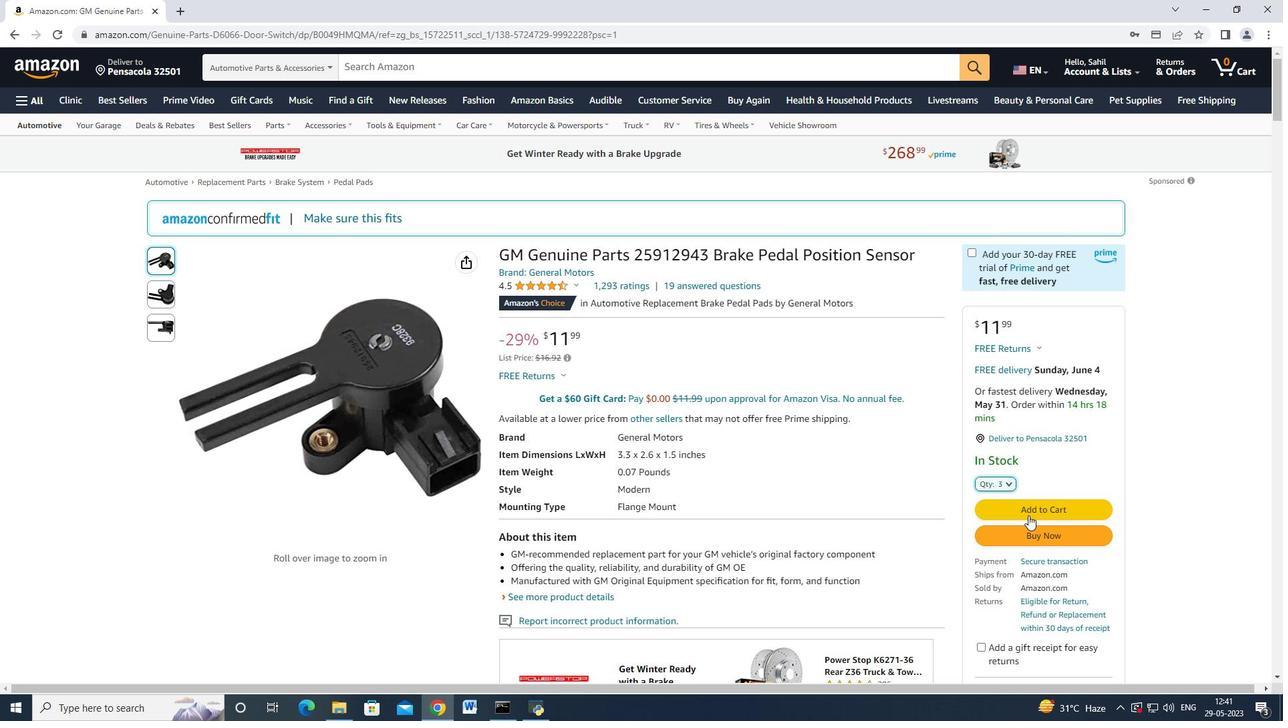 
Action: Mouse pressed left at (1029, 514)
Screenshot: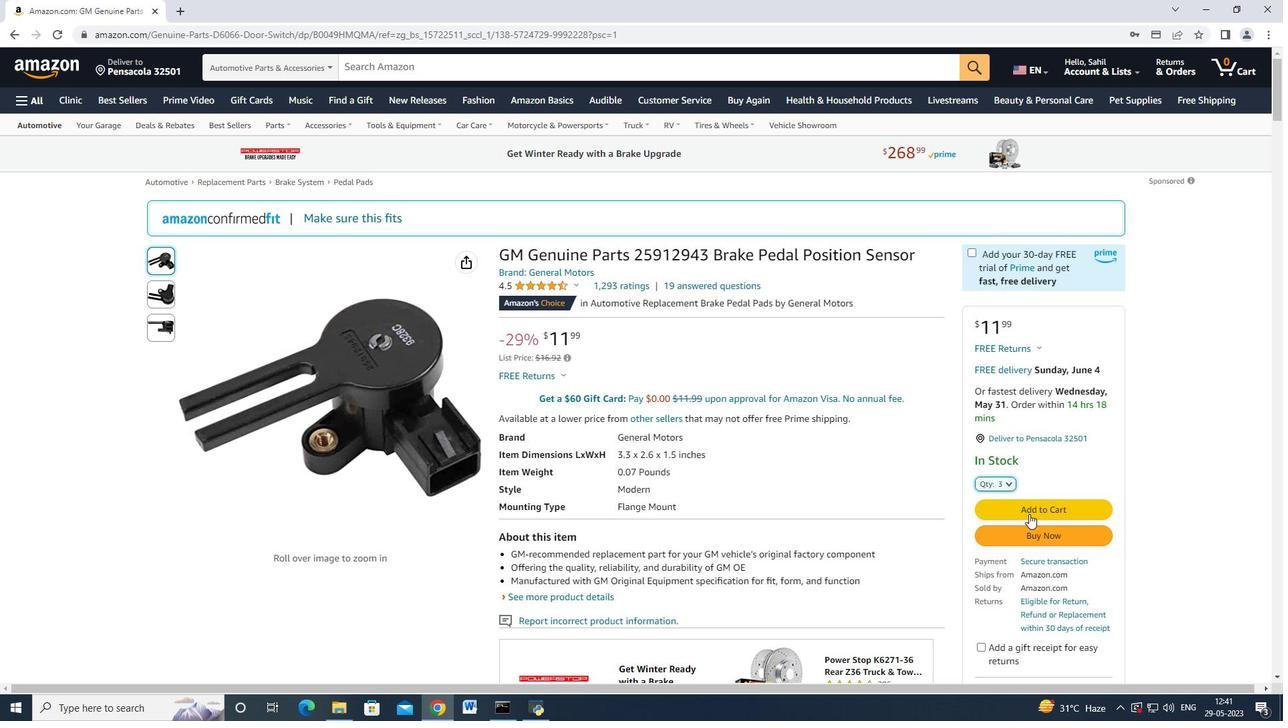 
Action: Mouse moved to (1051, 173)
Screenshot: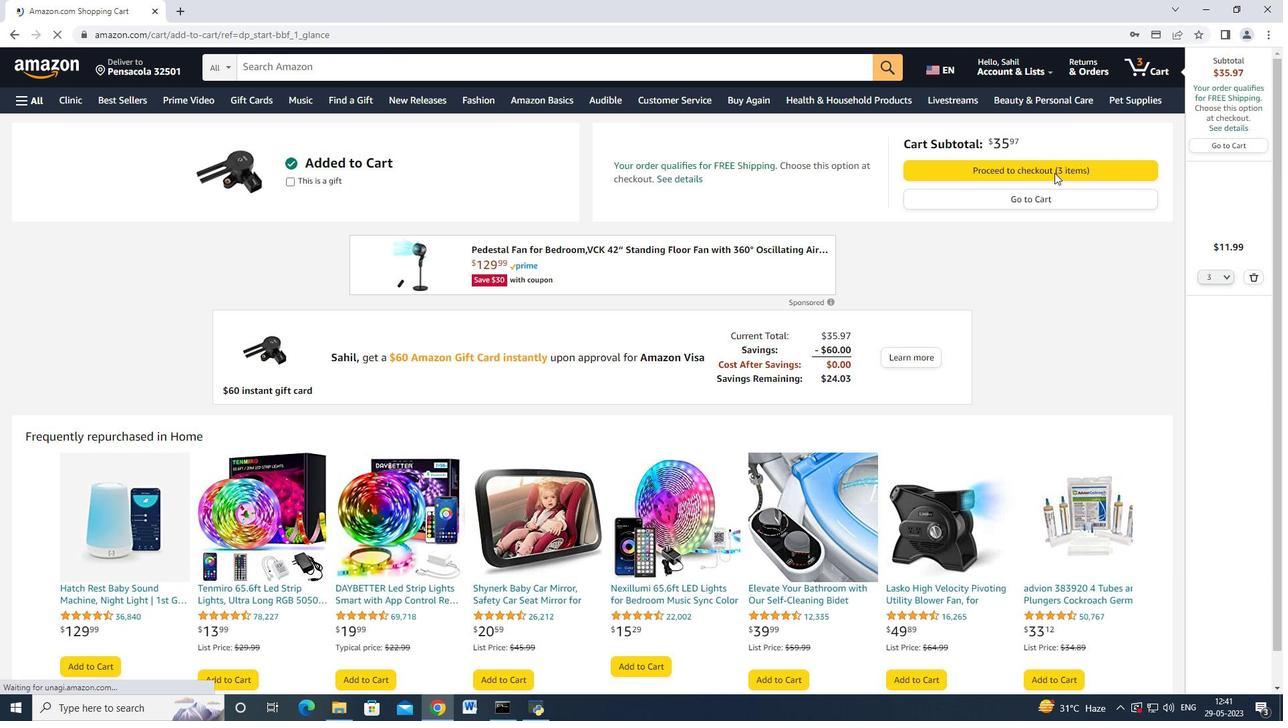 
Action: Mouse pressed left at (1051, 173)
Screenshot: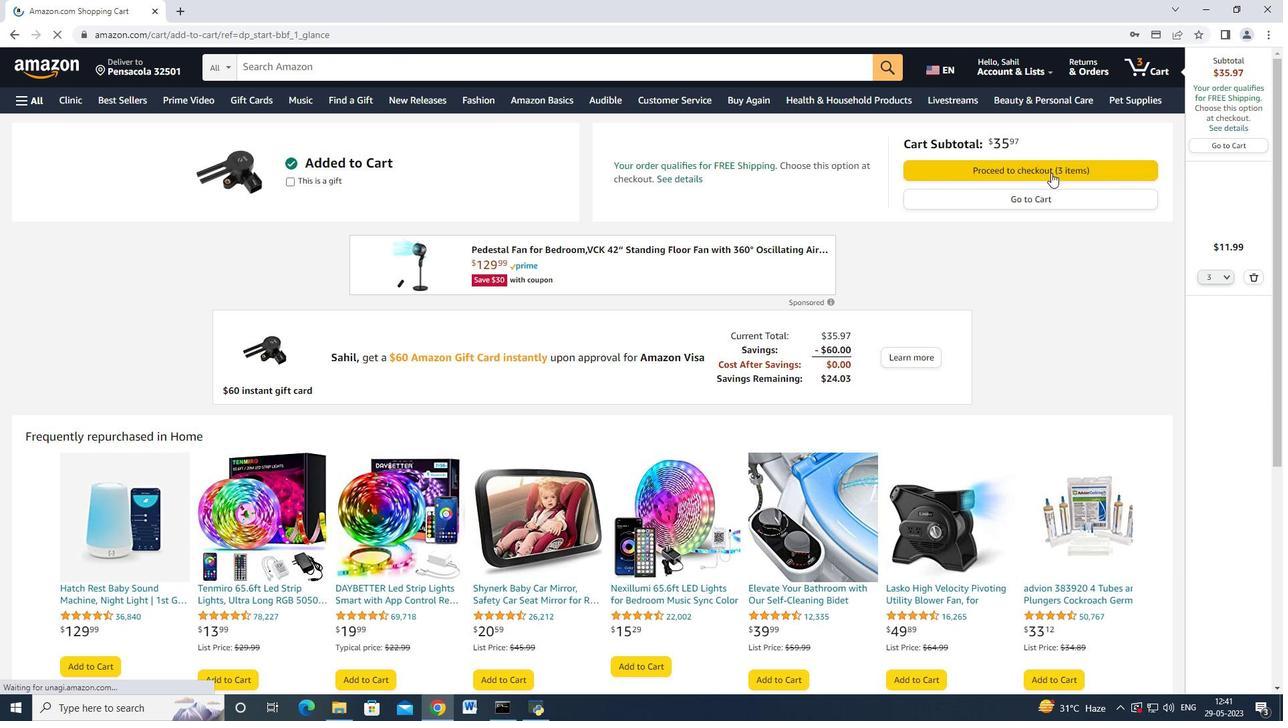 
Action: Mouse moved to (505, 311)
Screenshot: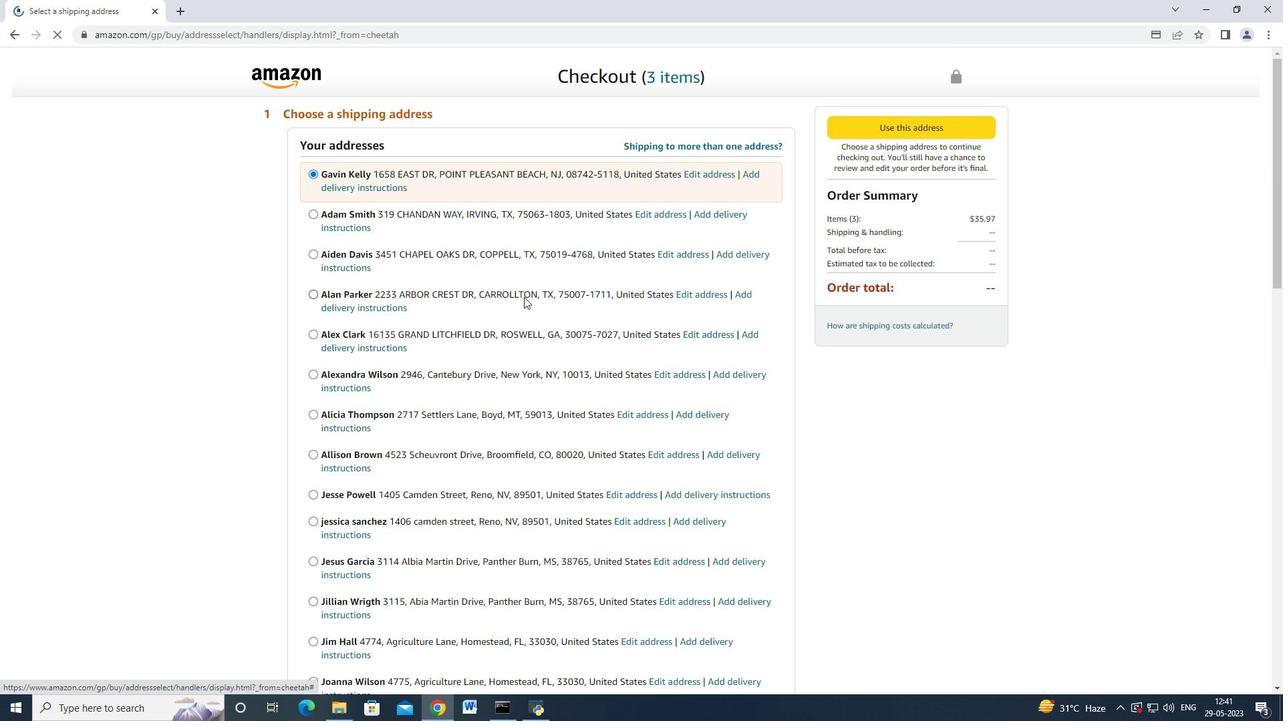 
Action: Mouse scrolled (505, 310) with delta (0, 0)
Screenshot: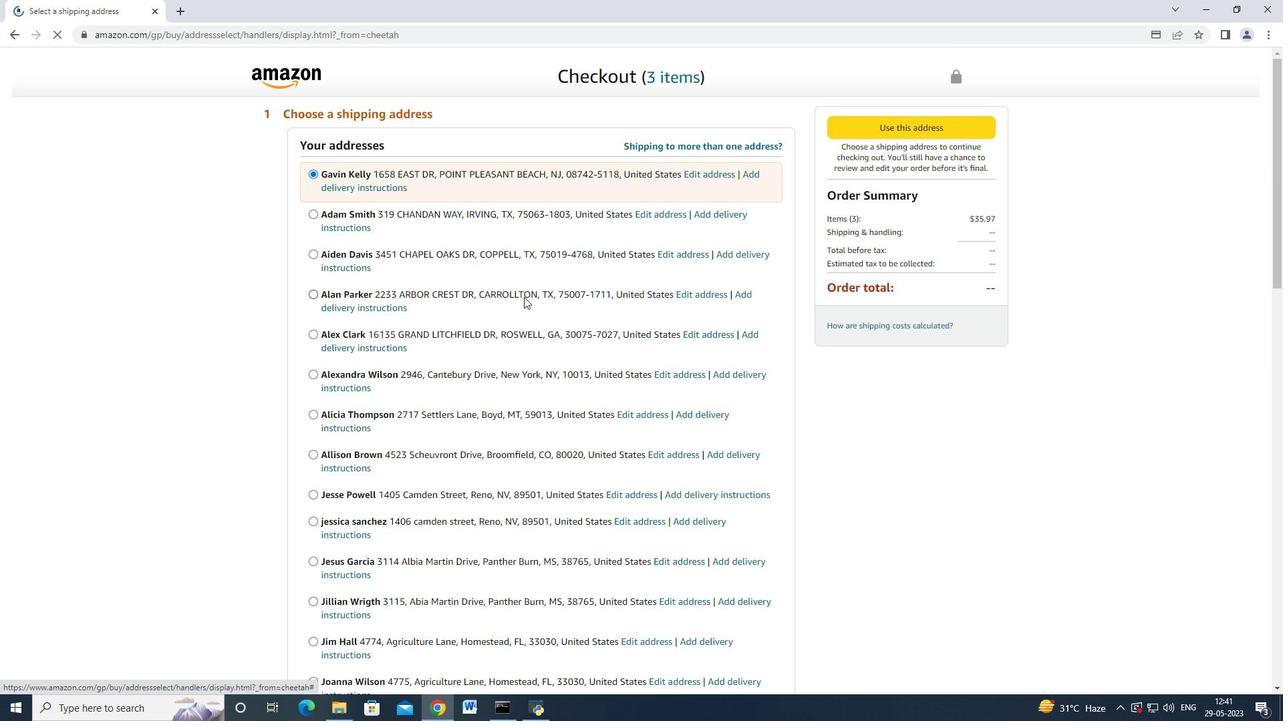 
Action: Mouse moved to (503, 312)
Screenshot: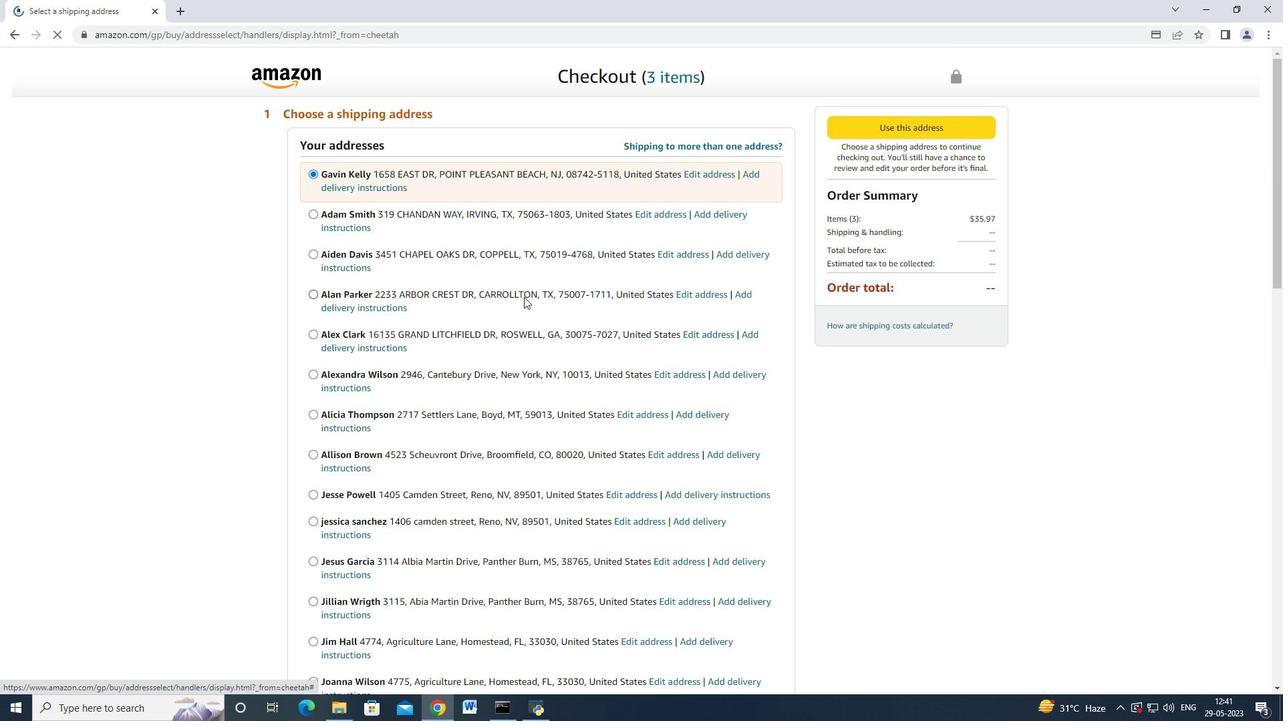 
Action: Mouse scrolled (503, 311) with delta (0, 0)
Screenshot: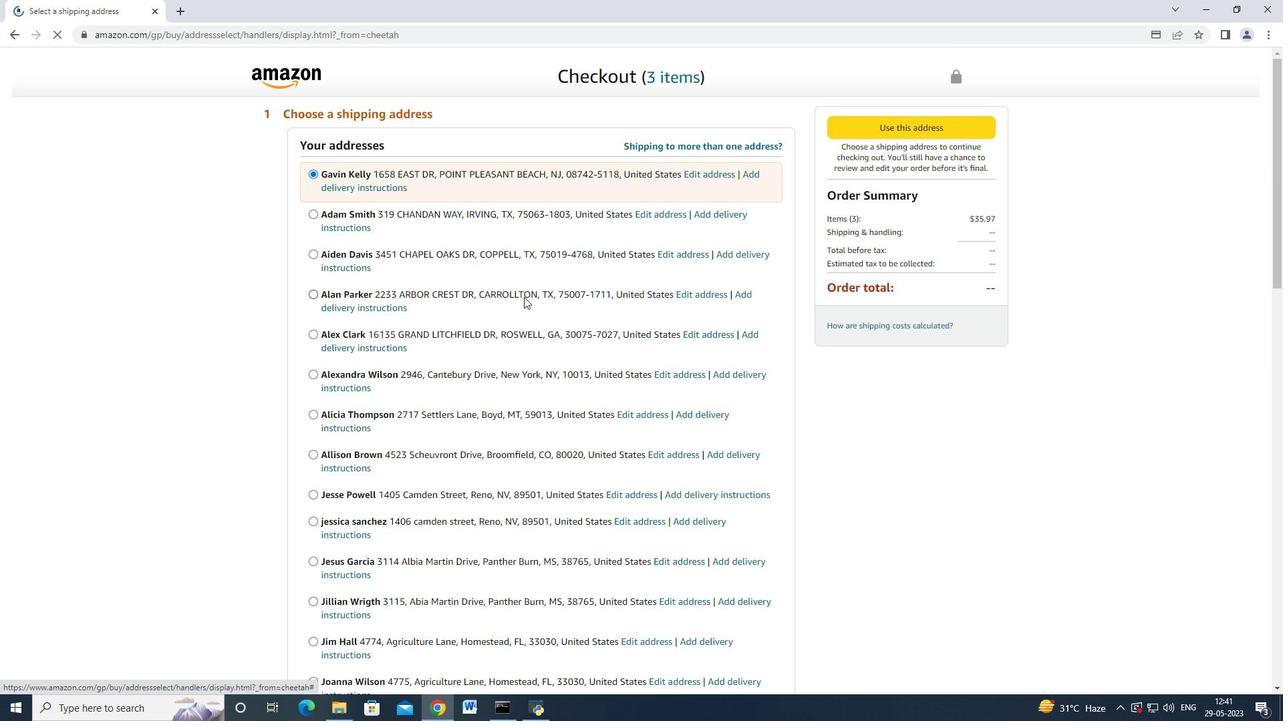 
Action: Mouse moved to (503, 312)
Screenshot: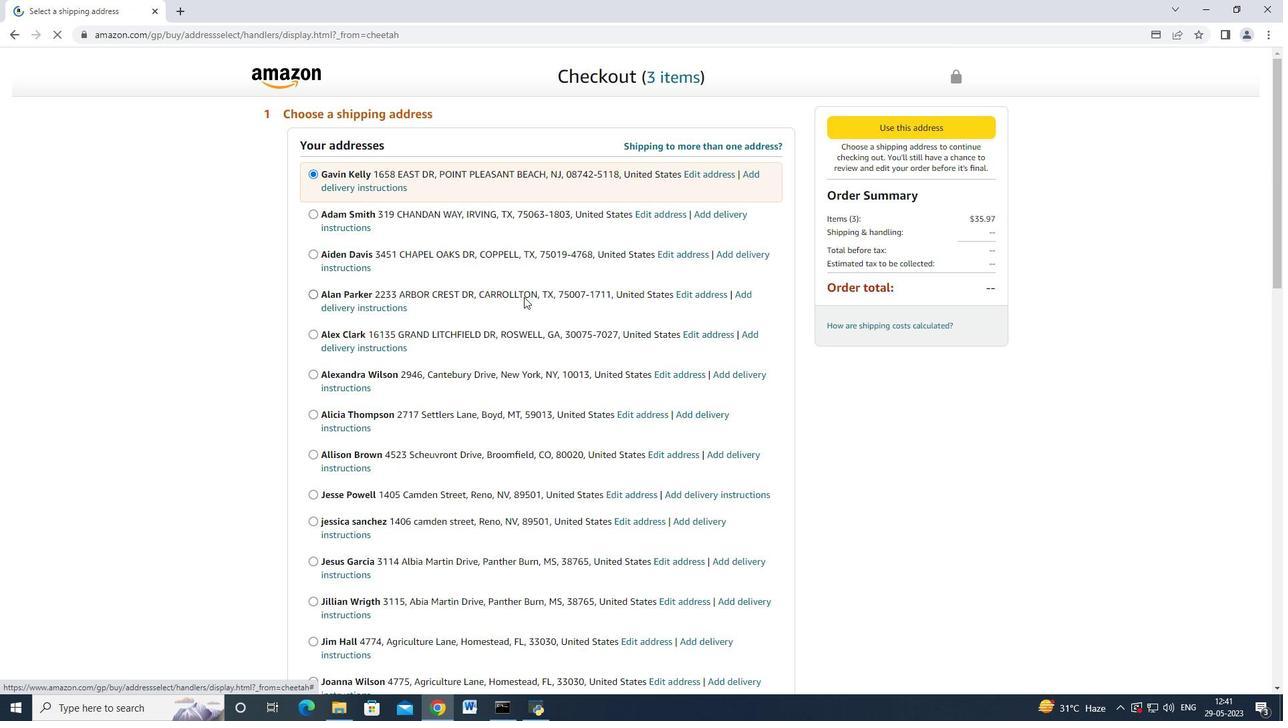 
Action: Mouse scrolled (503, 311) with delta (0, 0)
Screenshot: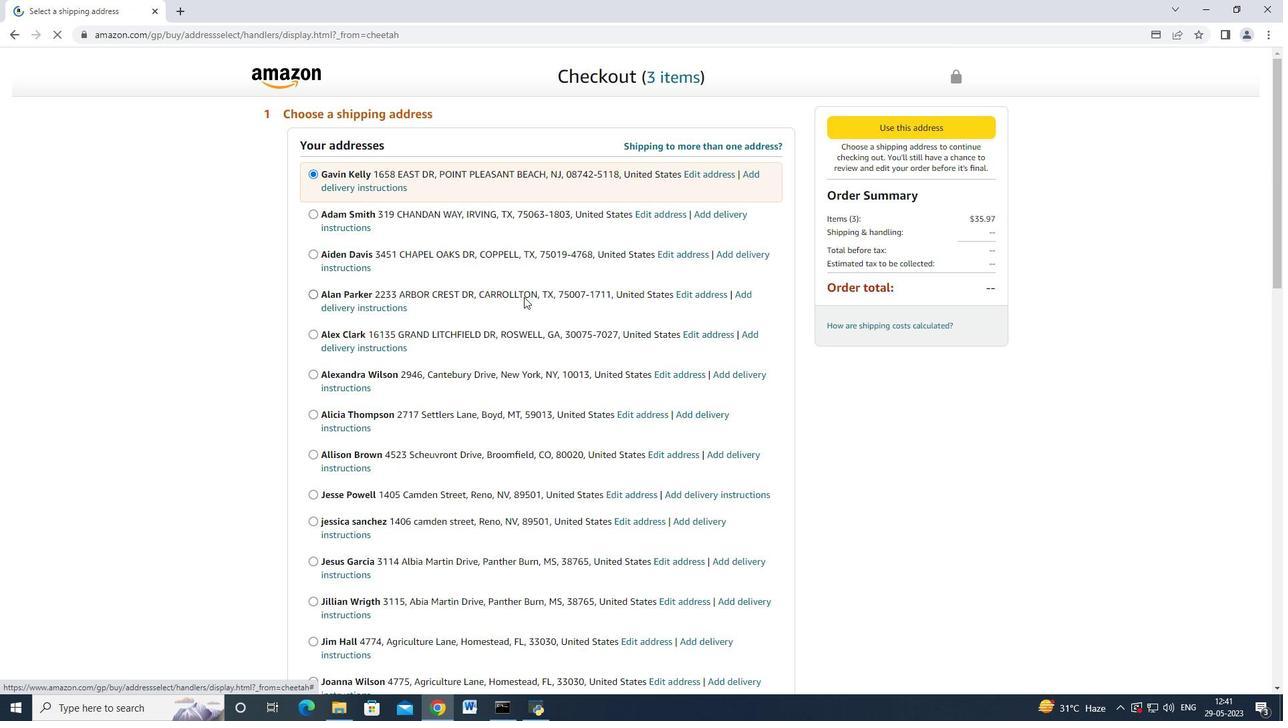 
Action: Mouse scrolled (503, 311) with delta (0, 0)
Screenshot: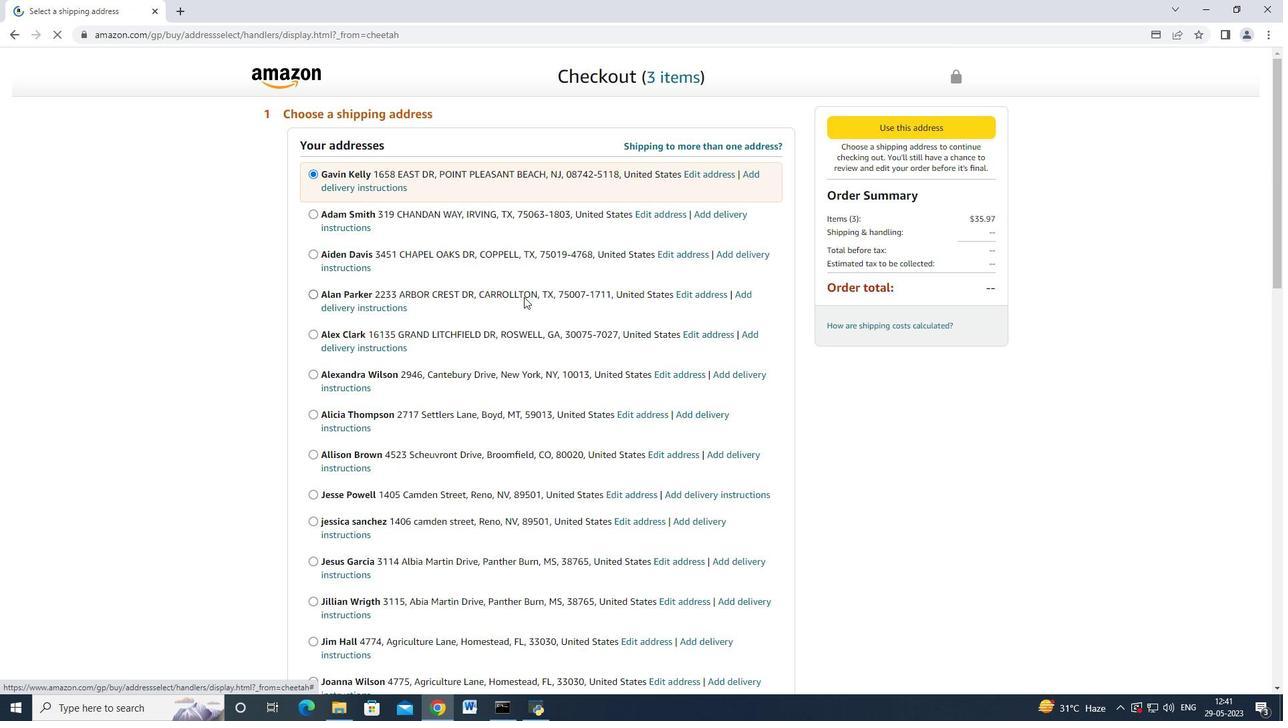 
Action: Mouse scrolled (503, 311) with delta (0, 0)
Screenshot: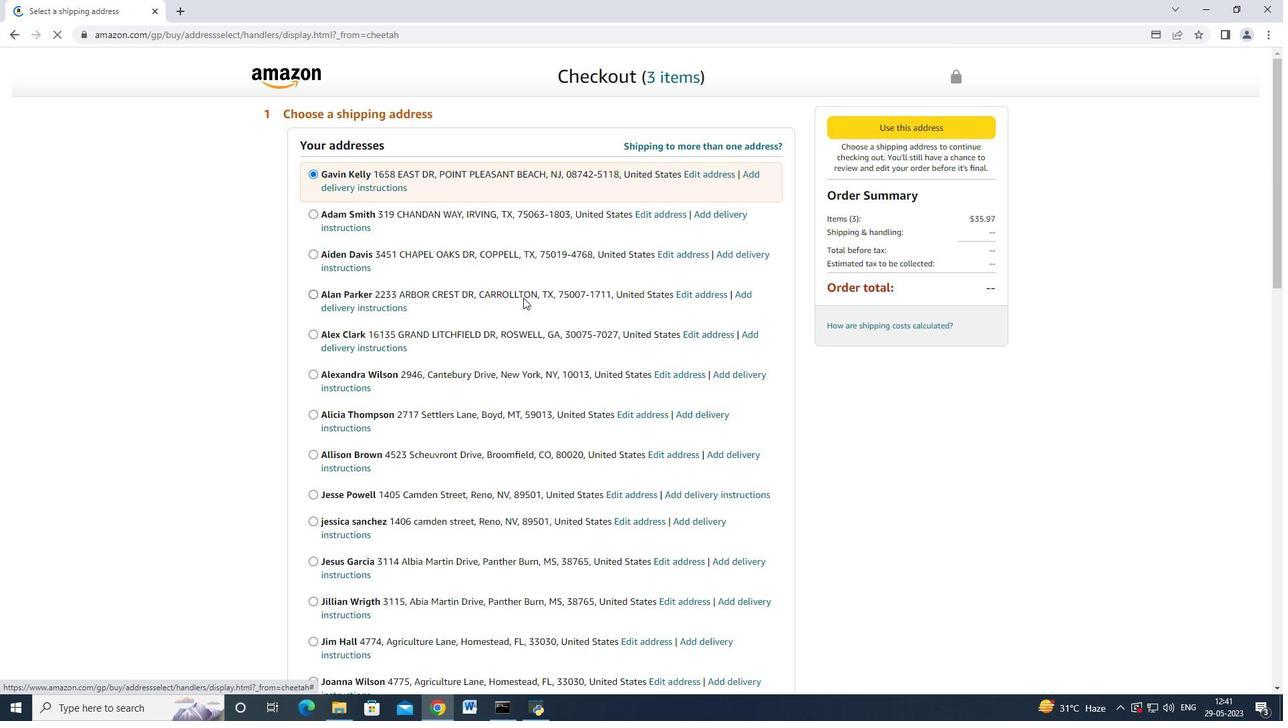 
Action: Mouse scrolled (503, 311) with delta (0, 0)
Screenshot: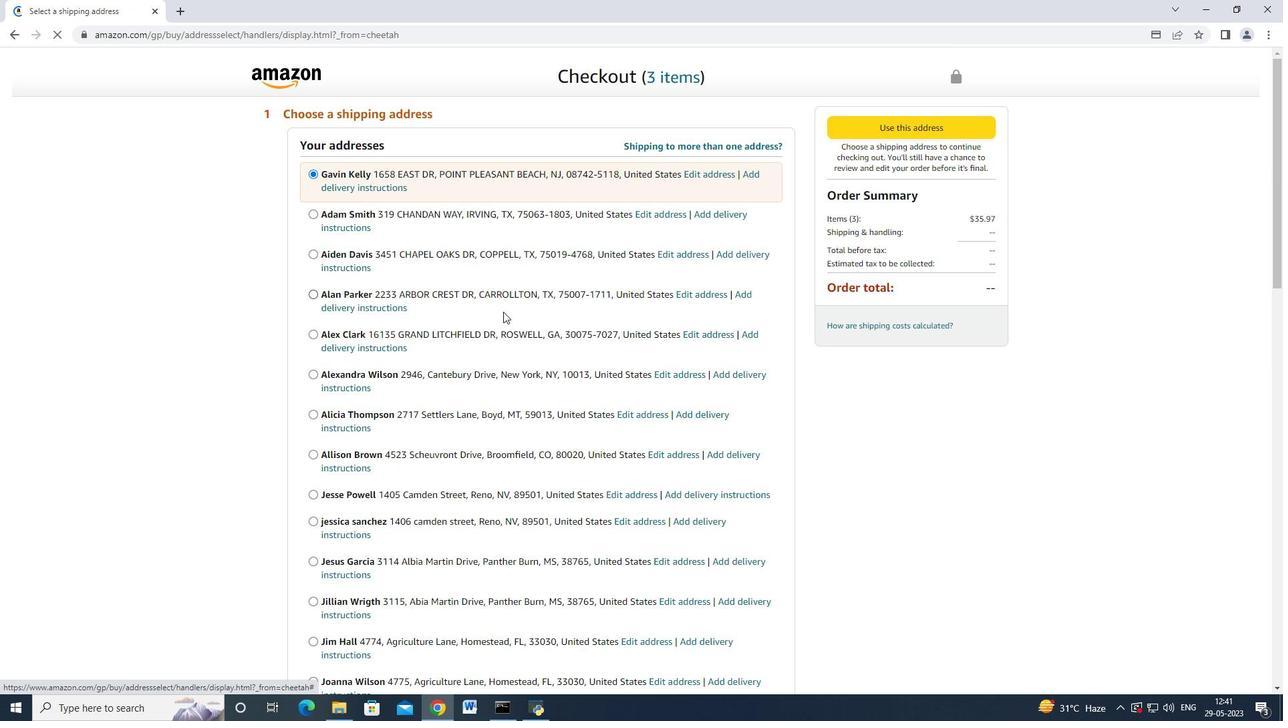 
Action: Mouse moved to (498, 332)
Screenshot: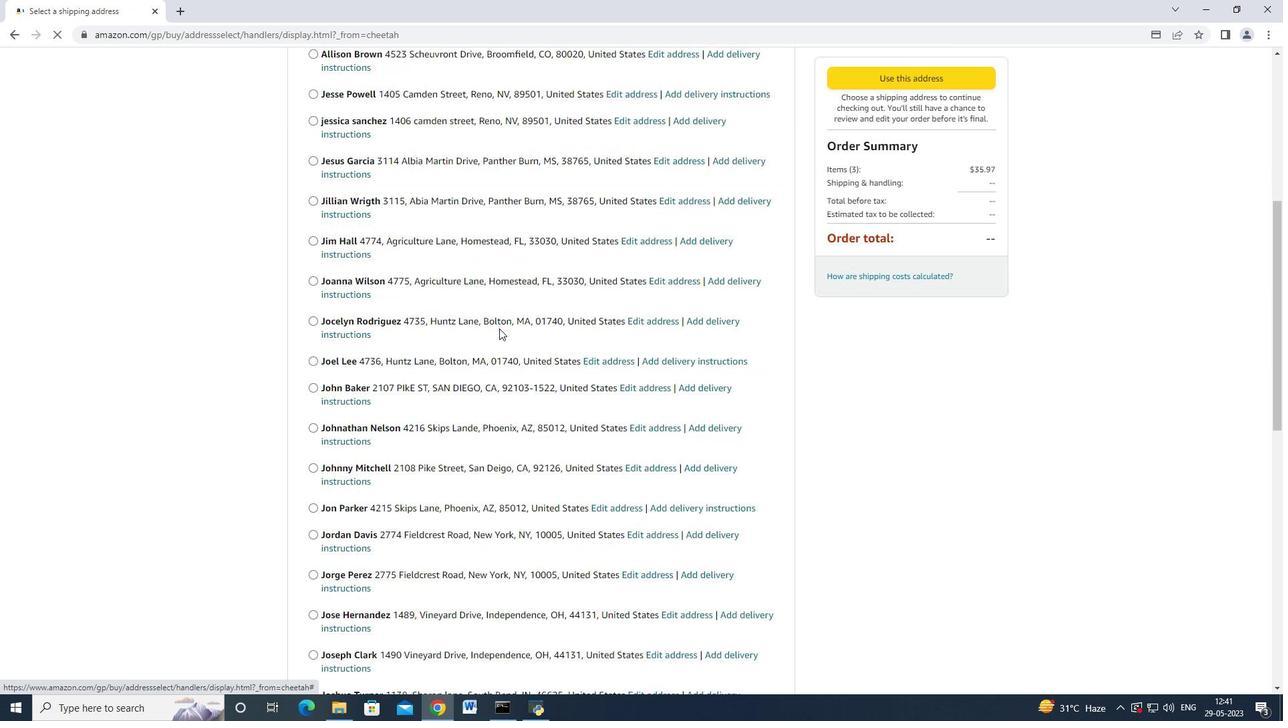 
Action: Mouse scrolled (498, 331) with delta (0, 0)
Screenshot: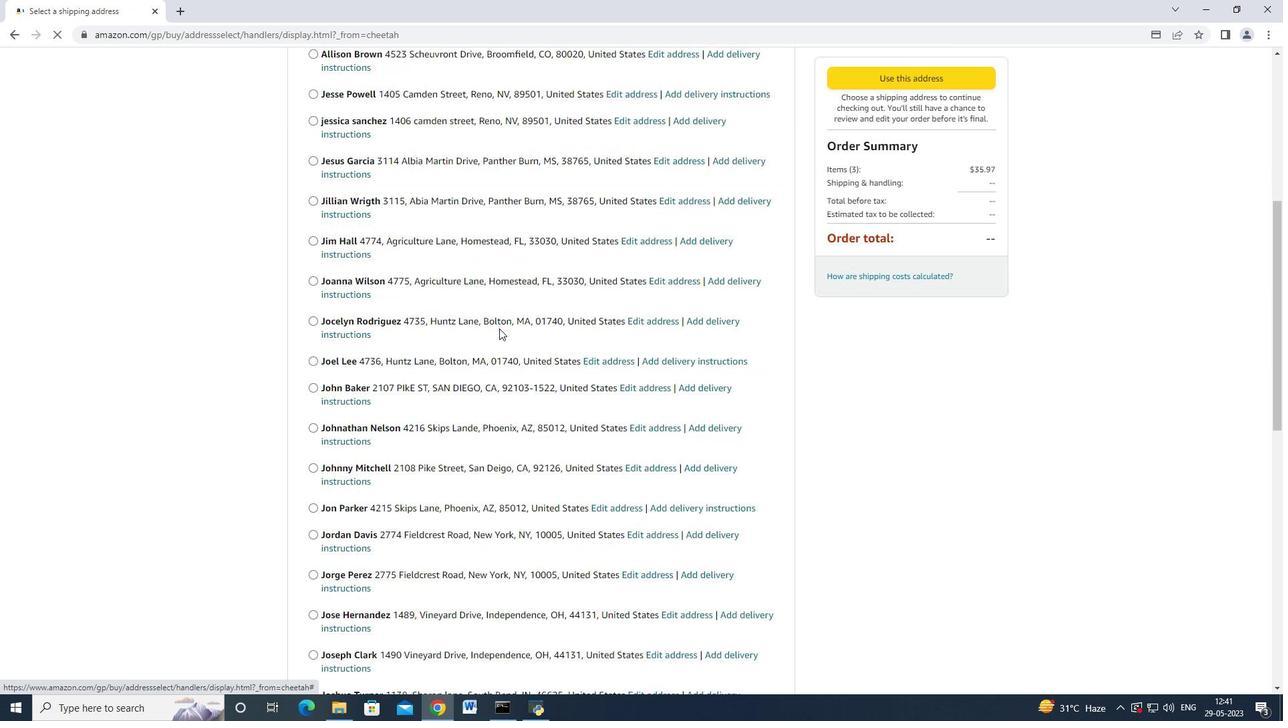 
Action: Mouse moved to (498, 332)
Screenshot: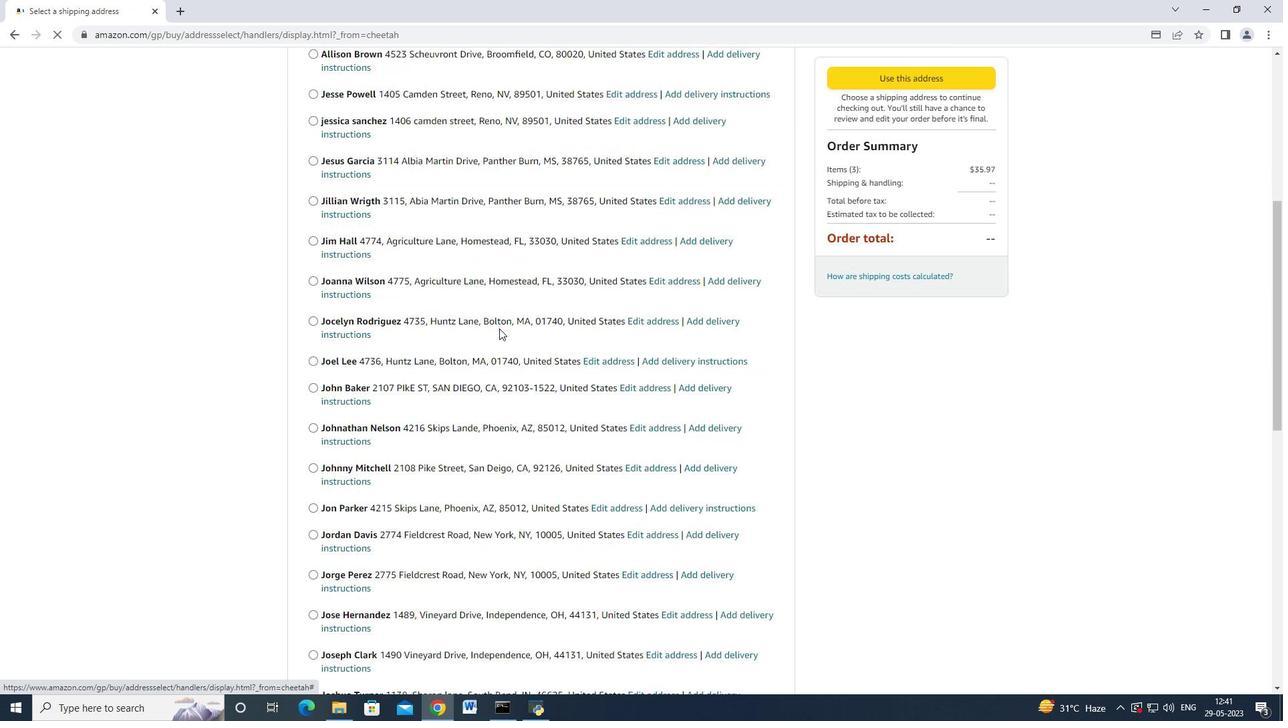 
Action: Mouse scrolled (498, 331) with delta (0, 0)
Screenshot: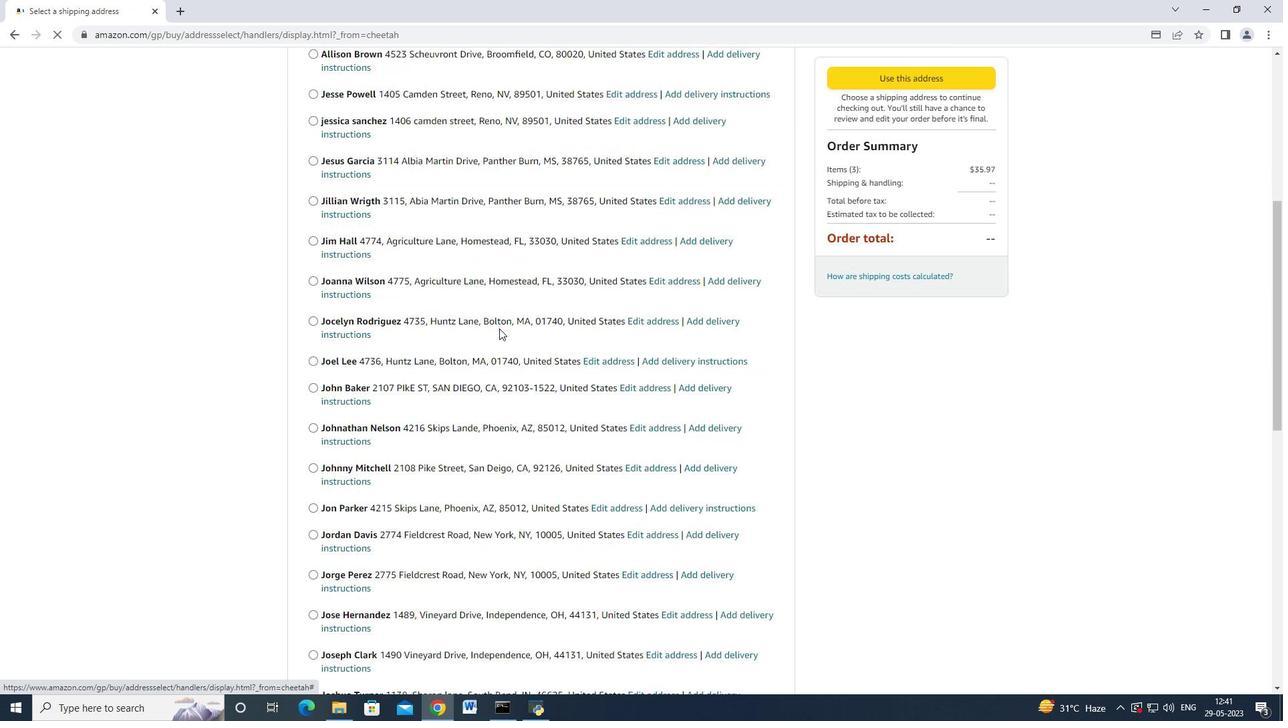 
Action: Mouse moved to (498, 332)
Screenshot: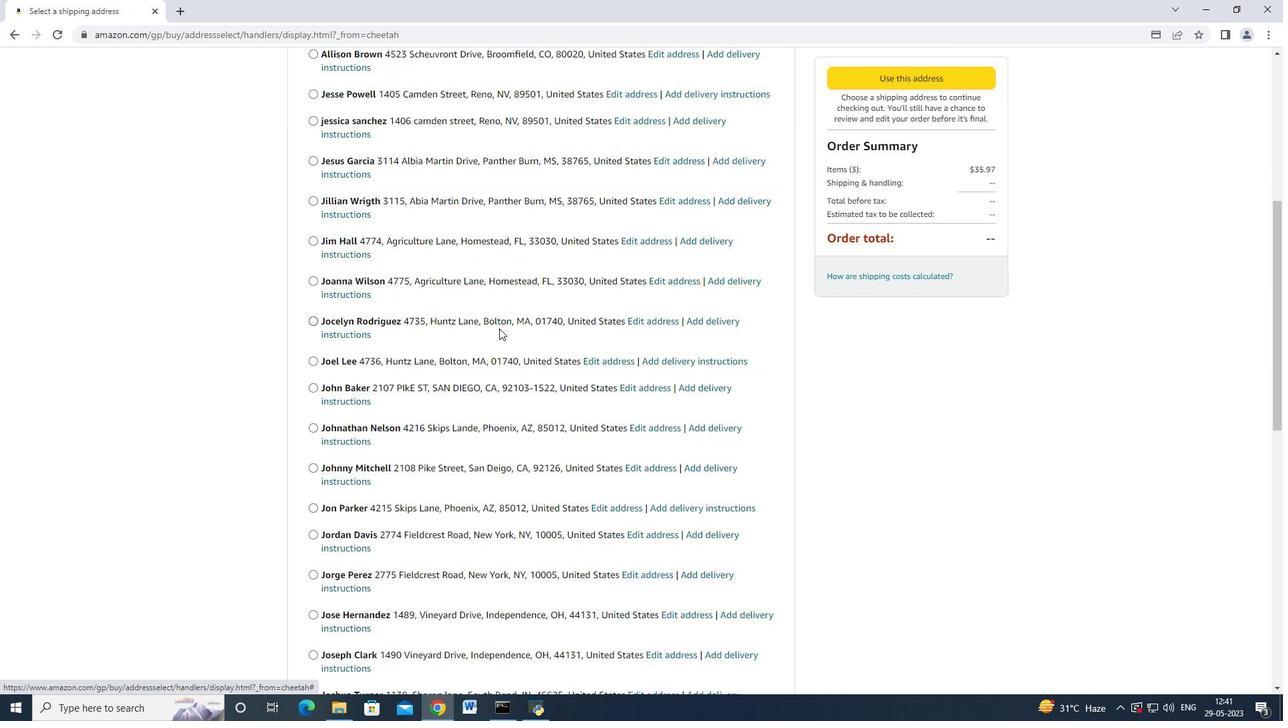 
Action: Mouse scrolled (498, 332) with delta (0, 0)
Screenshot: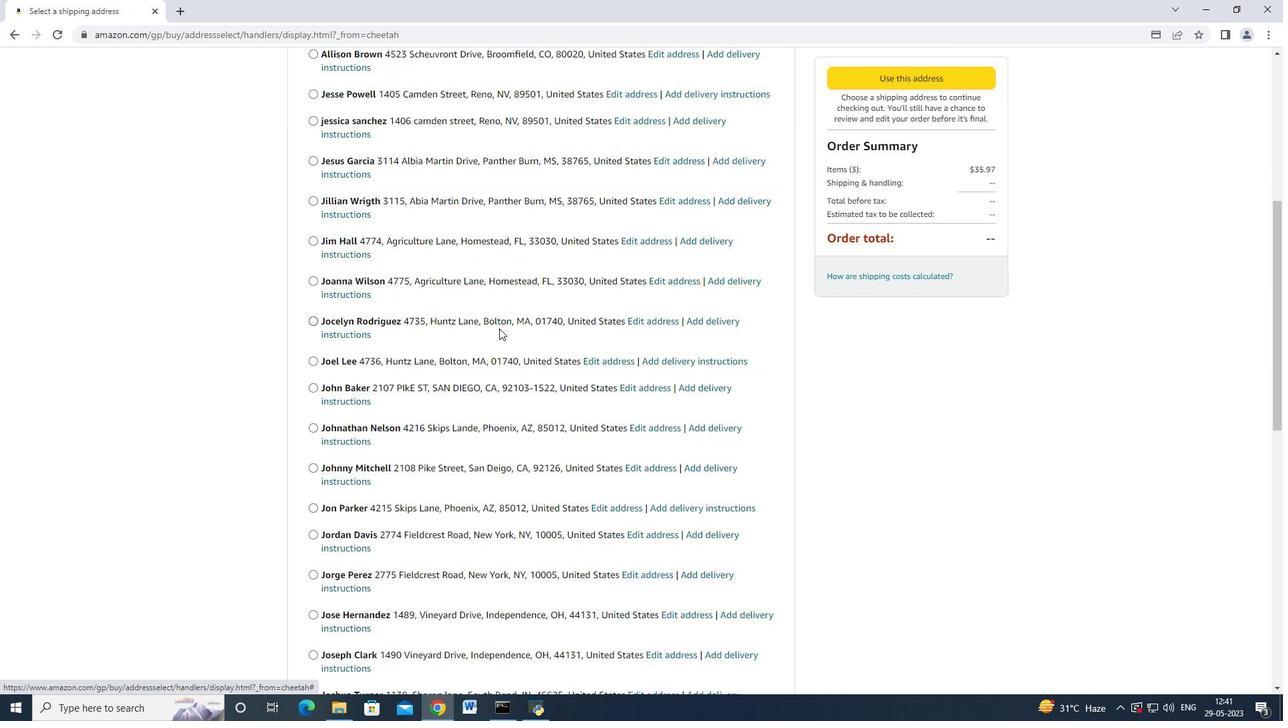 
Action: Mouse moved to (498, 332)
Screenshot: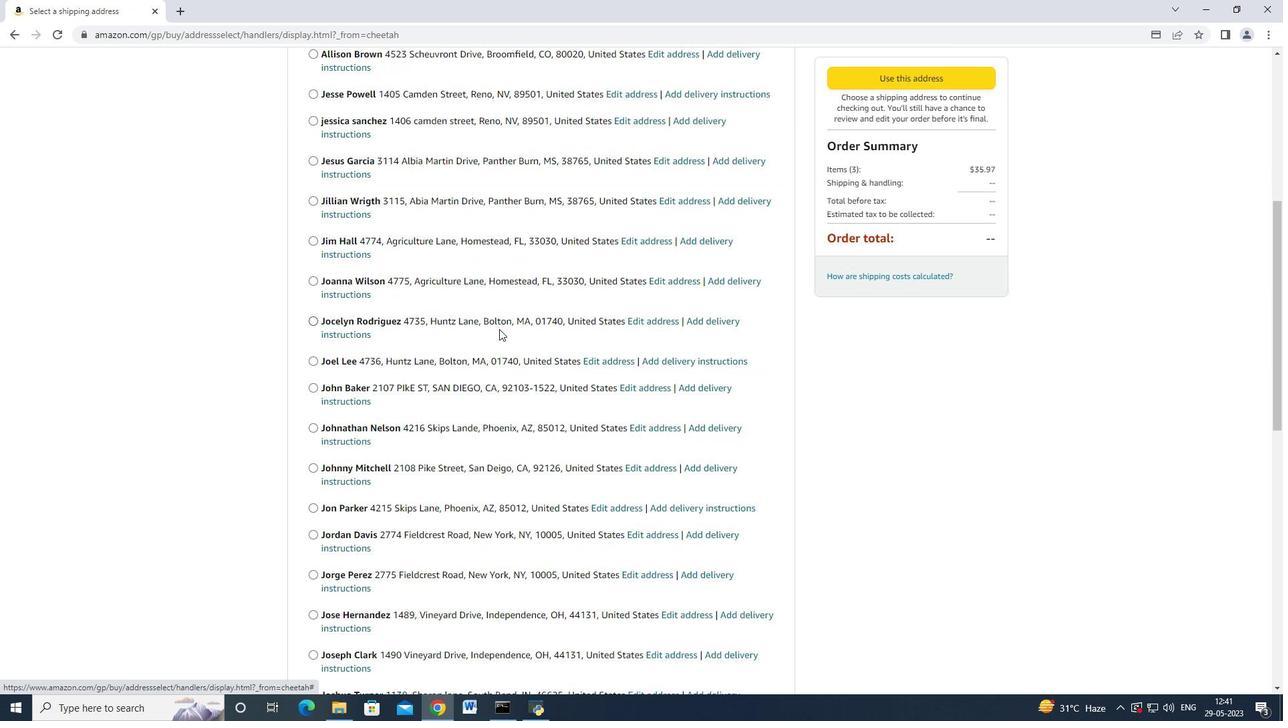 
Action: Mouse scrolled (498, 332) with delta (0, 0)
Screenshot: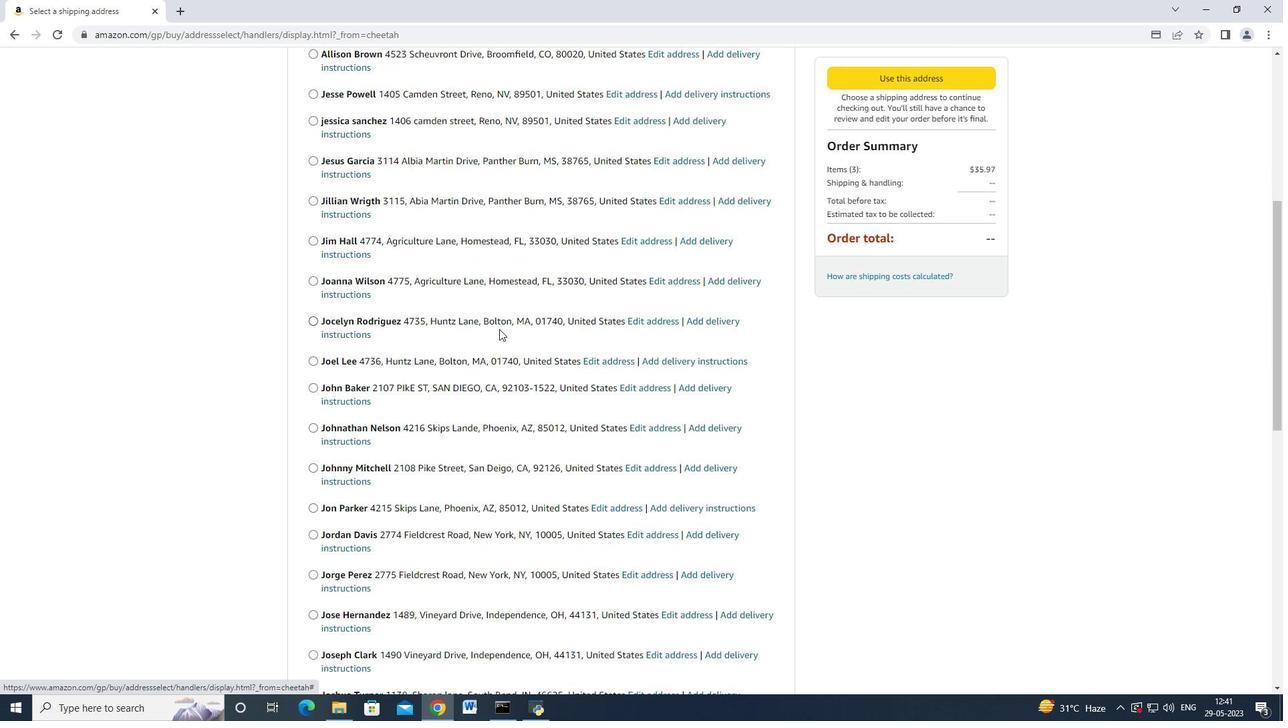 
Action: Mouse moved to (474, 356)
Screenshot: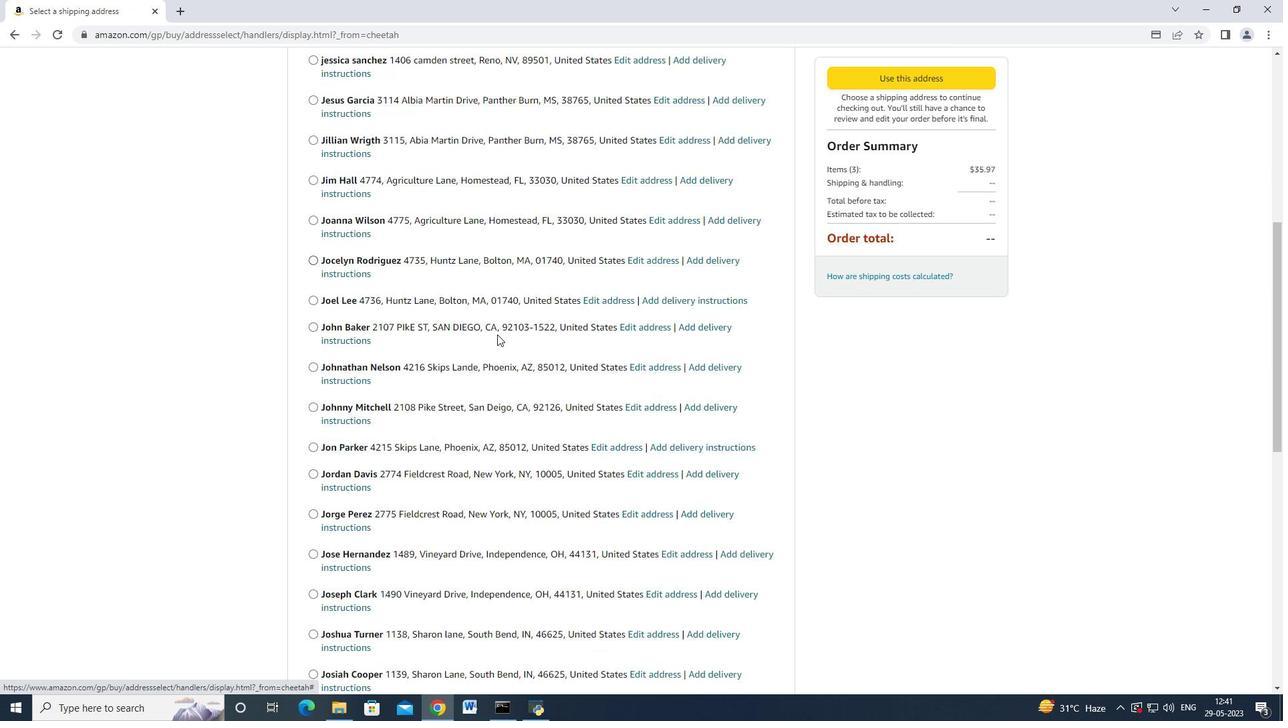 
Action: Mouse scrolled (474, 355) with delta (0, 0)
Screenshot: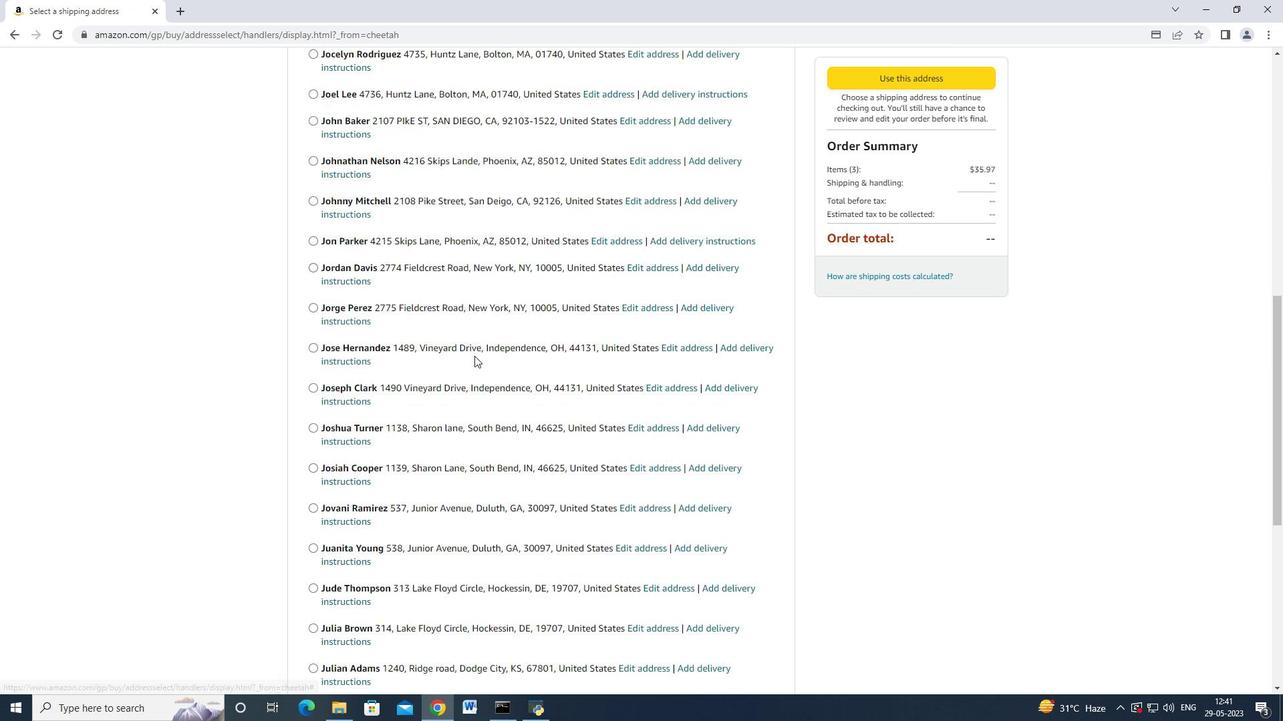 
Action: Mouse scrolled (474, 355) with delta (0, 0)
Screenshot: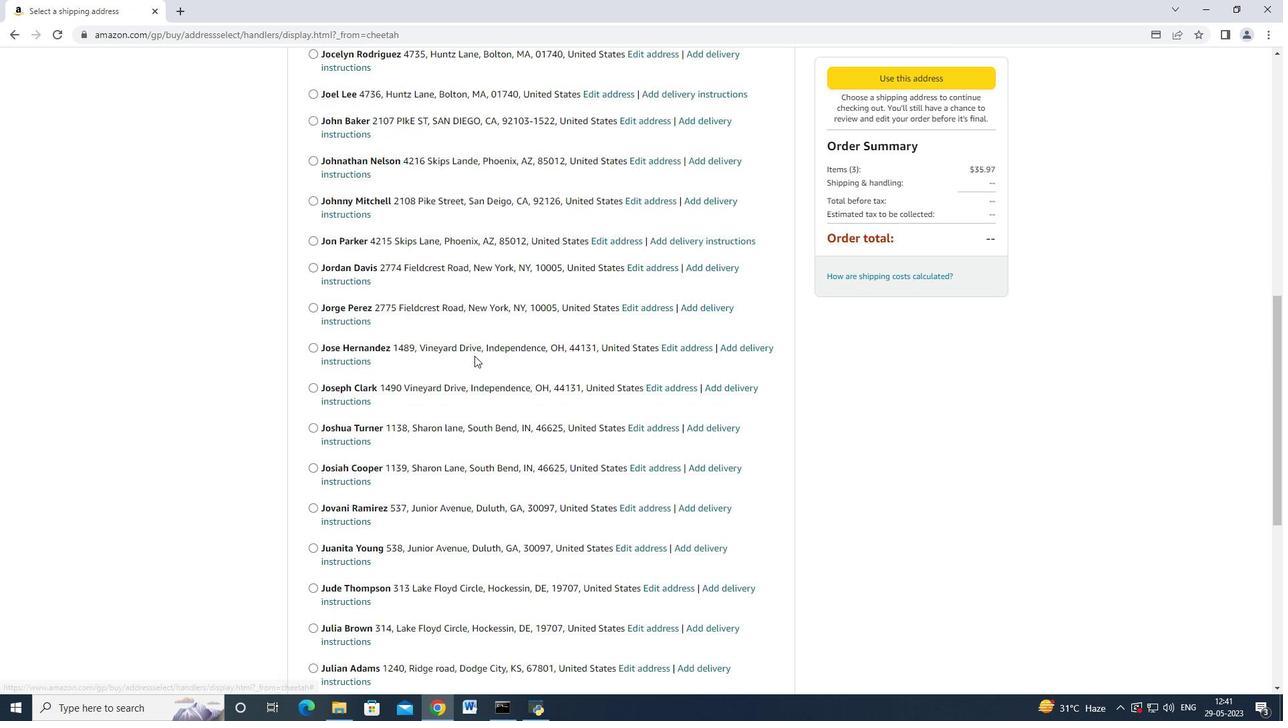 
Action: Mouse scrolled (474, 355) with delta (0, 0)
Screenshot: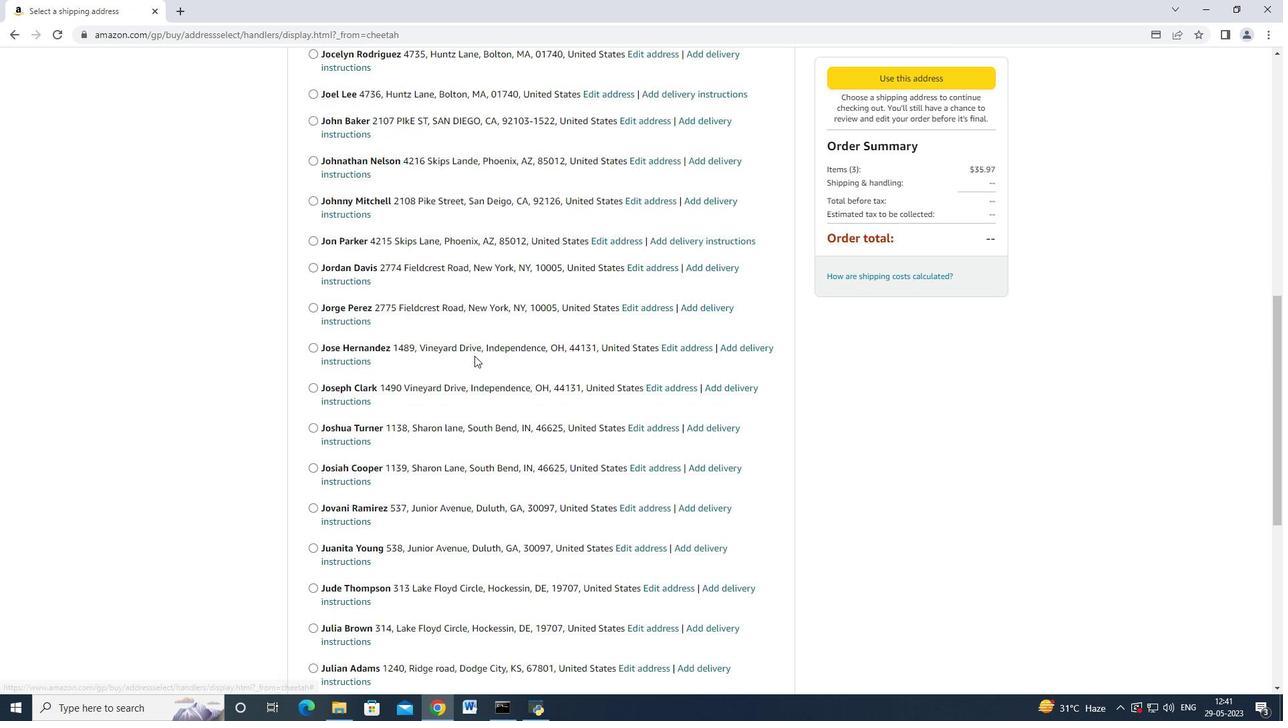 
Action: Mouse scrolled (474, 355) with delta (0, 0)
Screenshot: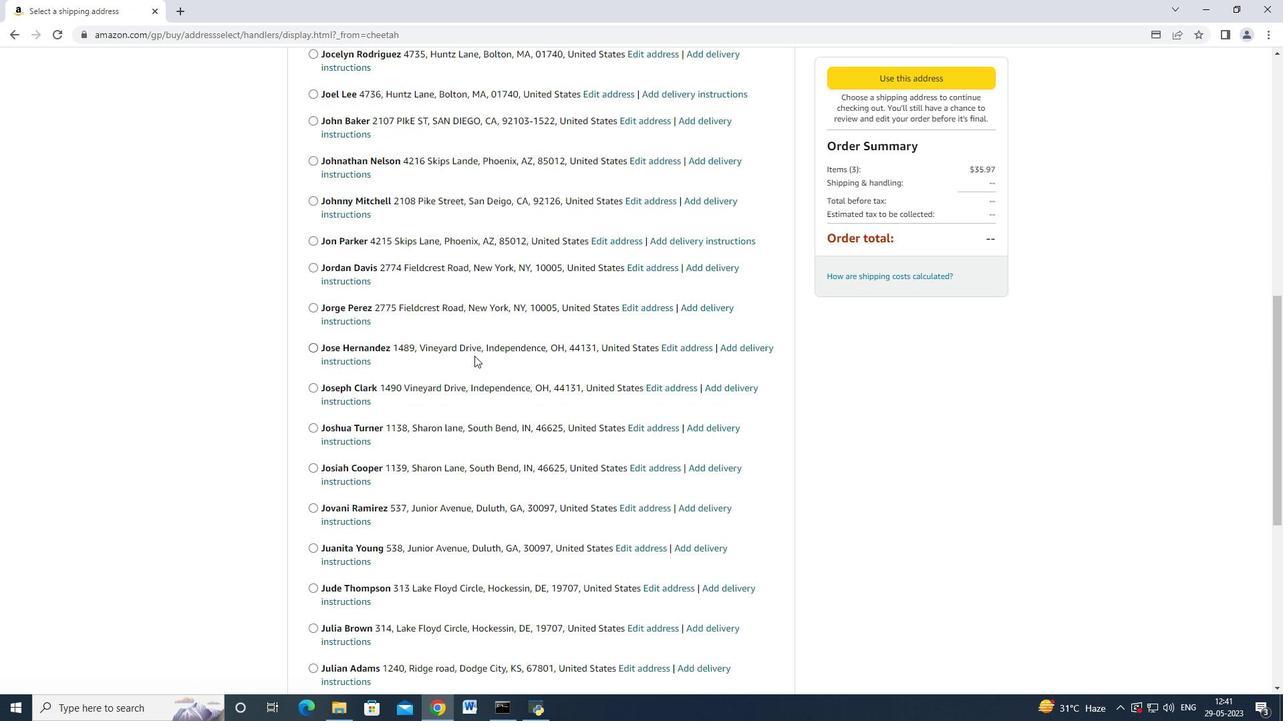 
Action: Mouse scrolled (474, 355) with delta (0, 0)
Screenshot: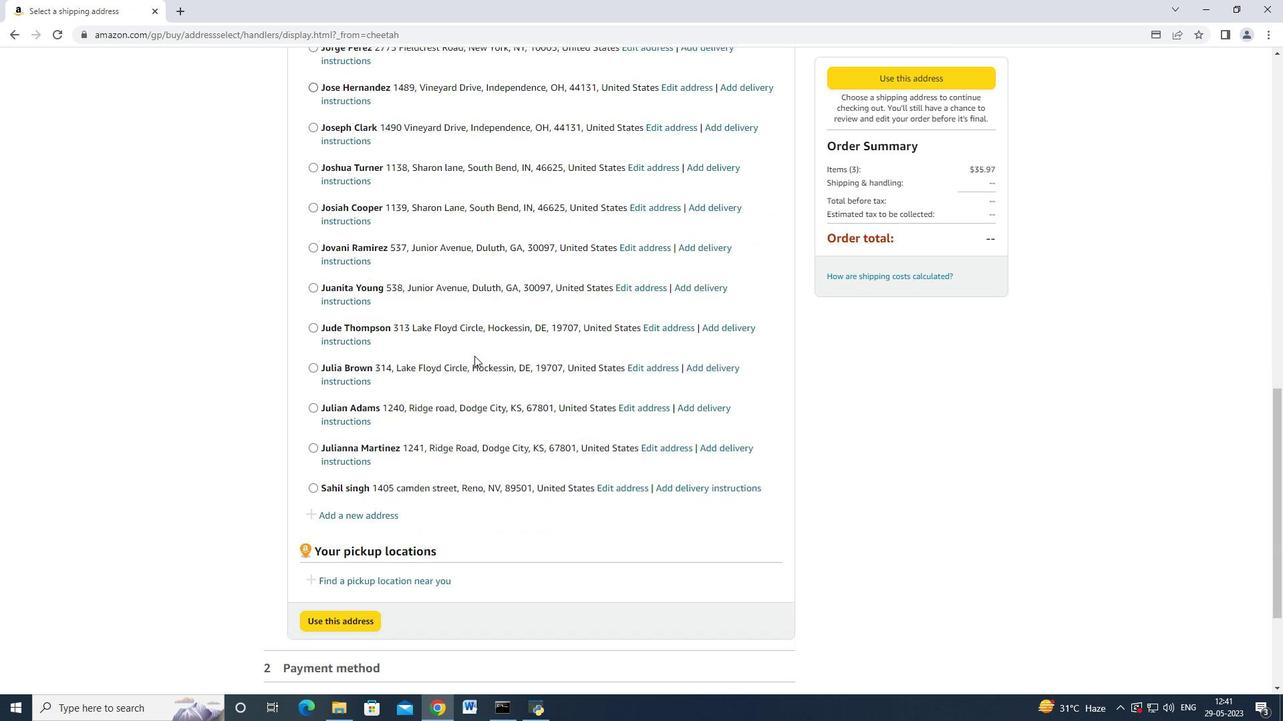 
Action: Mouse scrolled (474, 355) with delta (0, 0)
Screenshot: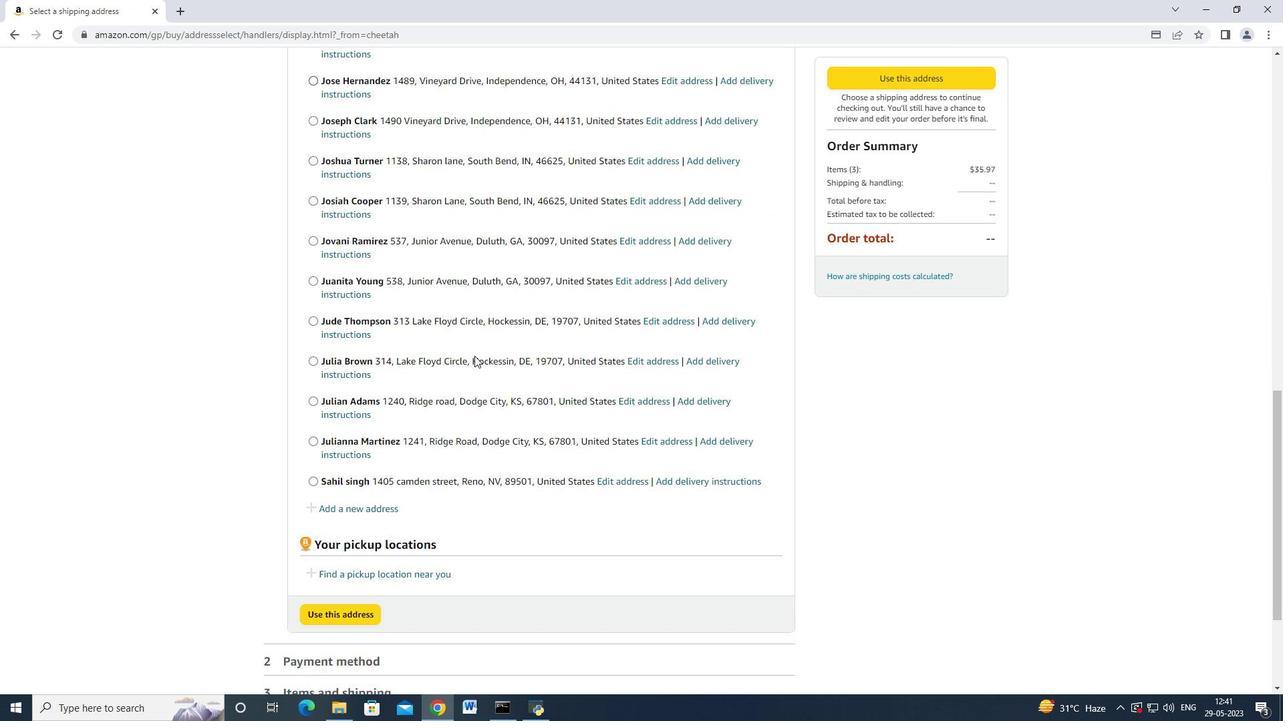 
Action: Mouse moved to (373, 380)
Screenshot: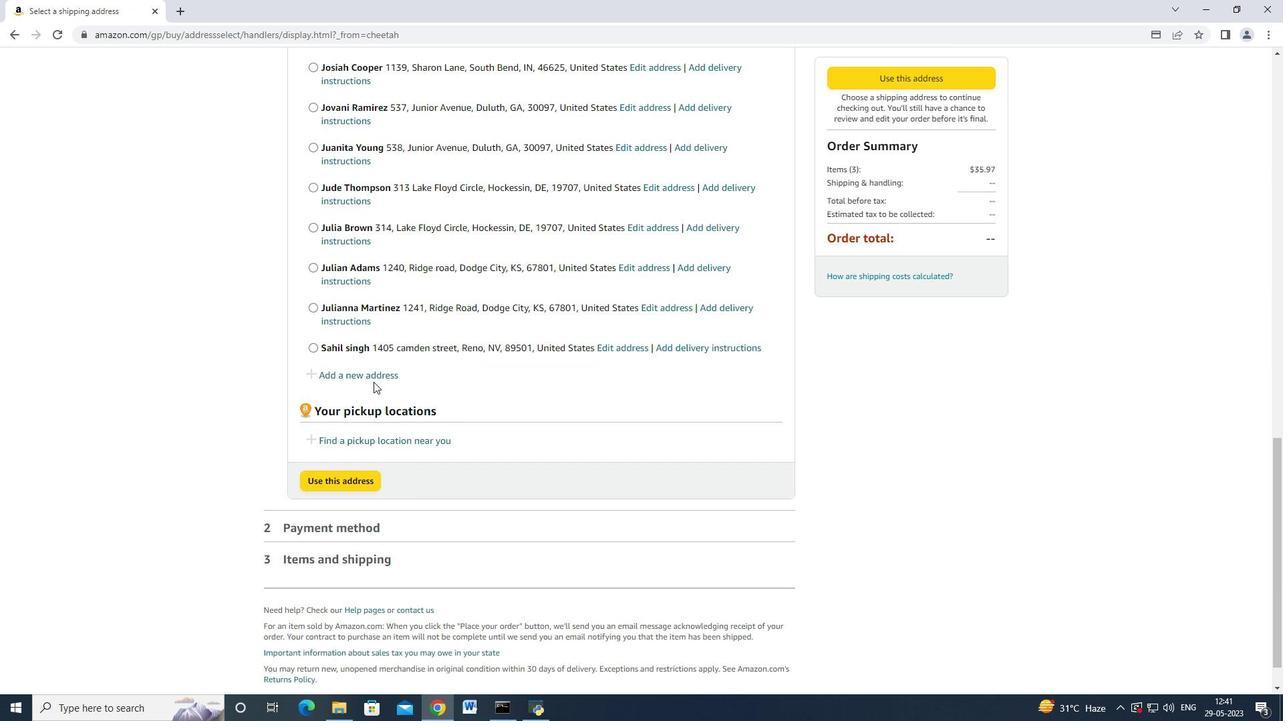 
Action: Mouse pressed left at (373, 380)
Screenshot: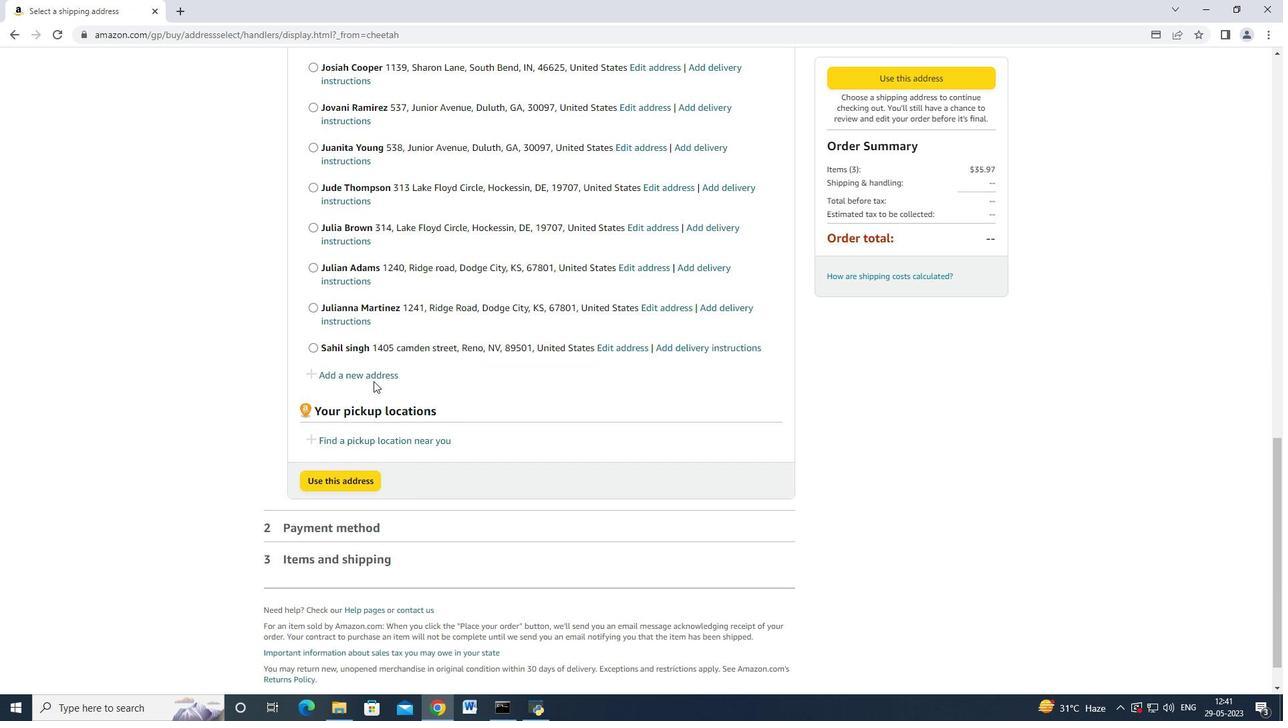 
Action: Mouse moved to (457, 322)
Screenshot: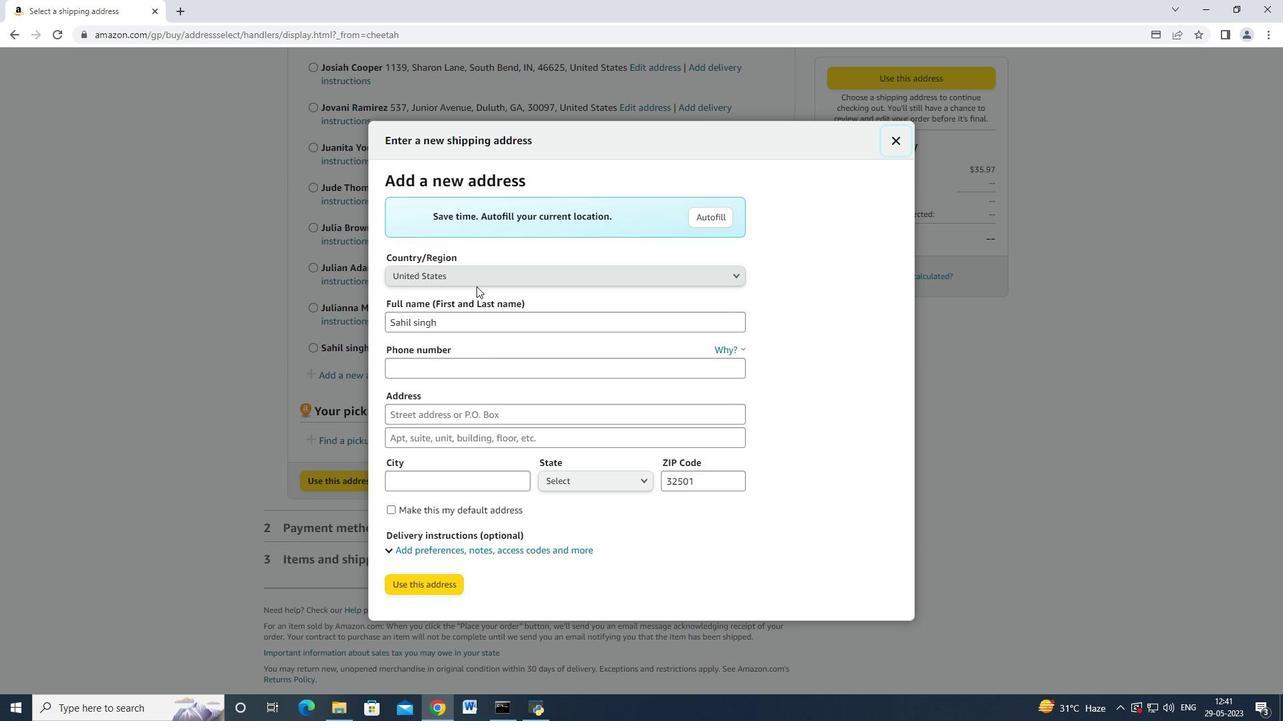 
Action: Mouse pressed left at (457, 322)
Screenshot: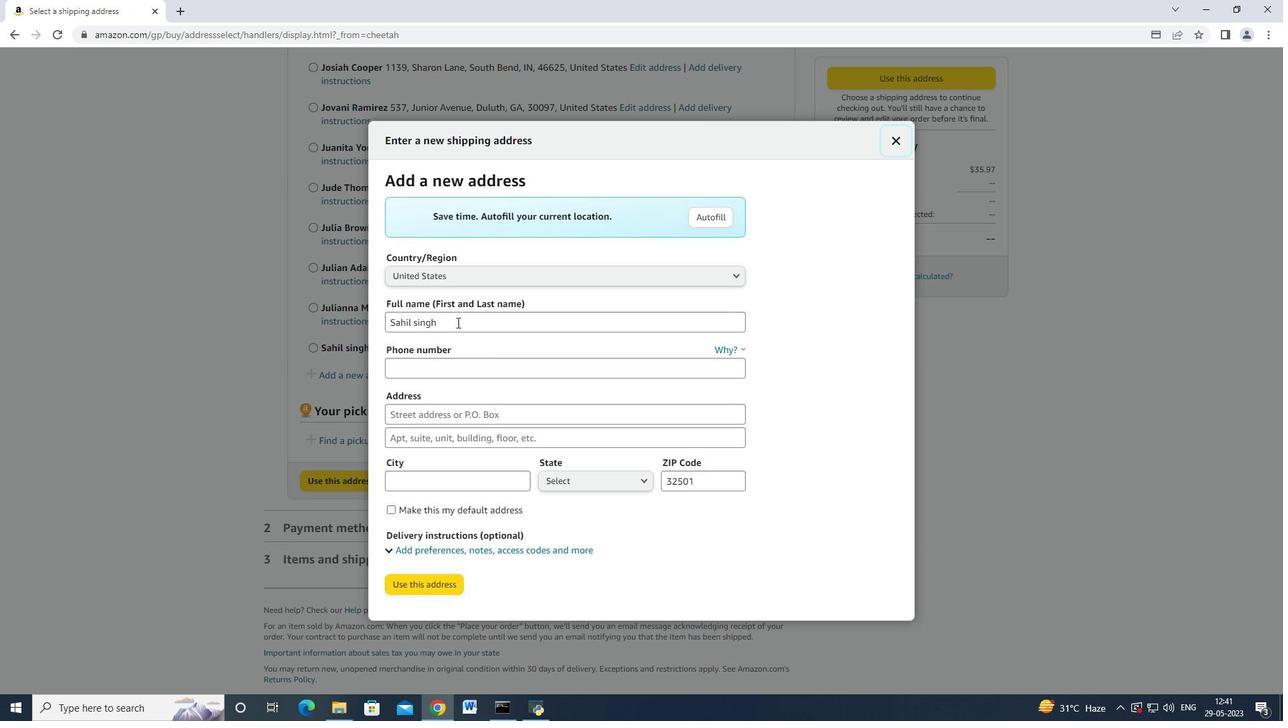 
Action: Mouse moved to (457, 322)
Screenshot: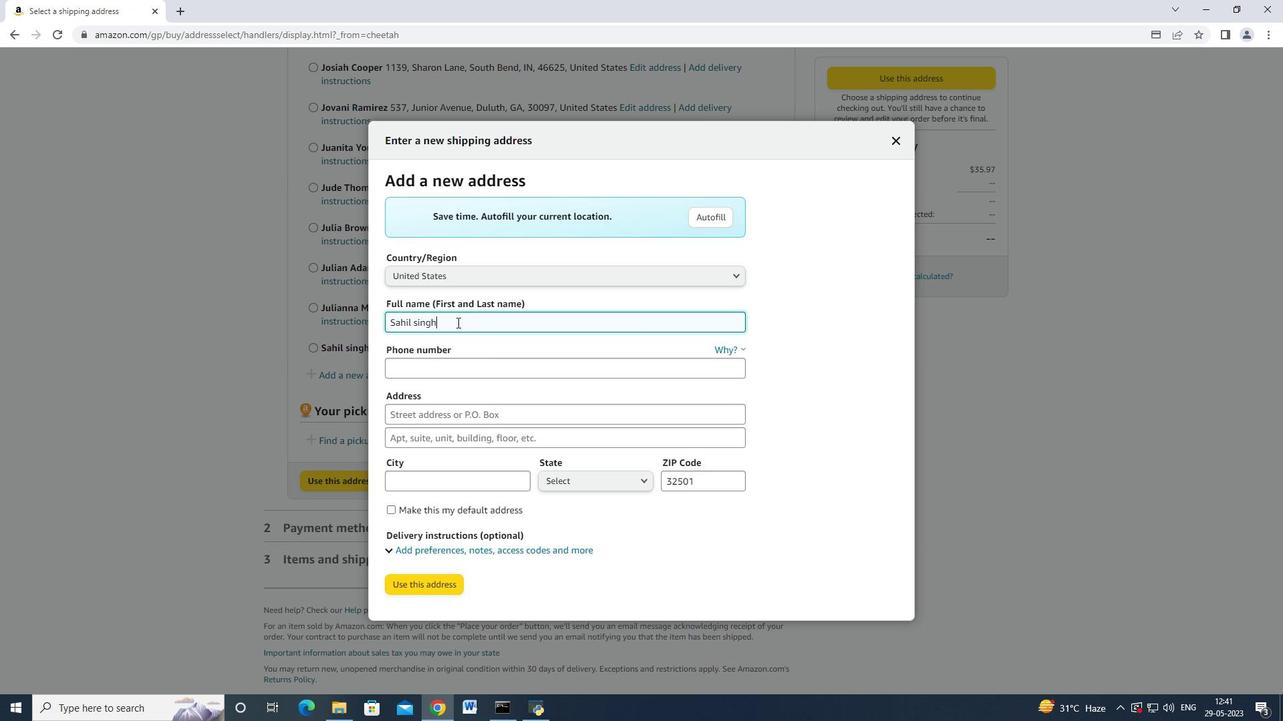 
Action: Key pressed <Key.backspace><Key.backspace><Key.backspace><Key.backspace><Key.backspace><Key.backspace><Key.backspace><Key.backspace><Key.backspace><Key.backspace><Key.backspace><Key.backspace><Key.shift_r>amanda<Key.space>green<Key.tab><Key.tab>5139250533<Key.tab><Key.shift_r>Amanda<Key.space><Key.shift>Greectrl+A<Key.backspace>1779<Key.space><Key.shift>Jenna<Key.space><Key.shift>Lane<Key.tab><Key.tab><Key.tab>
Screenshot: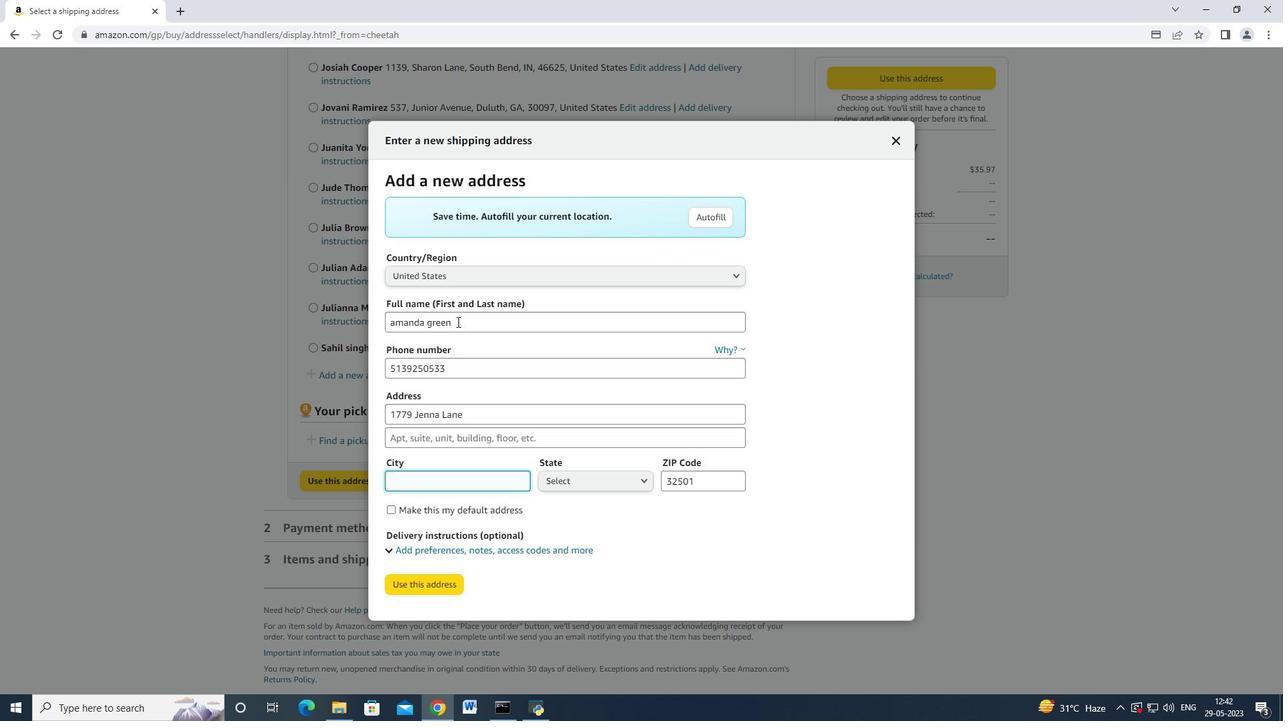 
Action: Mouse moved to (442, 493)
Screenshot: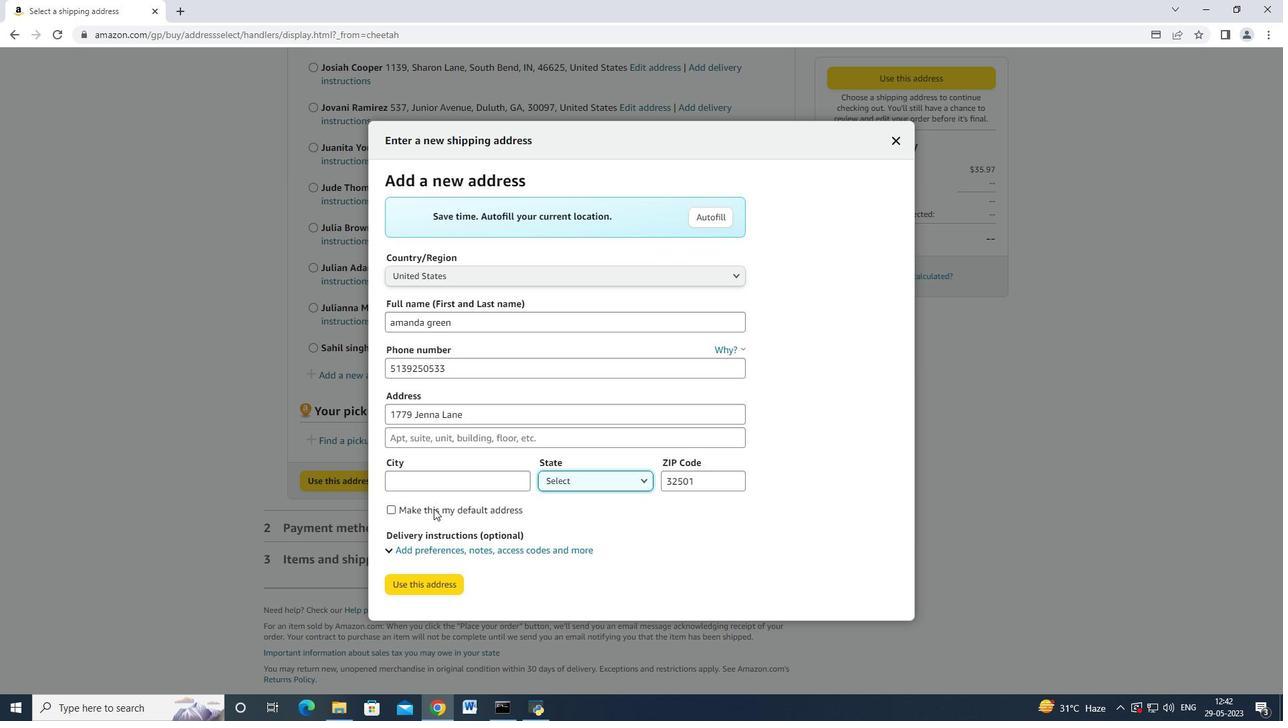 
Action: Mouse pressed left at (442, 493)
Screenshot: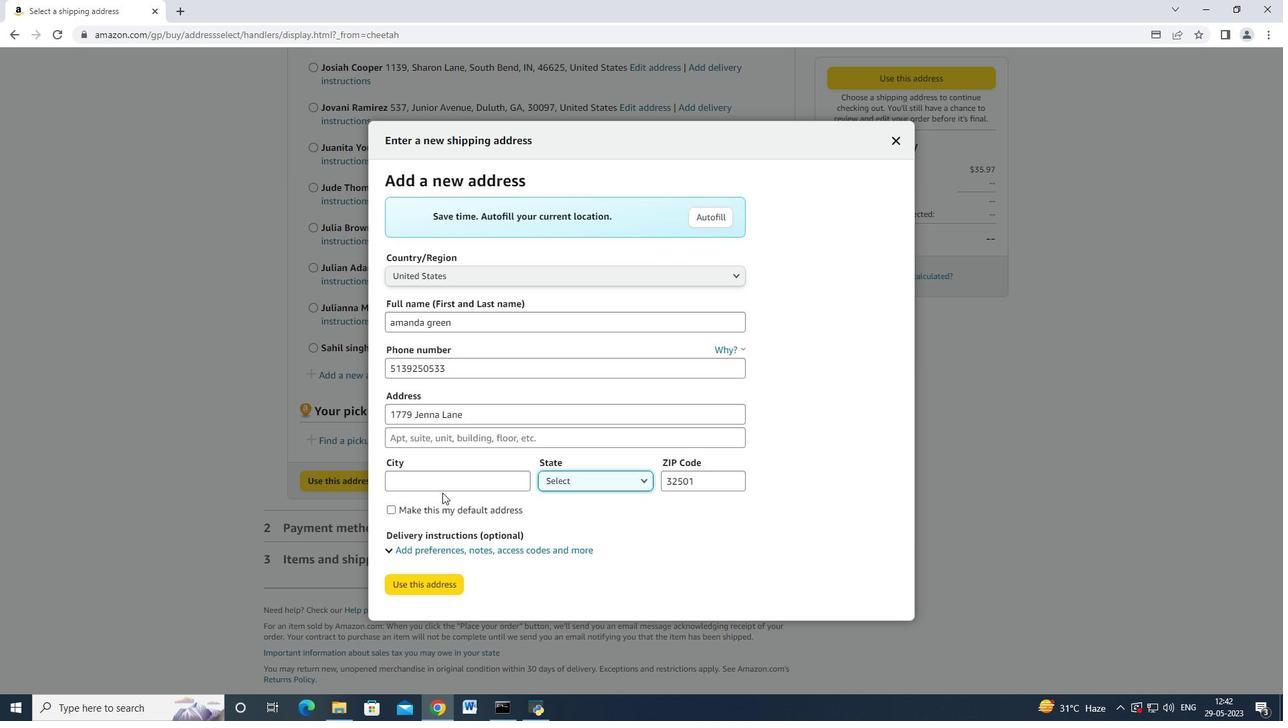
Action: Mouse moved to (443, 488)
Screenshot: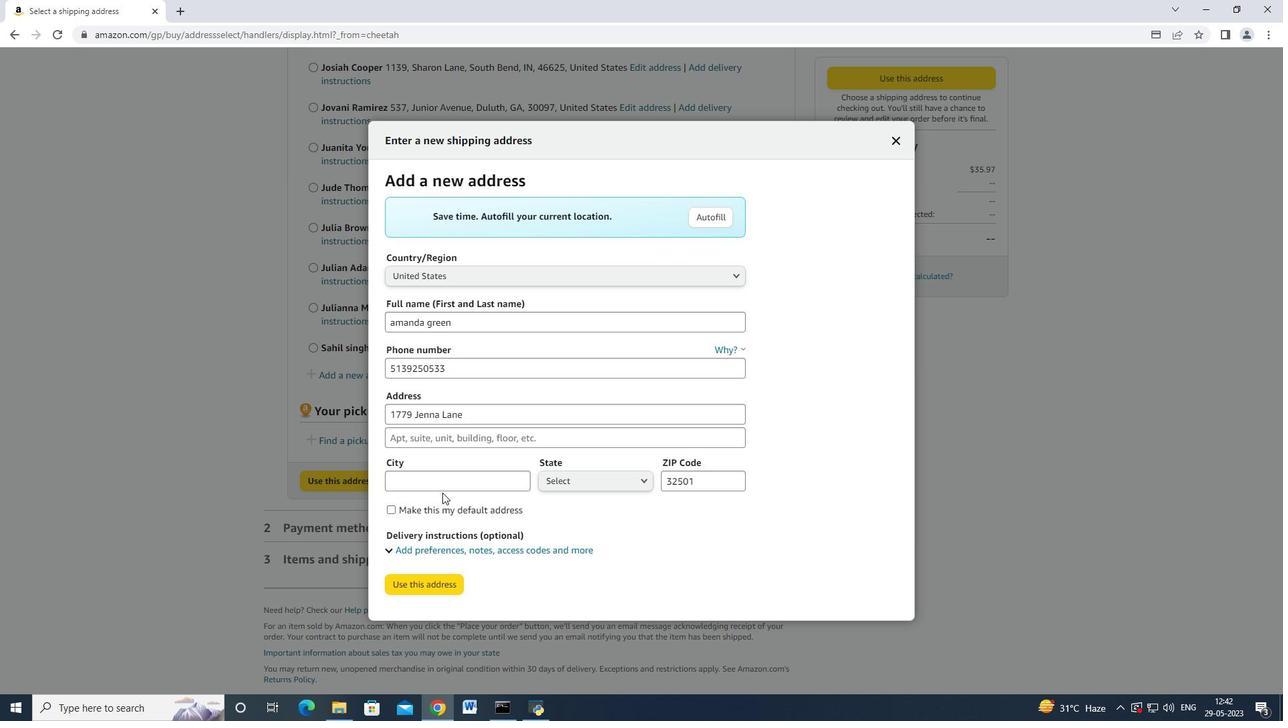 
Action: Mouse pressed left at (443, 488)
Screenshot: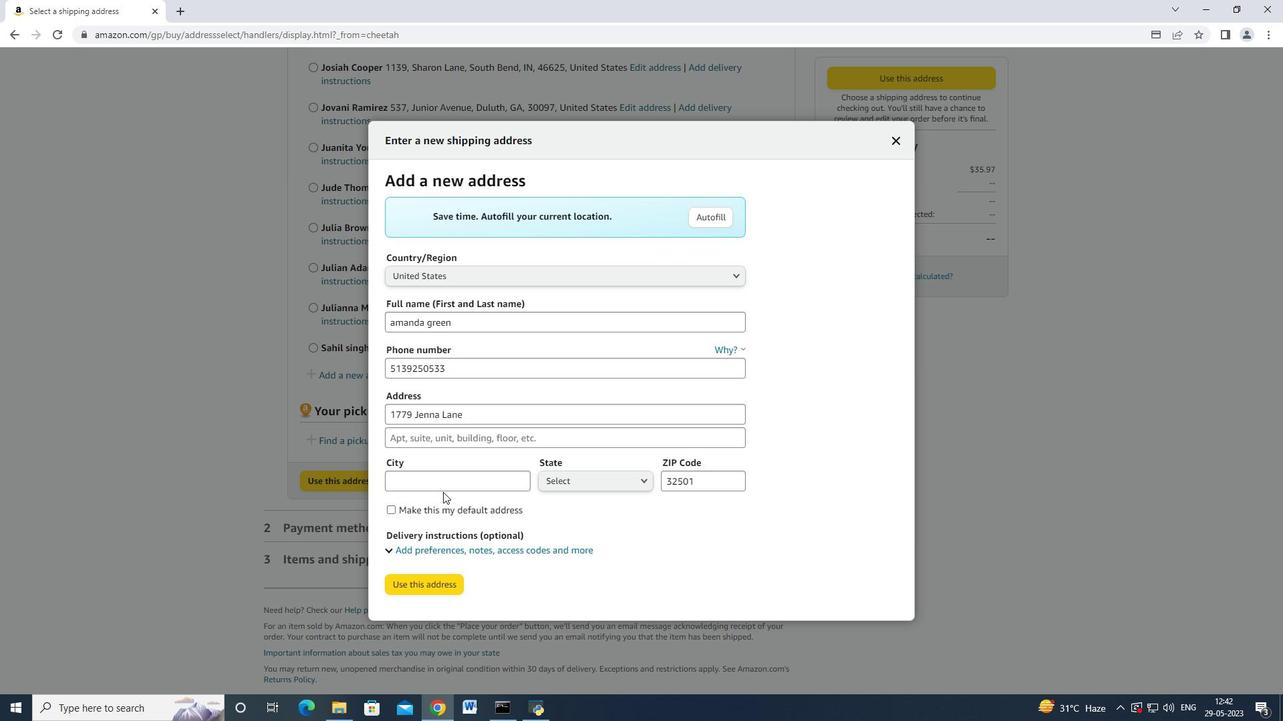 
Action: Mouse moved to (441, 489)
Screenshot: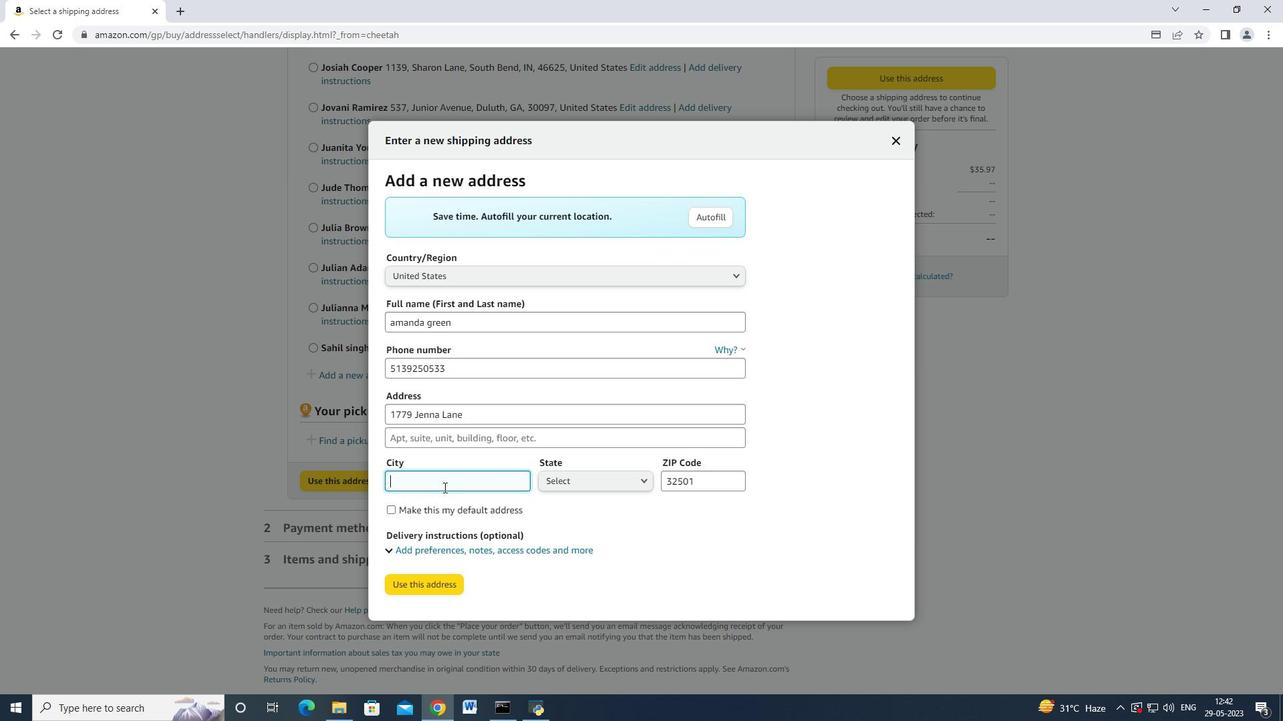 
Action: Key pressed <Key.shift>Cincinnati<Key.tab>
Screenshot: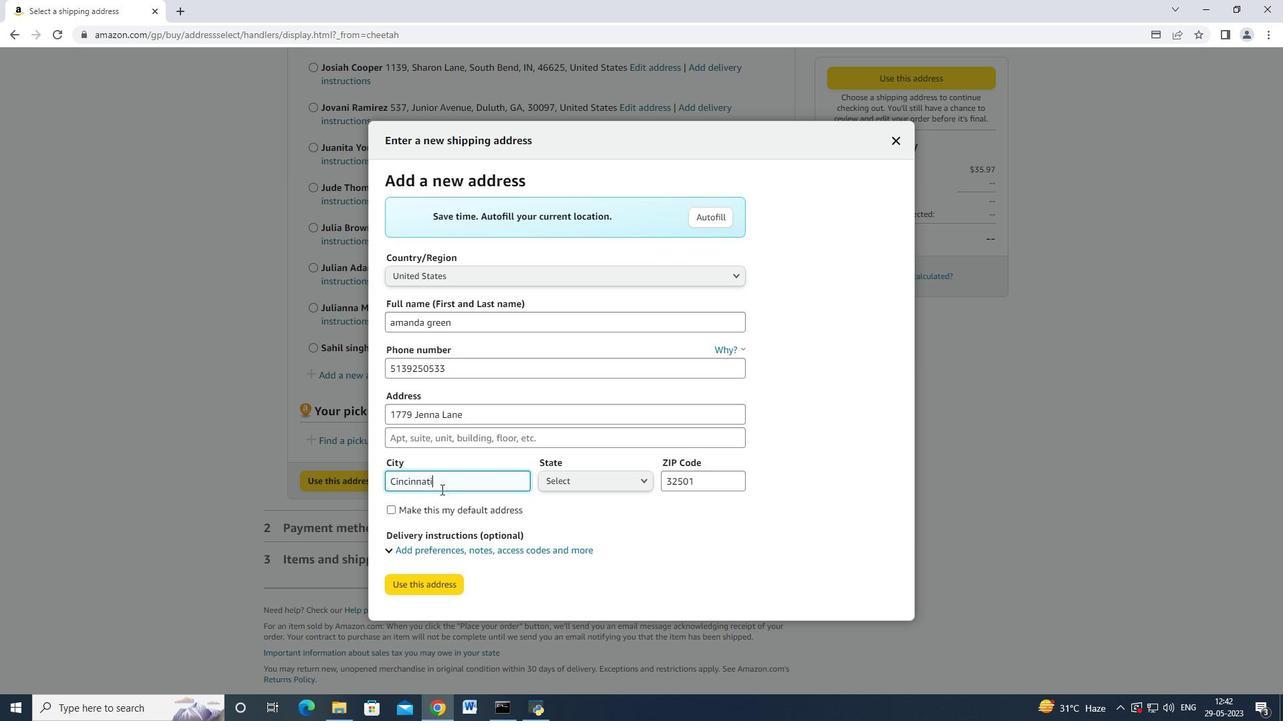 
Action: Mouse moved to (554, 483)
Screenshot: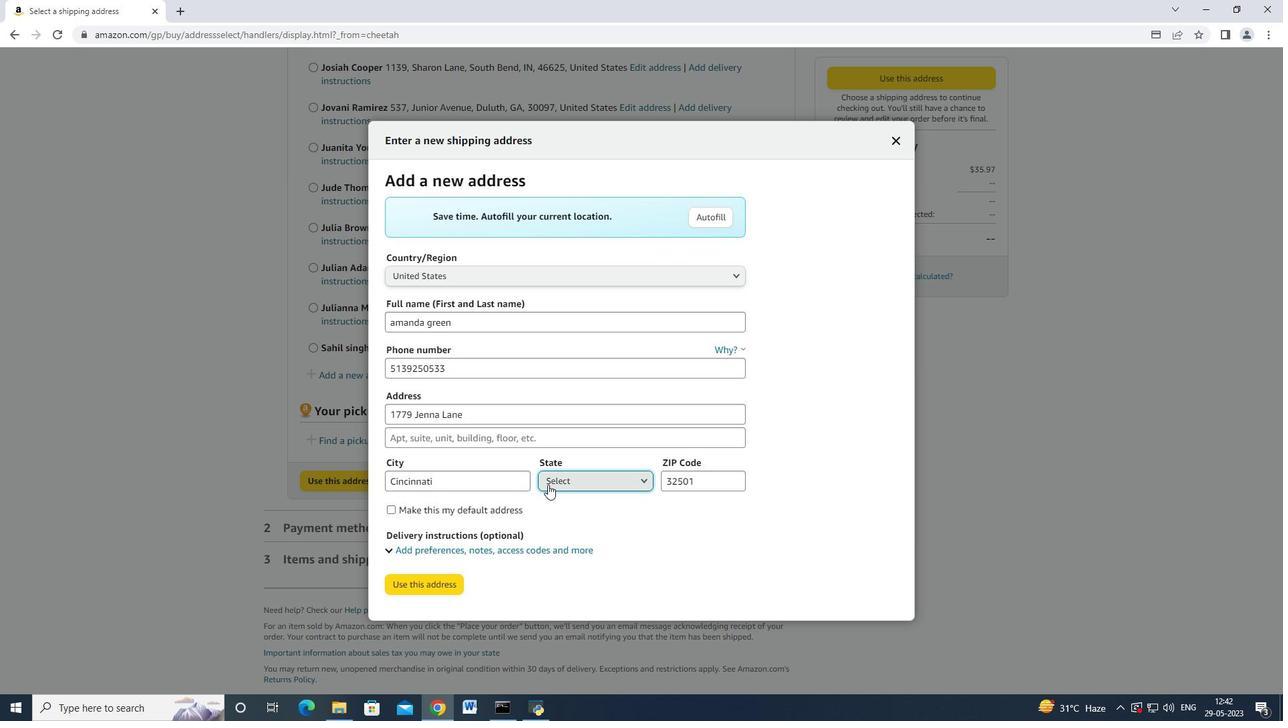 
Action: Mouse pressed left at (554, 483)
Screenshot: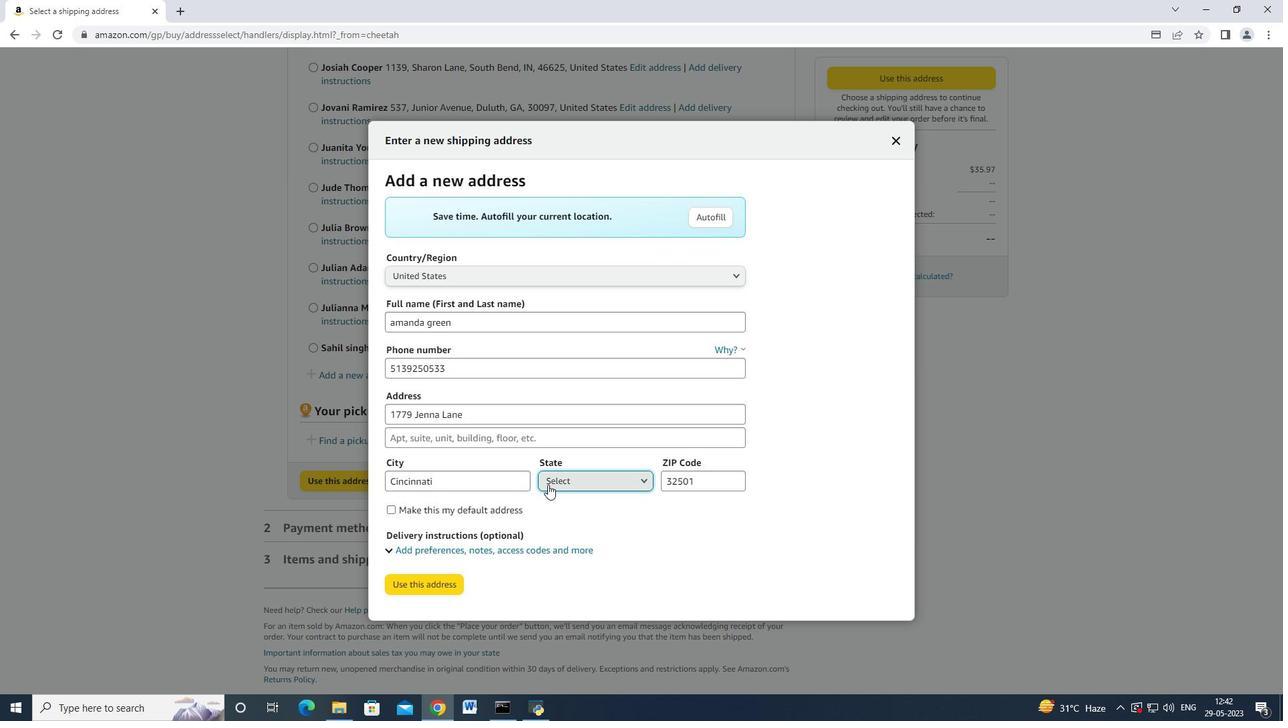 
Action: Mouse moved to (574, 302)
Screenshot: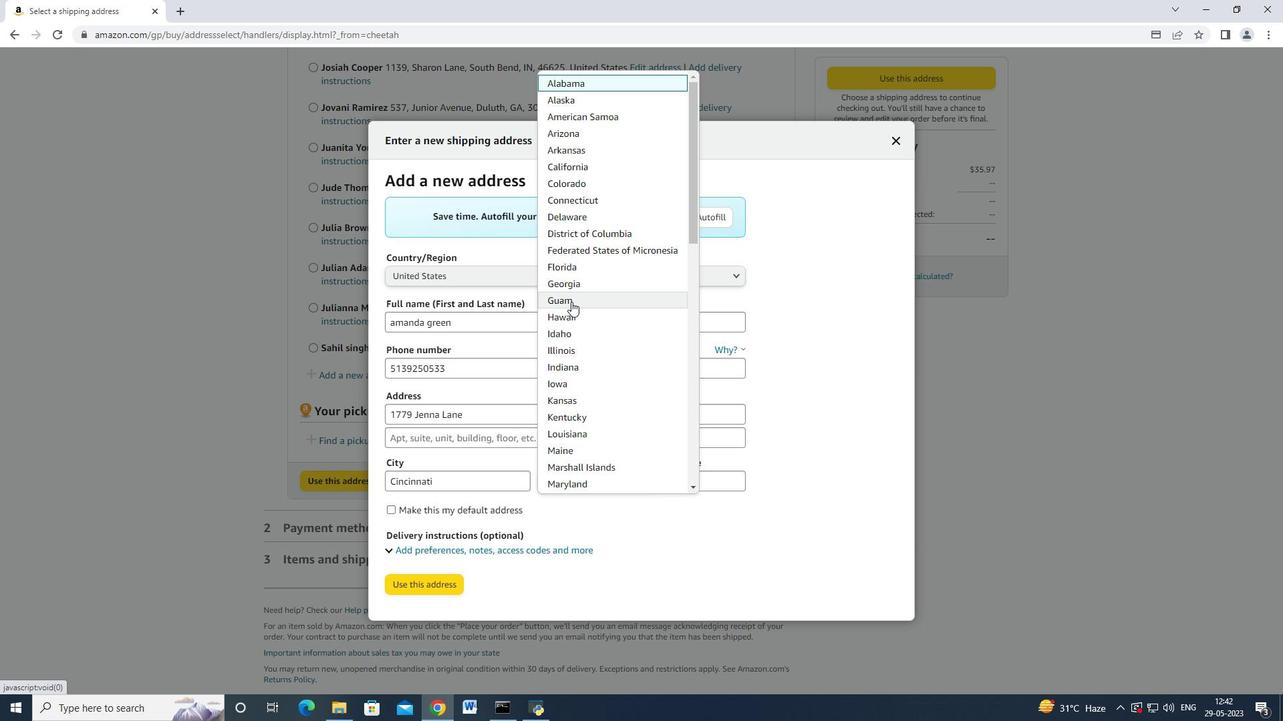
Action: Mouse scrolled (574, 301) with delta (0, 0)
Screenshot: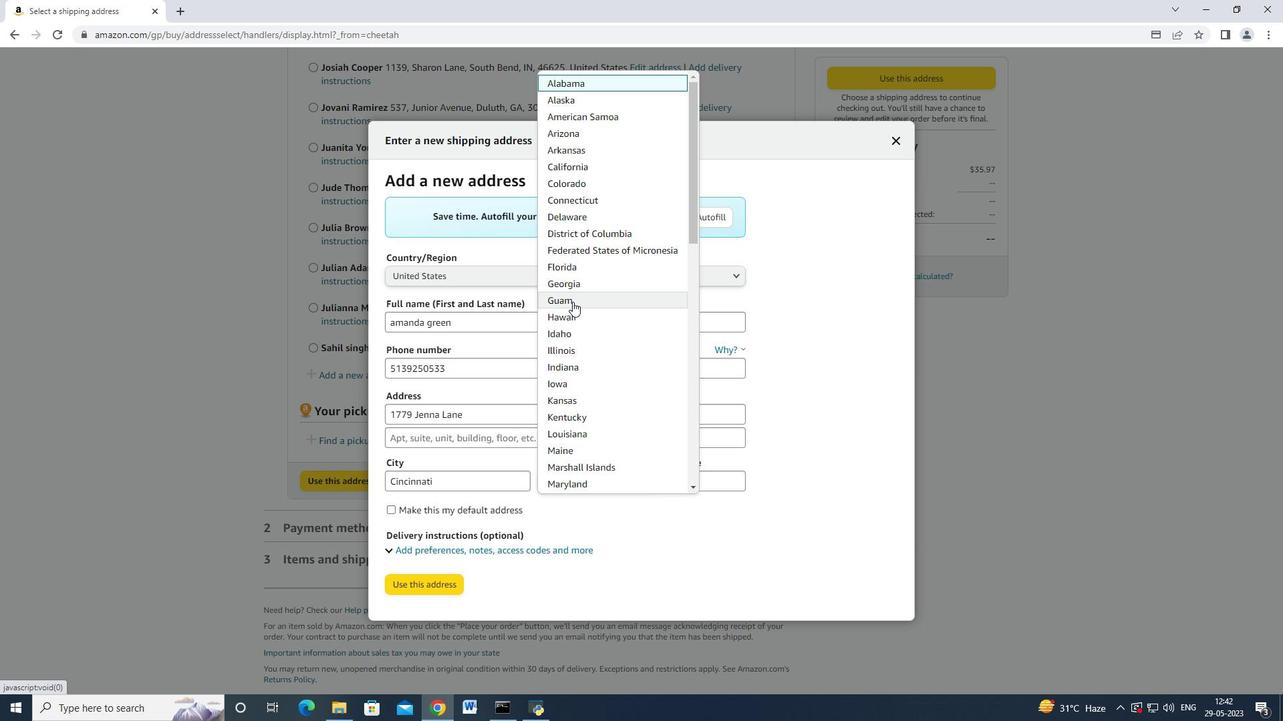 
Action: Mouse scrolled (574, 301) with delta (0, 0)
Screenshot: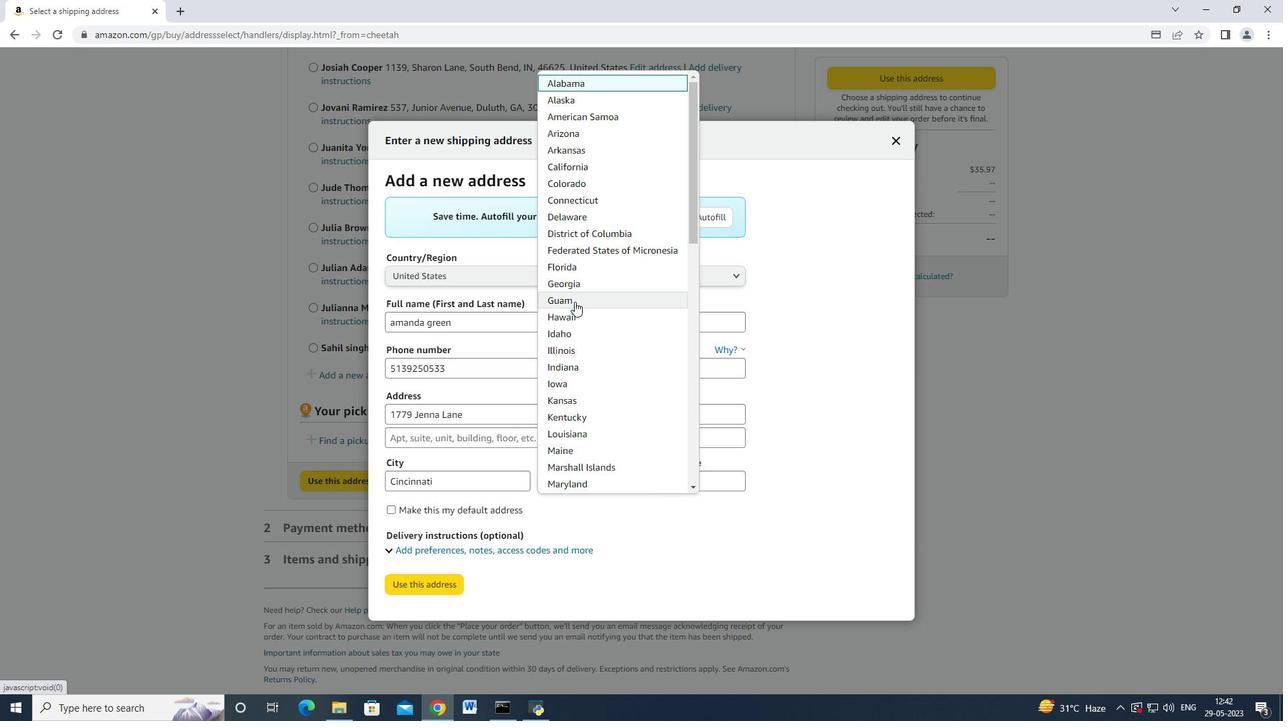 
Action: Mouse moved to (581, 314)
Screenshot: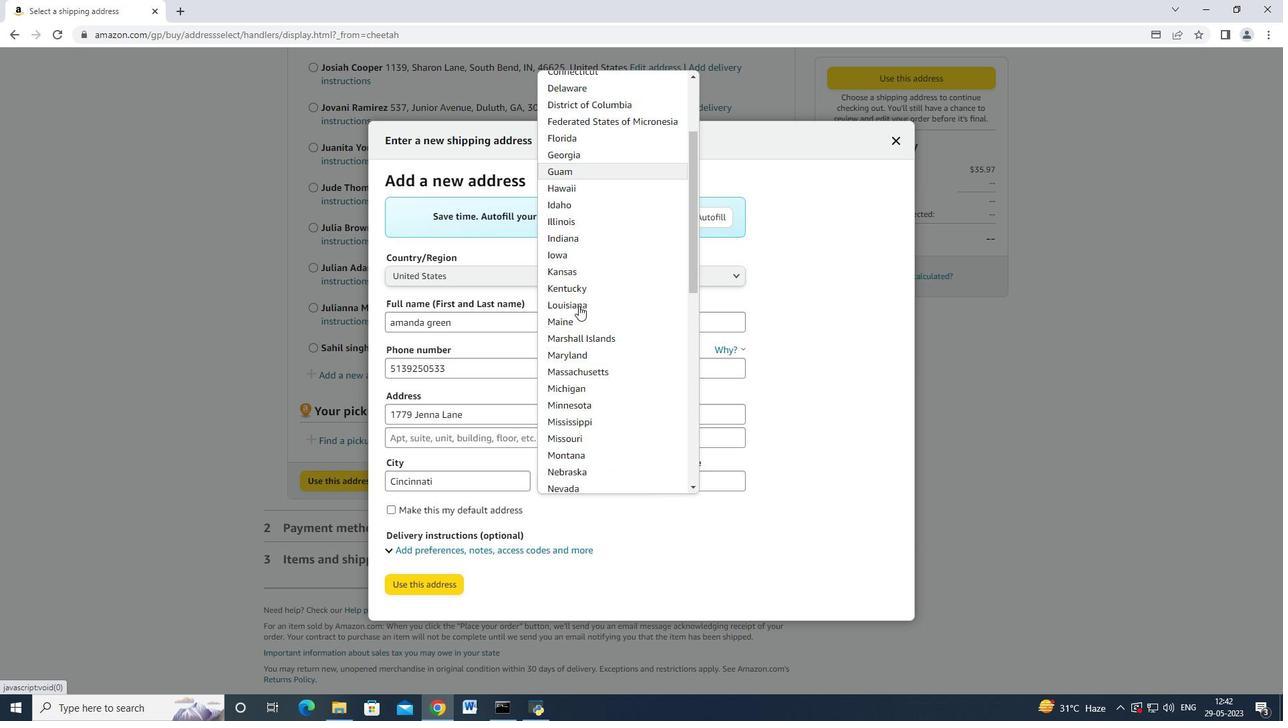 
Action: Mouse scrolled (581, 314) with delta (0, 0)
Screenshot: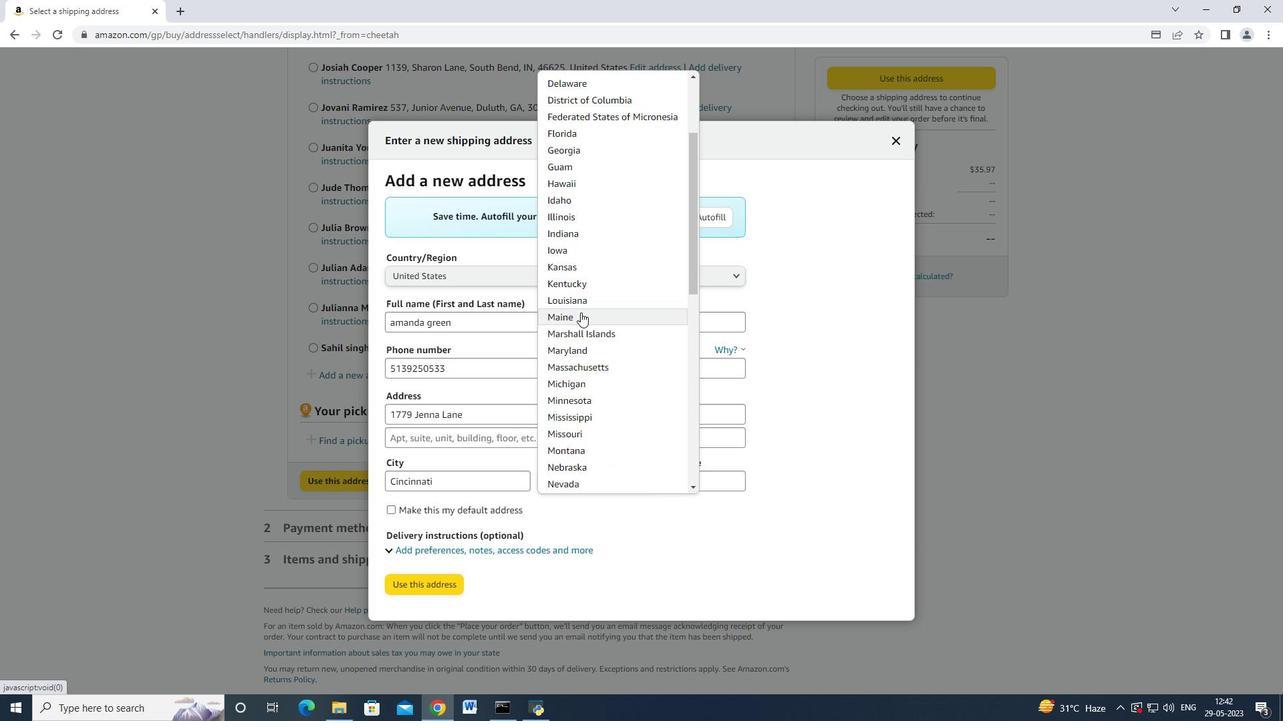 
Action: Mouse scrolled (581, 314) with delta (0, 0)
Screenshot: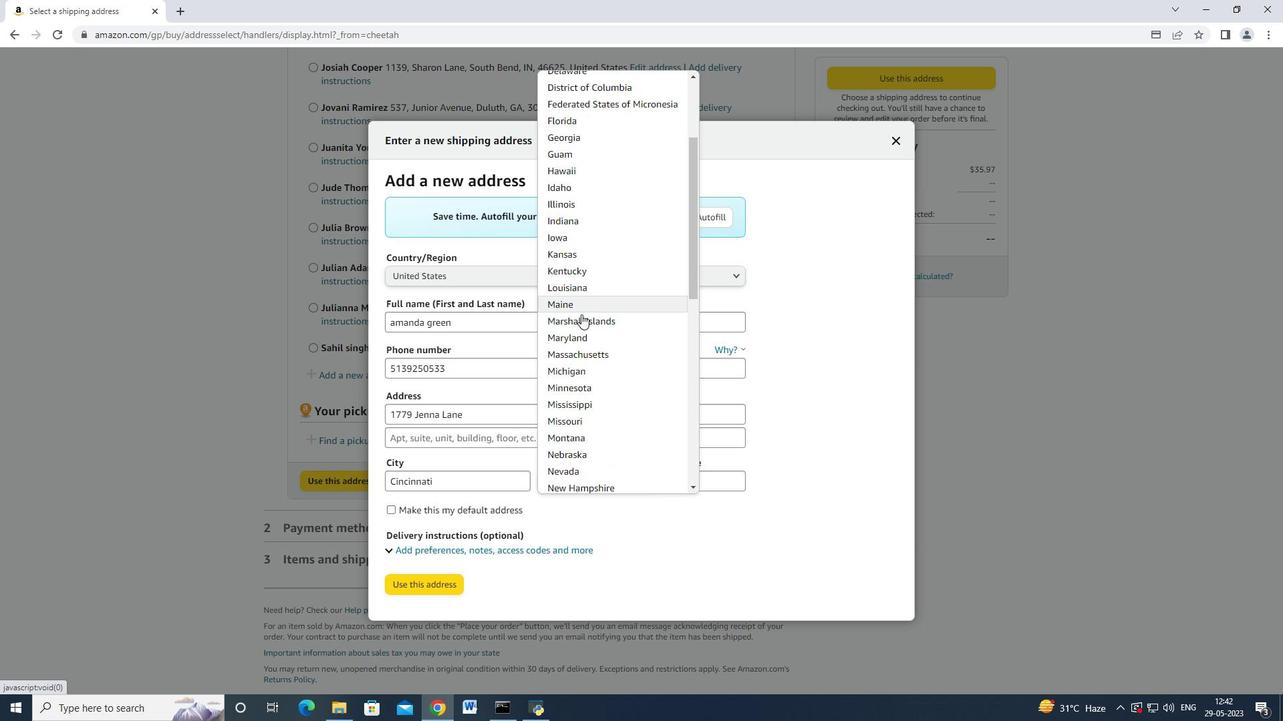 
Action: Mouse scrolled (581, 314) with delta (0, 0)
Screenshot: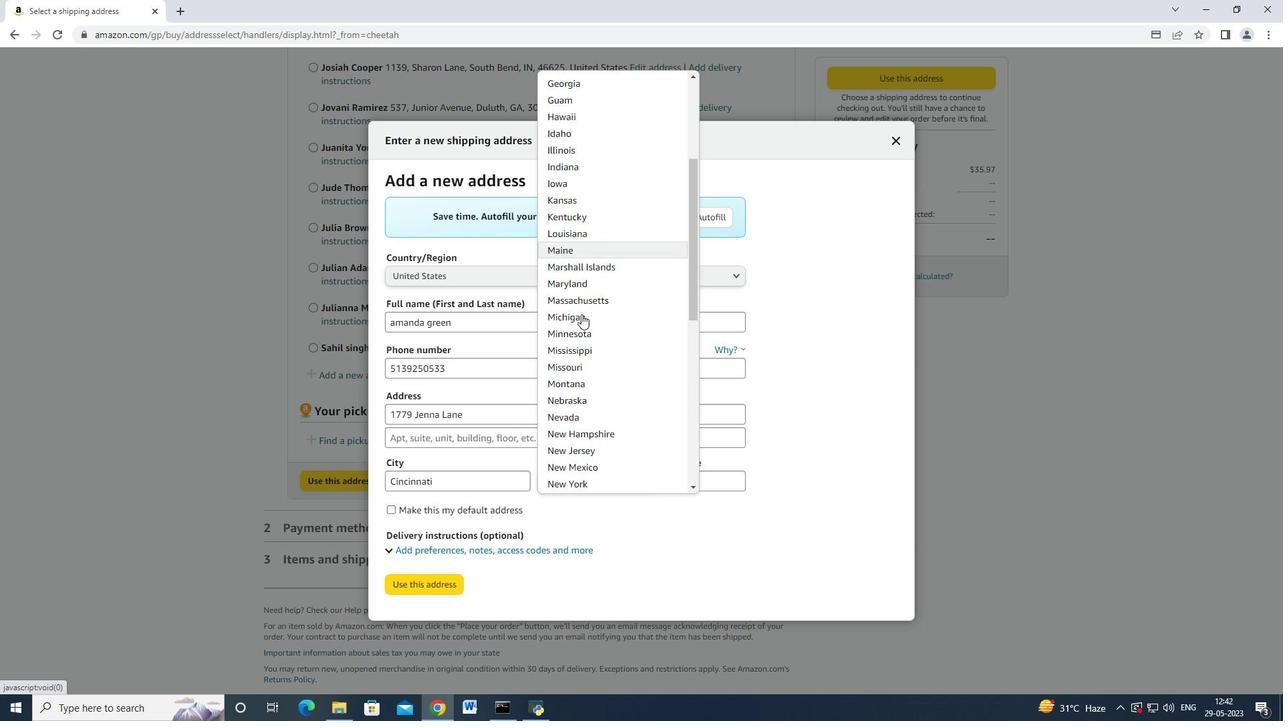 
Action: Mouse scrolled (581, 314) with delta (0, 0)
Screenshot: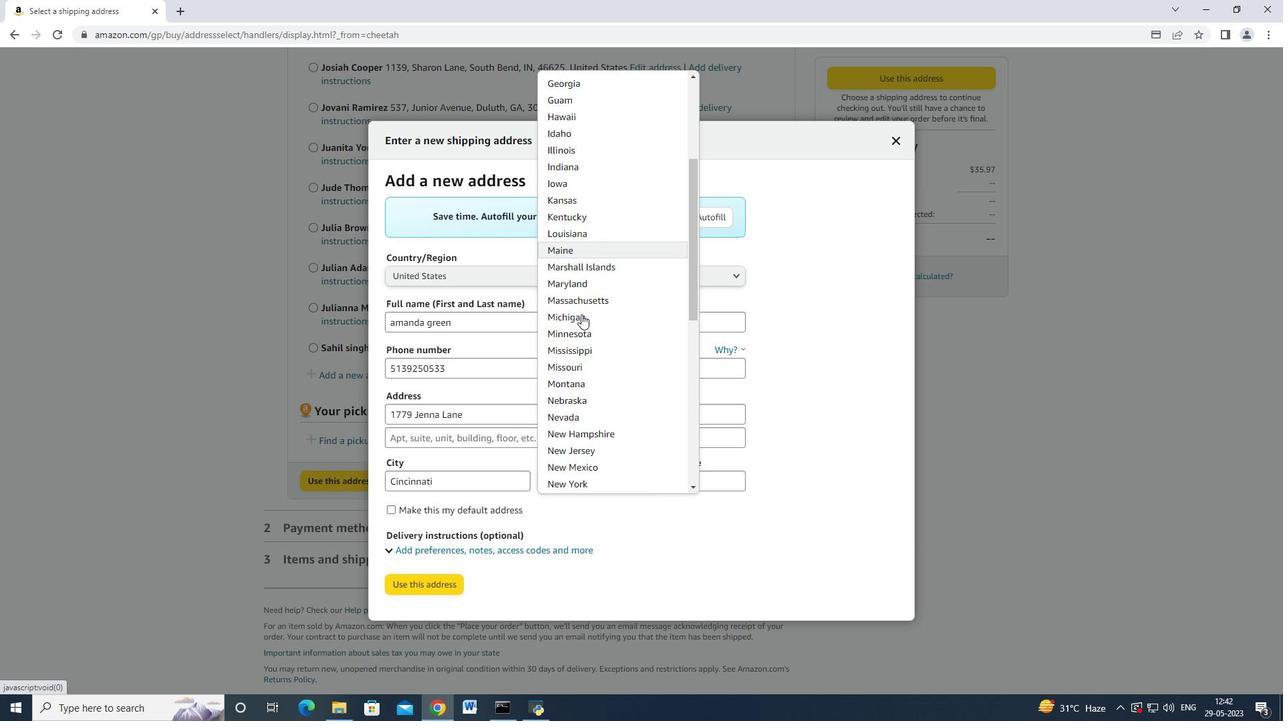 
Action: Mouse scrolled (581, 315) with delta (0, 0)
Screenshot: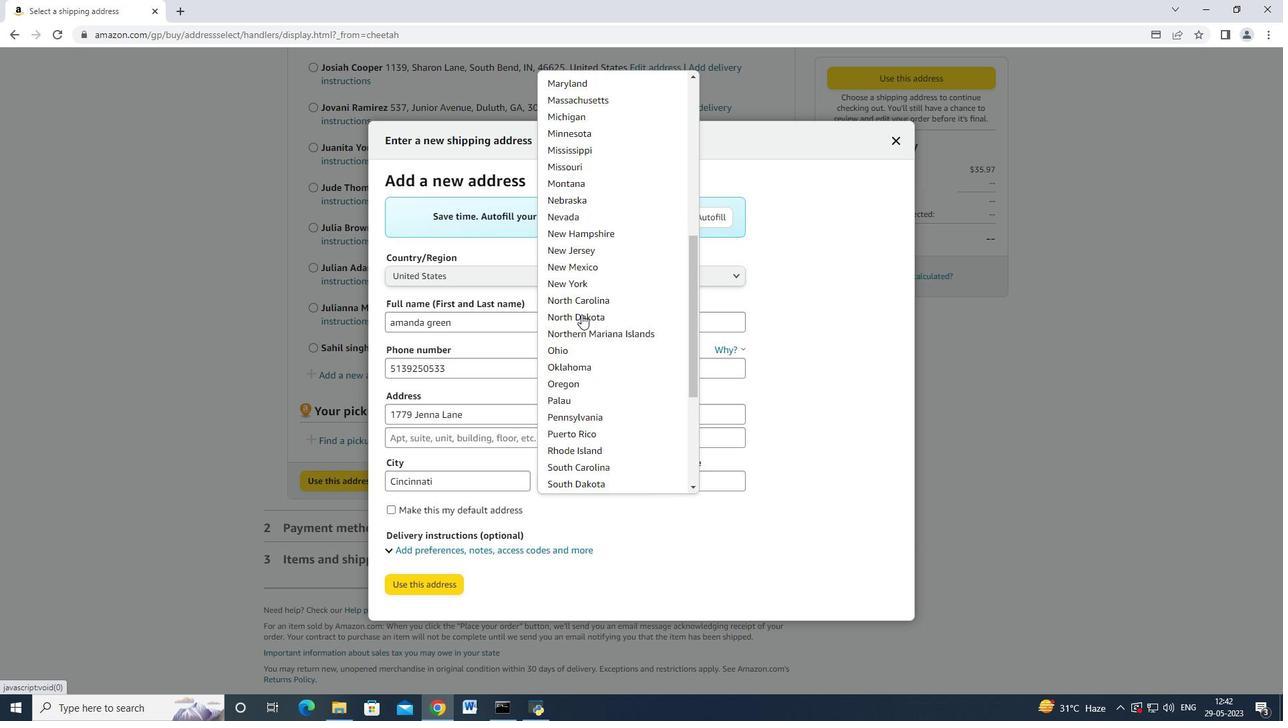 
Action: Mouse moved to (582, 411)
Screenshot: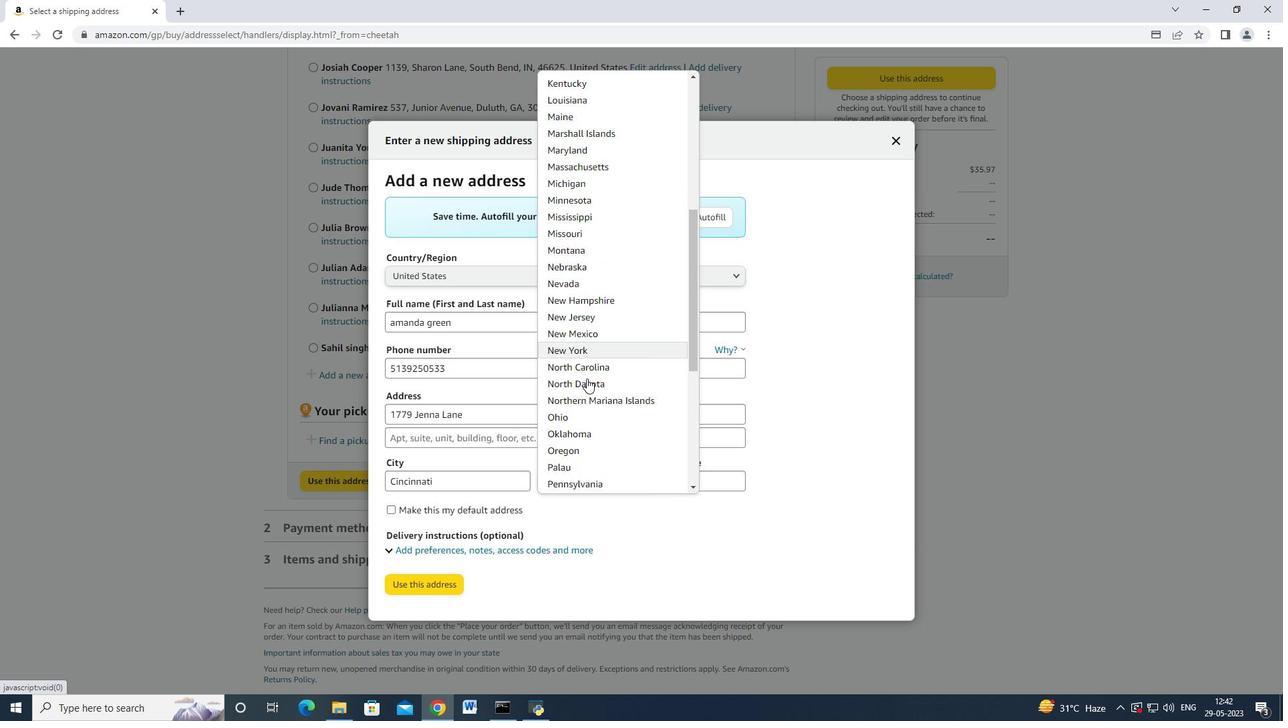 
Action: Mouse pressed left at (582, 411)
Screenshot: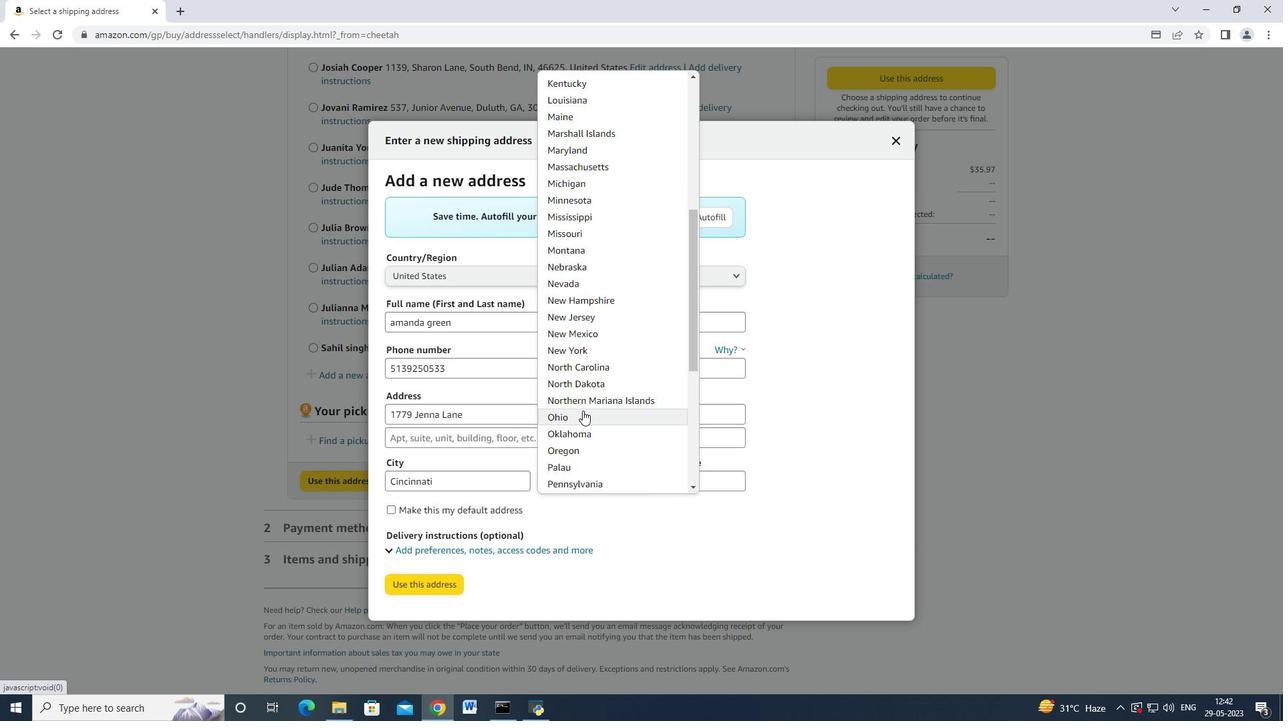 
Action: Mouse moved to (705, 481)
Screenshot: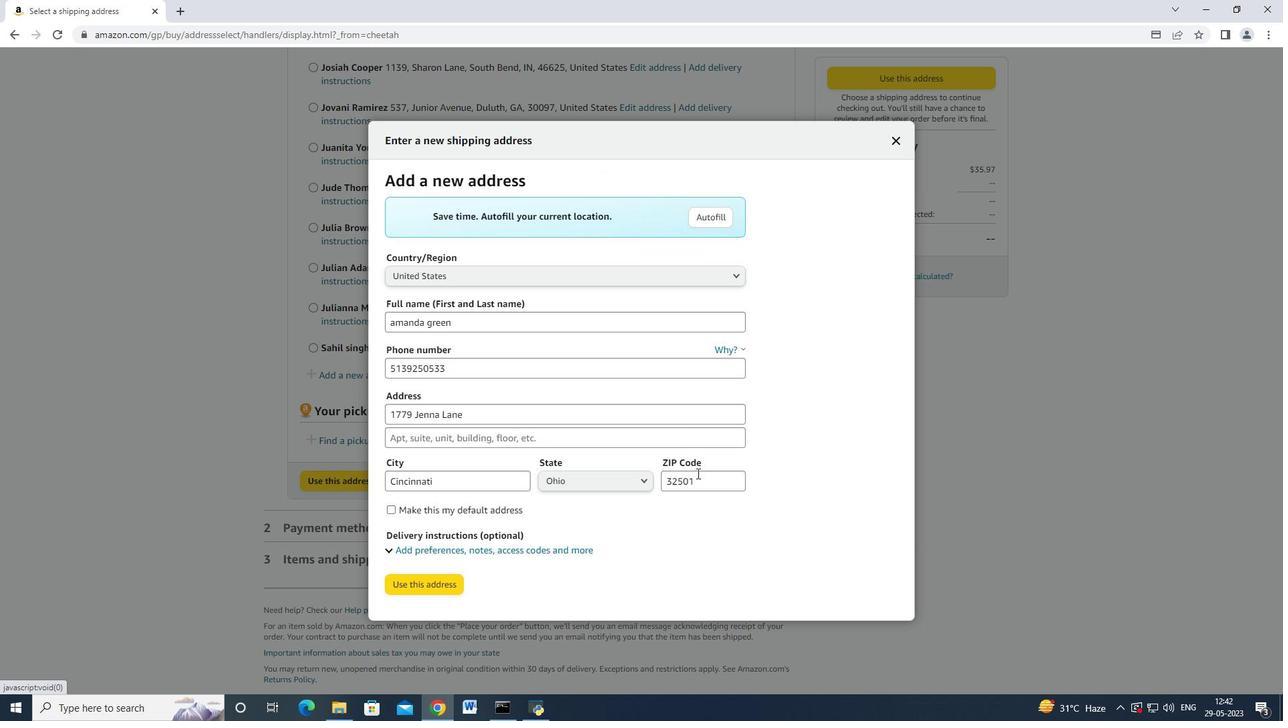 
Action: Mouse pressed left at (705, 481)
Screenshot: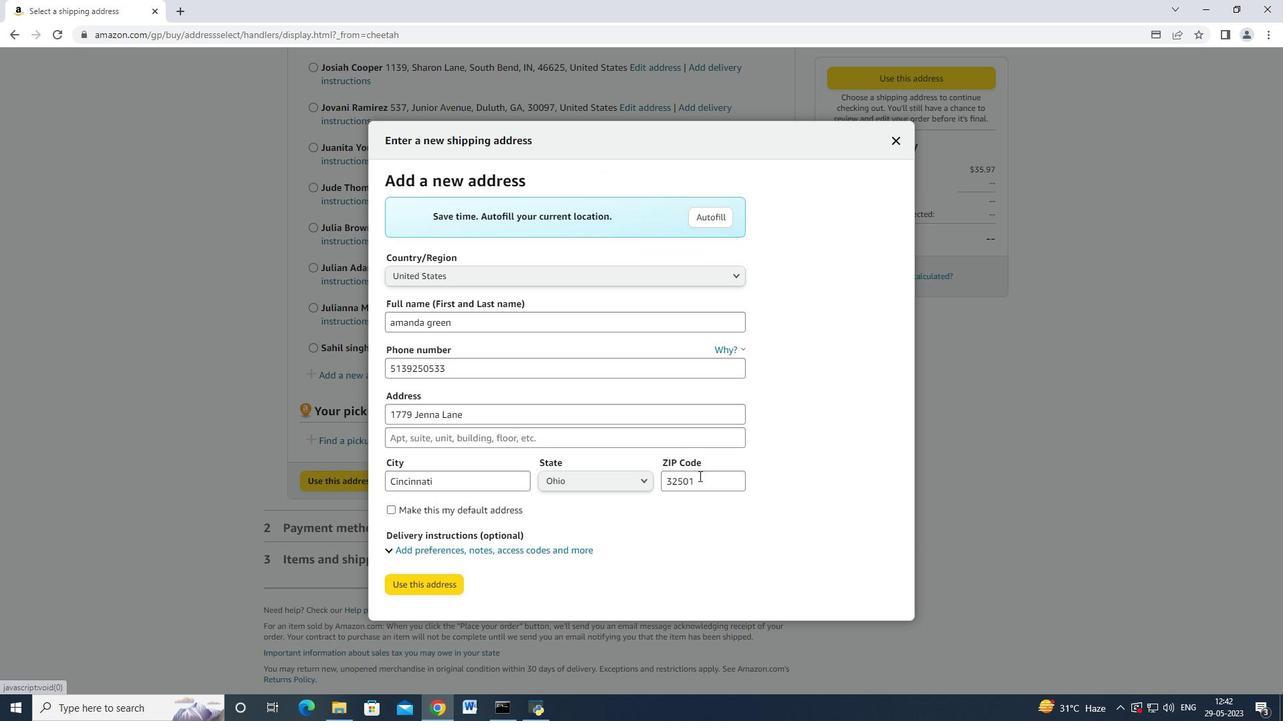 
Action: Mouse moved to (700, 481)
Screenshot: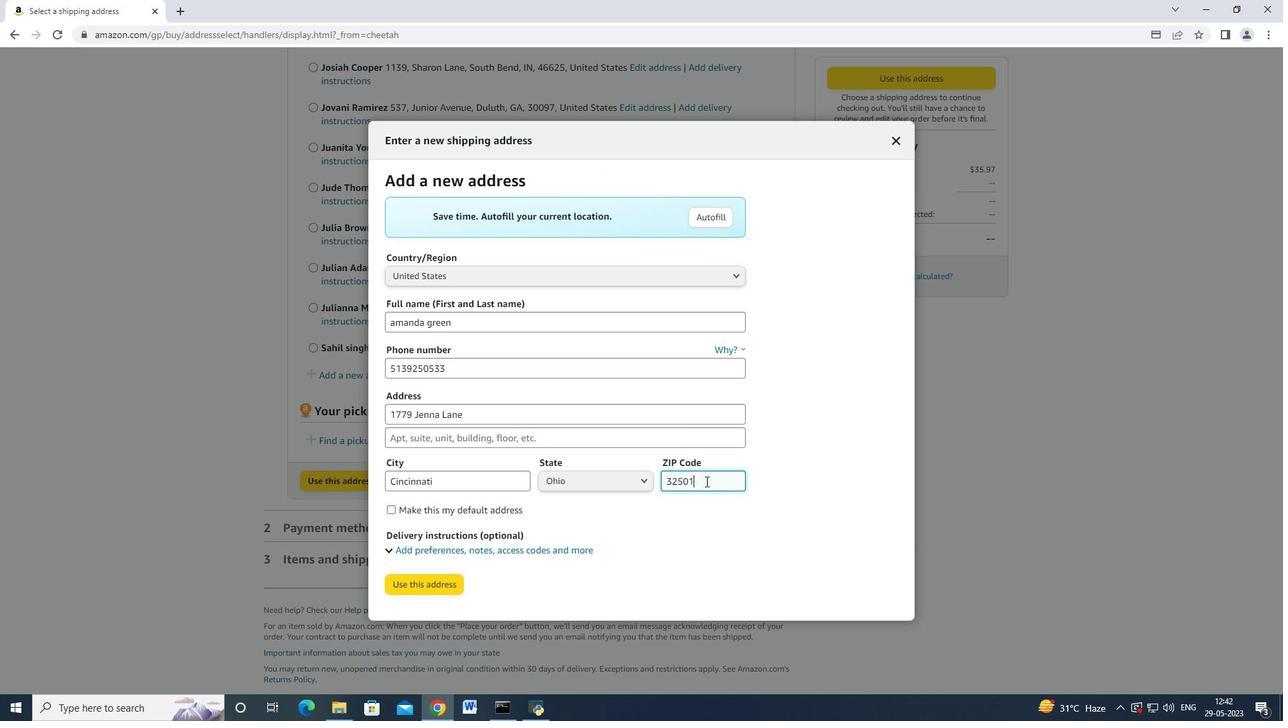 
Action: Key pressed <Key.backspace><Key.backspace><Key.backspace><Key.backspace><Key.backspace><Key.backspace>45202
Screenshot: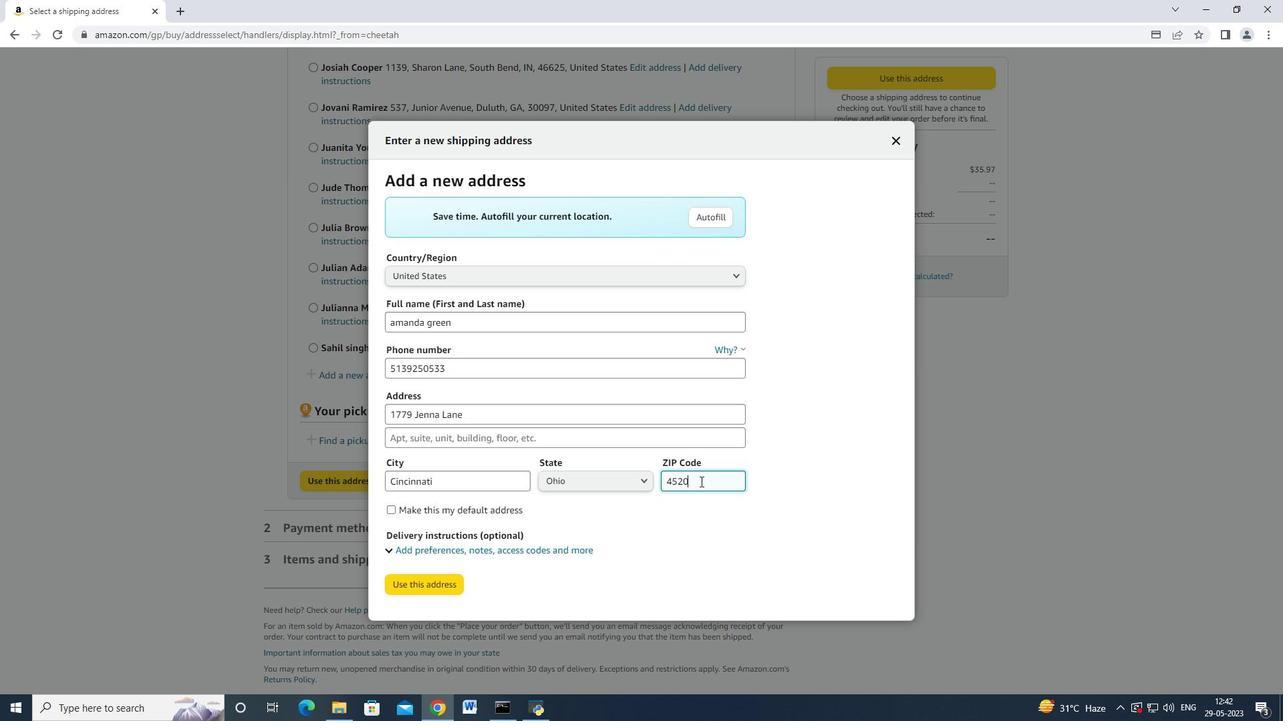
Action: Mouse moved to (450, 584)
Screenshot: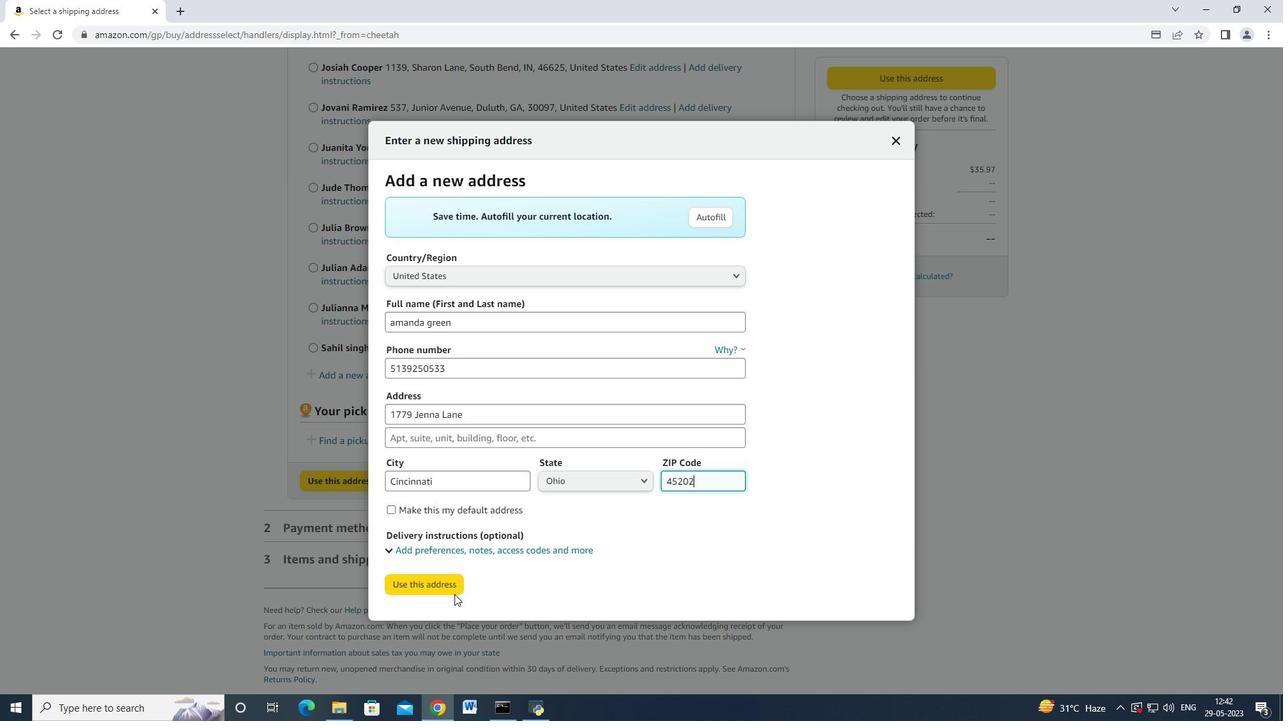 
Action: Mouse pressed left at (450, 584)
Screenshot: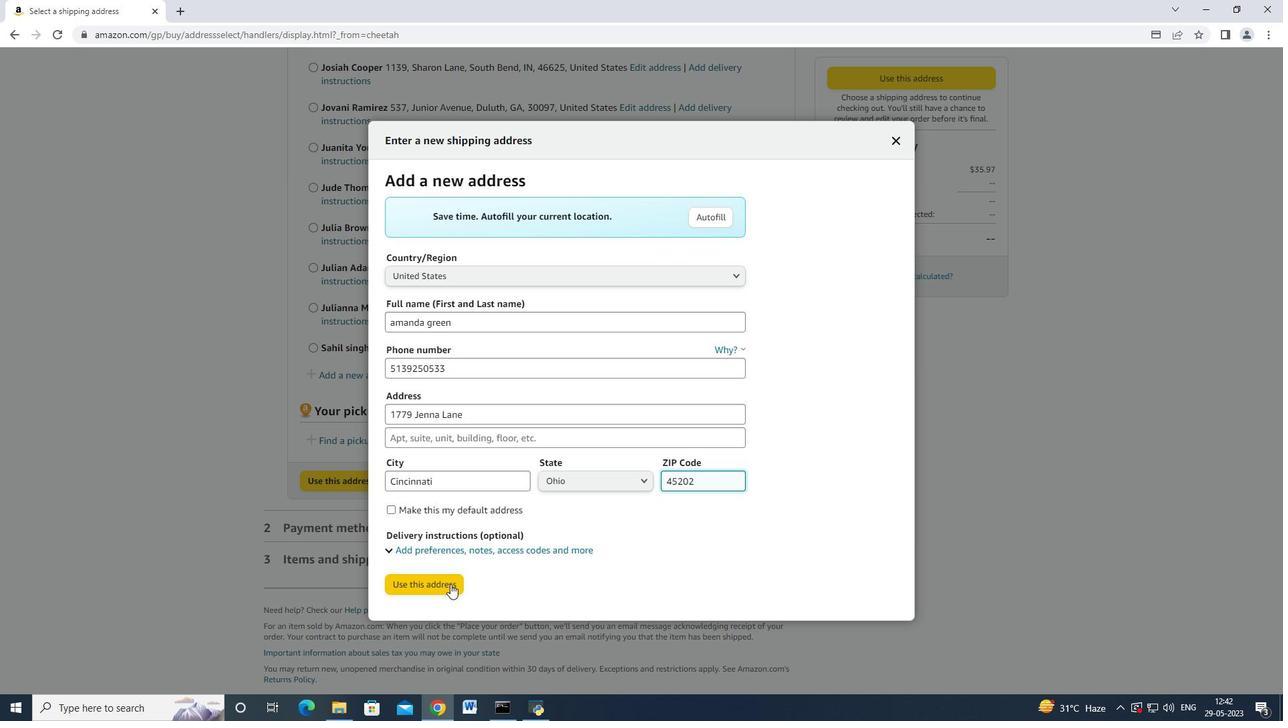 
Action: Mouse moved to (449, 592)
Screenshot: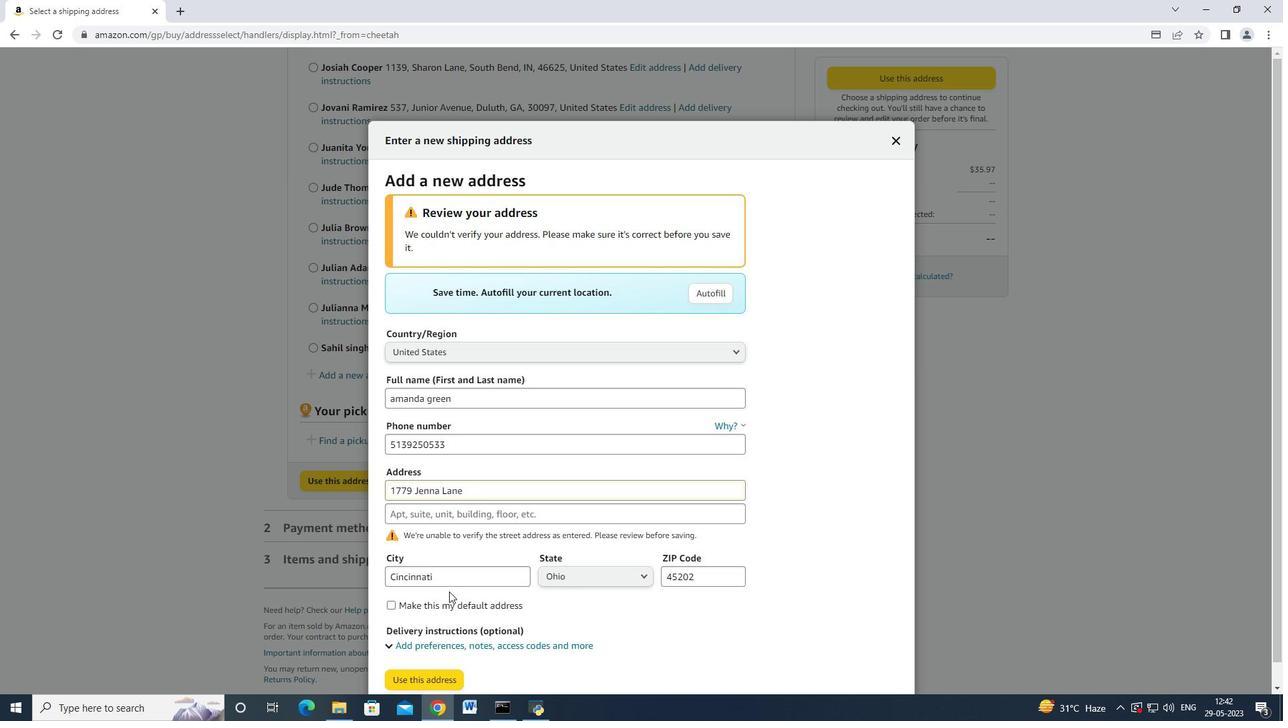 
Action: Mouse scrolled (449, 592) with delta (0, 0)
Screenshot: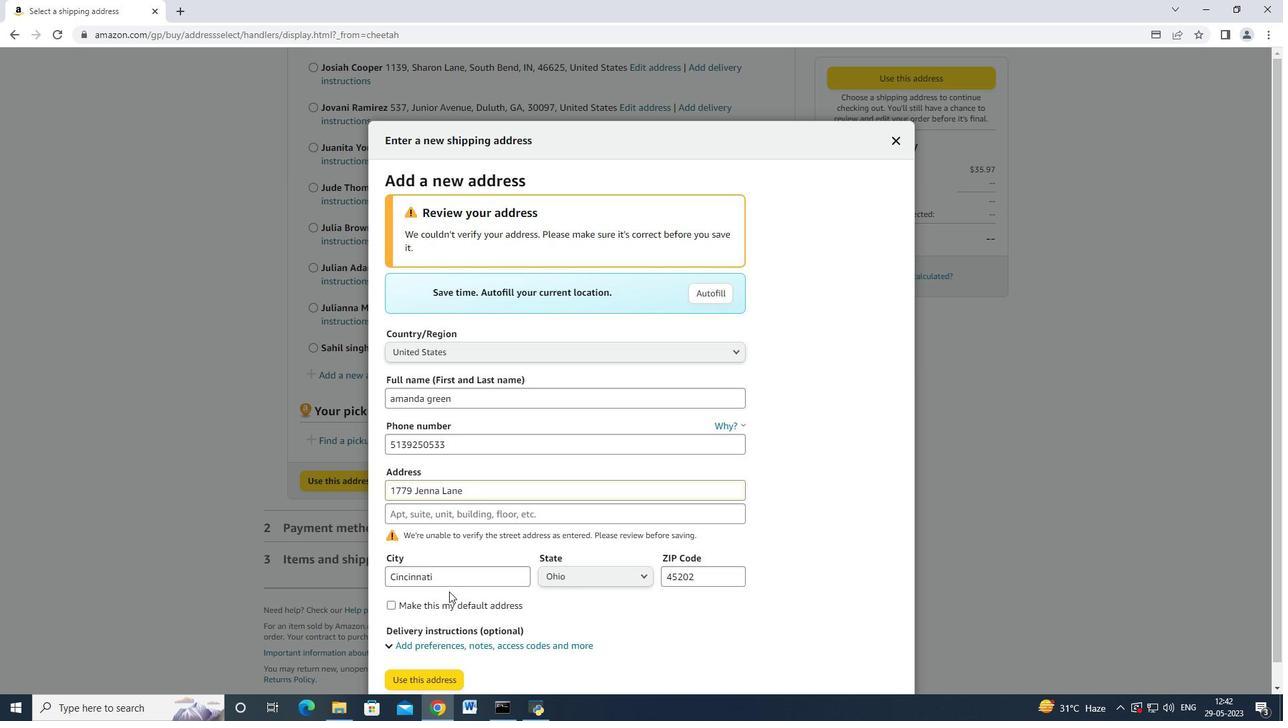 
Action: Mouse scrolled (449, 592) with delta (0, 0)
Screenshot: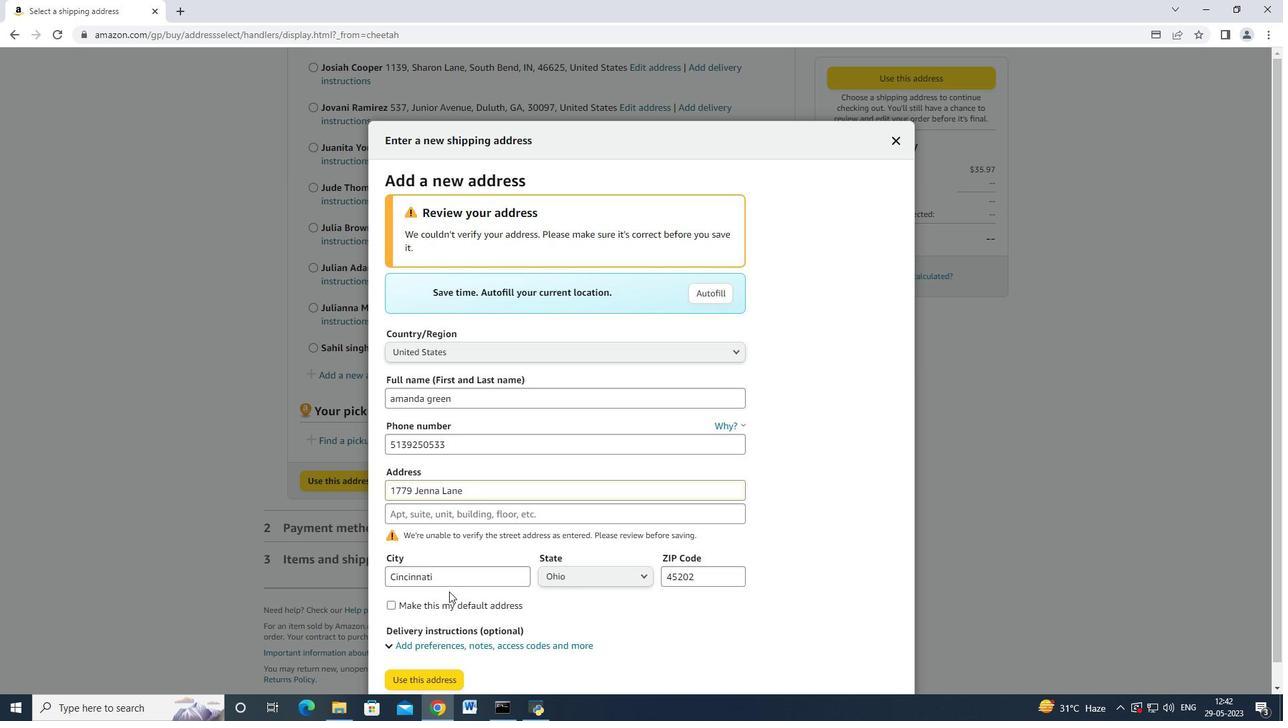 
Action: Mouse moved to (427, 657)
Screenshot: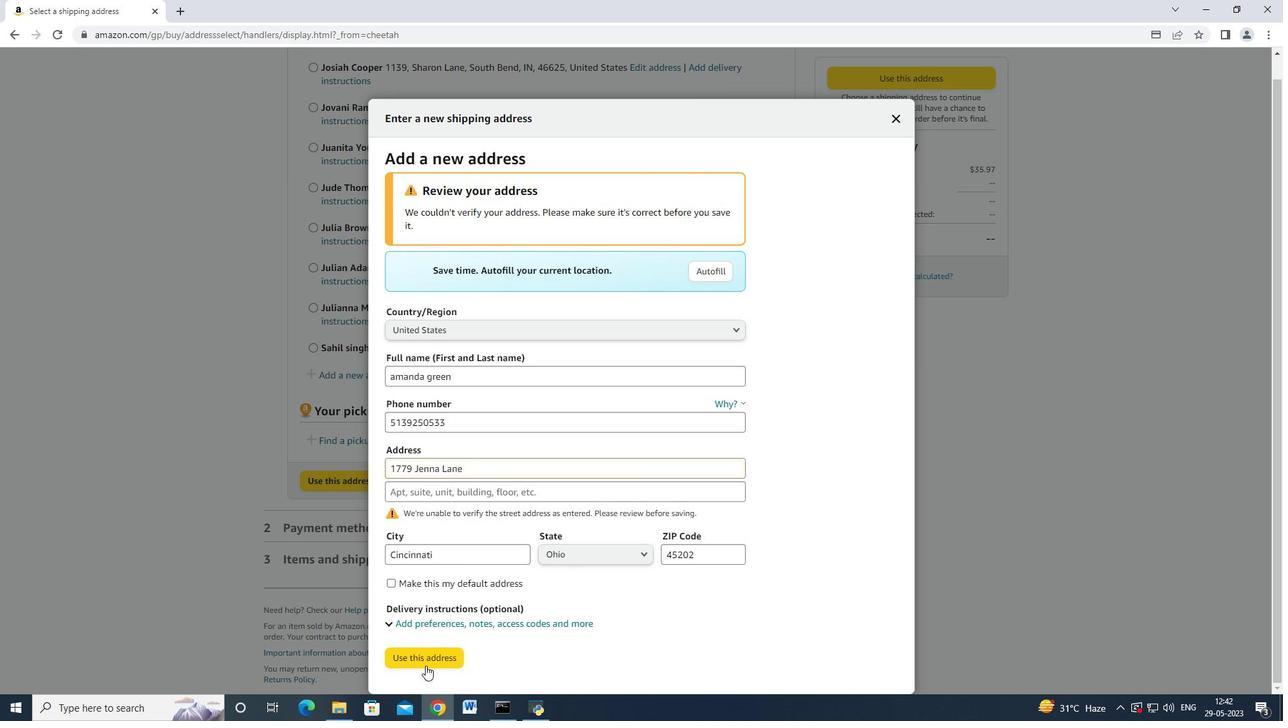 
Action: Mouse pressed left at (427, 657)
Screenshot: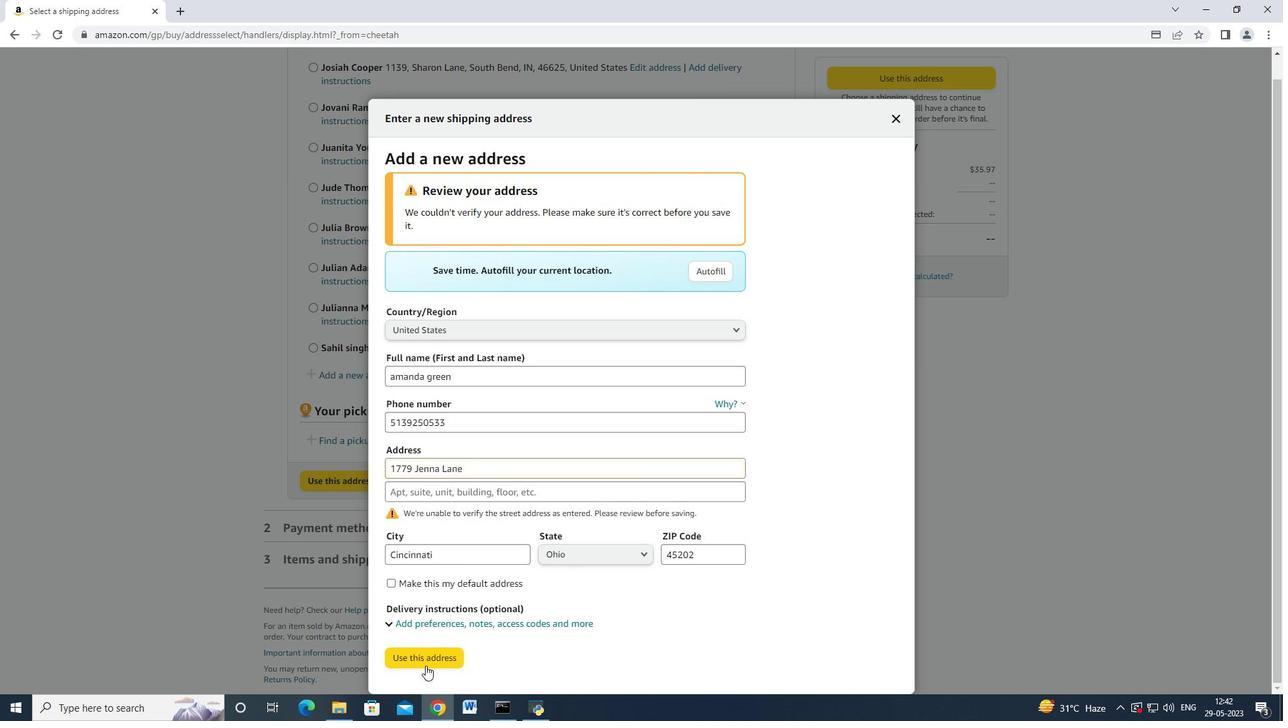
Action: Mouse moved to (435, 293)
Screenshot: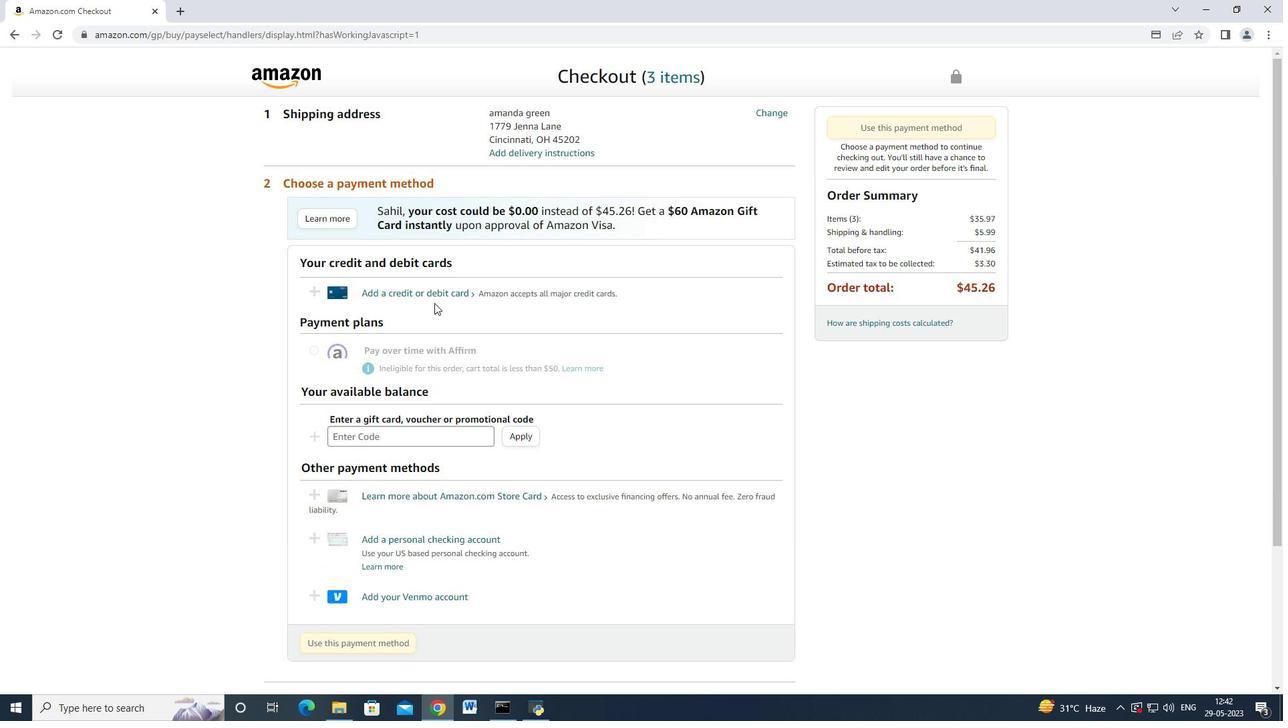 
Action: Mouse pressed left at (435, 293)
Screenshot: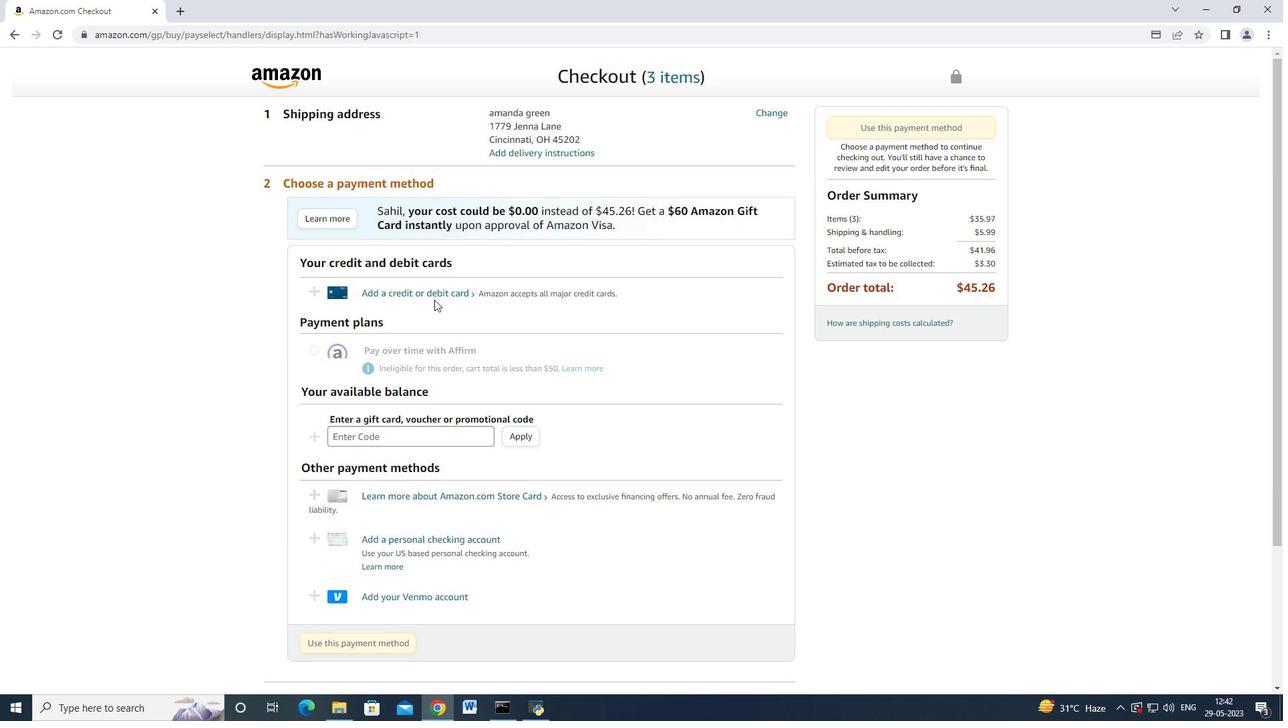 
Action: Mouse moved to (566, 316)
Screenshot: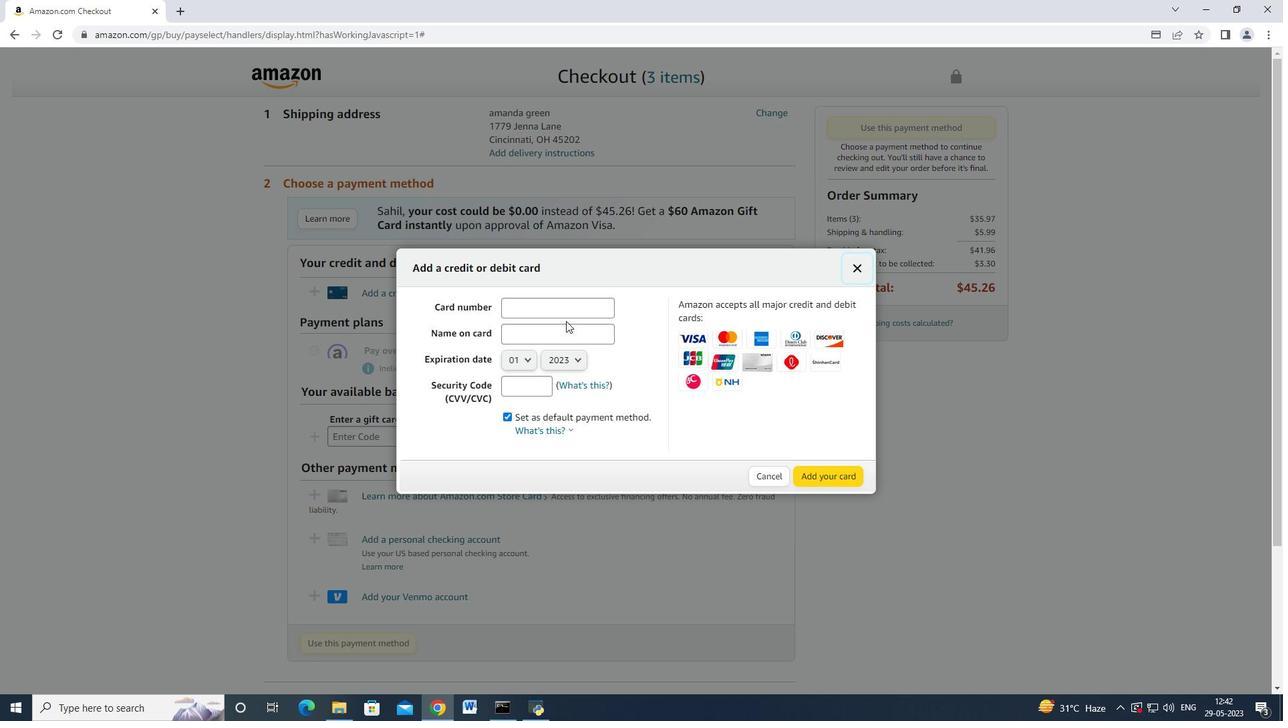 
Action: Mouse pressed left at (566, 316)
Screenshot: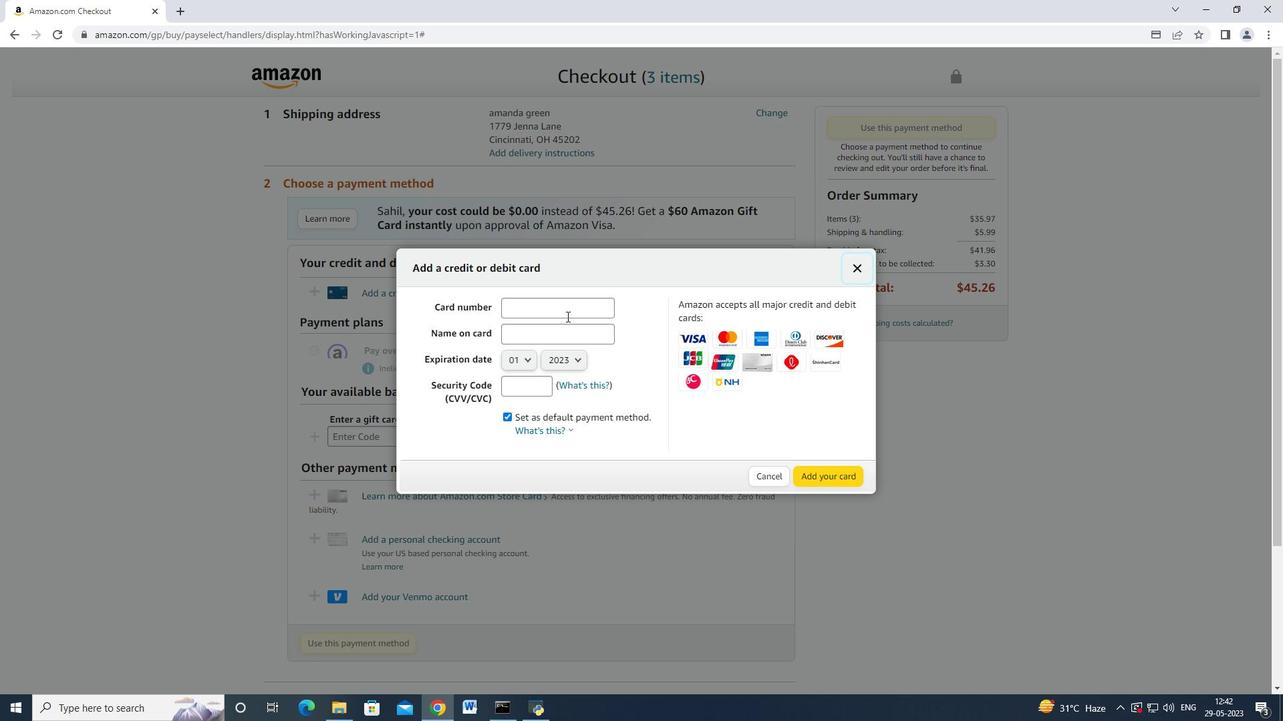 
Action: Mouse moved to (566, 317)
Screenshot: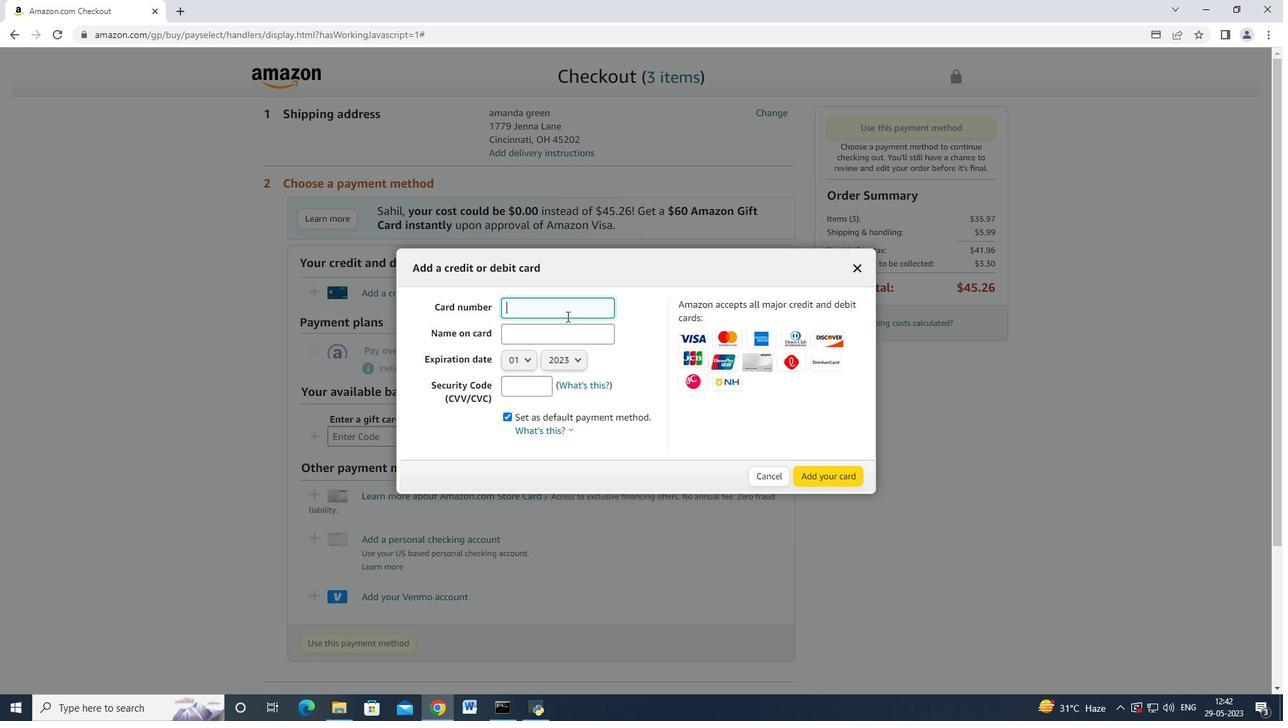 
Action: Key pressed 4726664277426010<Key.tab><Key.shift>Mark<Key.space><Key.shift_r>Adams<Key.tab><Key.enter><Key.down><Key.down><Key.down><Key.enter><Key.tab><Key.tab><Key.enter><Key.down><Key.down><Key.enter><Key.tab><Key.tab>682
Screenshot: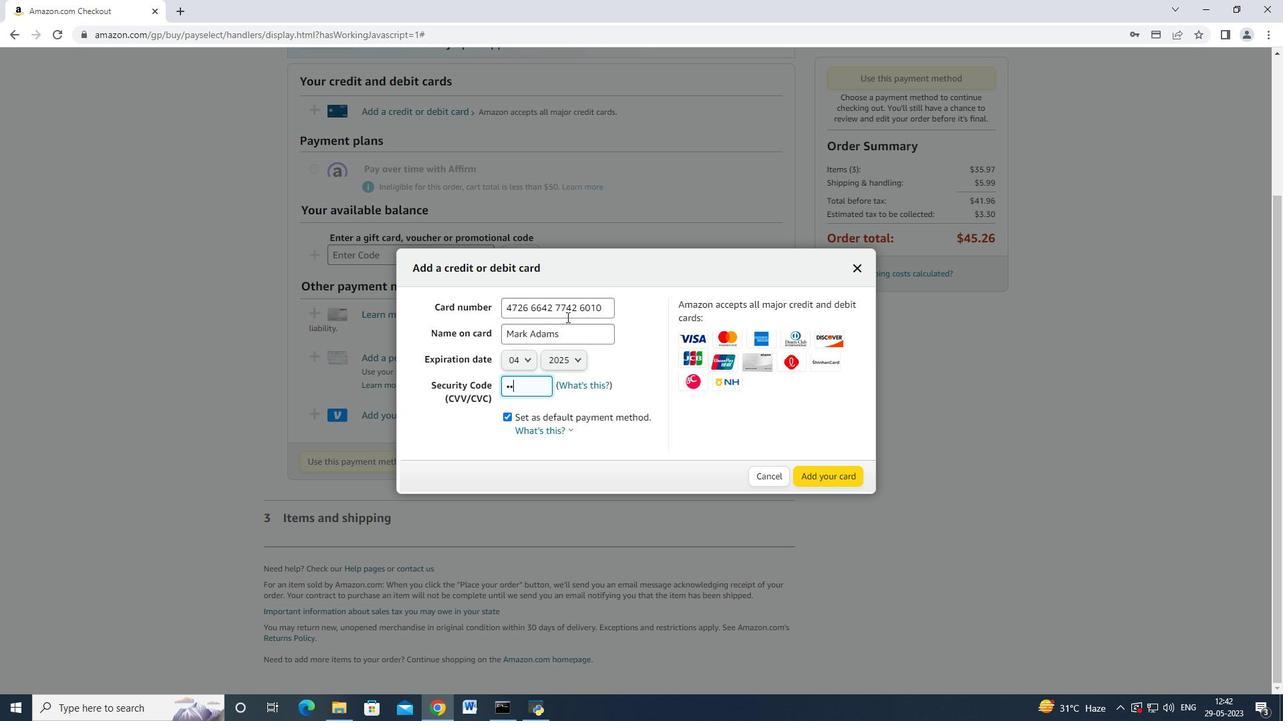 
